 Task: Look for space in Santo Amaro, Brazil from 3rd August, 2023 to 17th August, 2023 for 3 adults, 1 child in price range Rs.3000 to Rs.15000. Place can be entire place with 3 bedrooms having 4 beds and 2 bathrooms. Property type can be house. Amenities needed are: washing machine, . Booking option can be shelf check-in. Required host language is Spanish.
Action: Mouse moved to (479, 123)
Screenshot: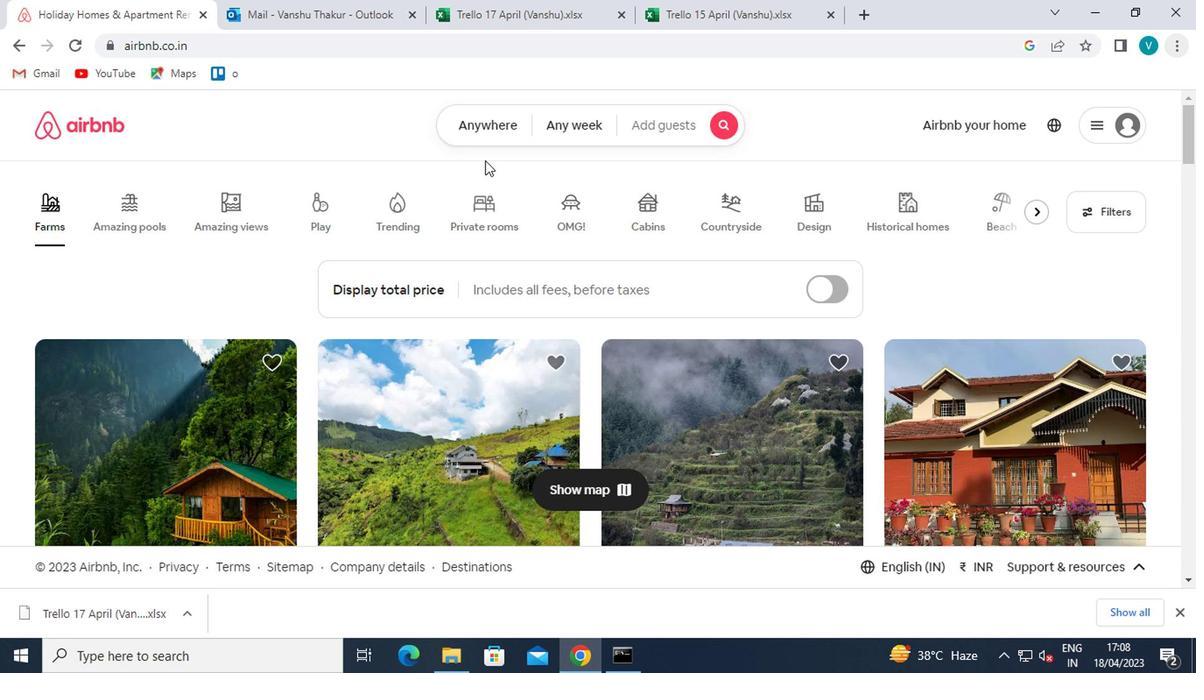 
Action: Mouse pressed left at (479, 123)
Screenshot: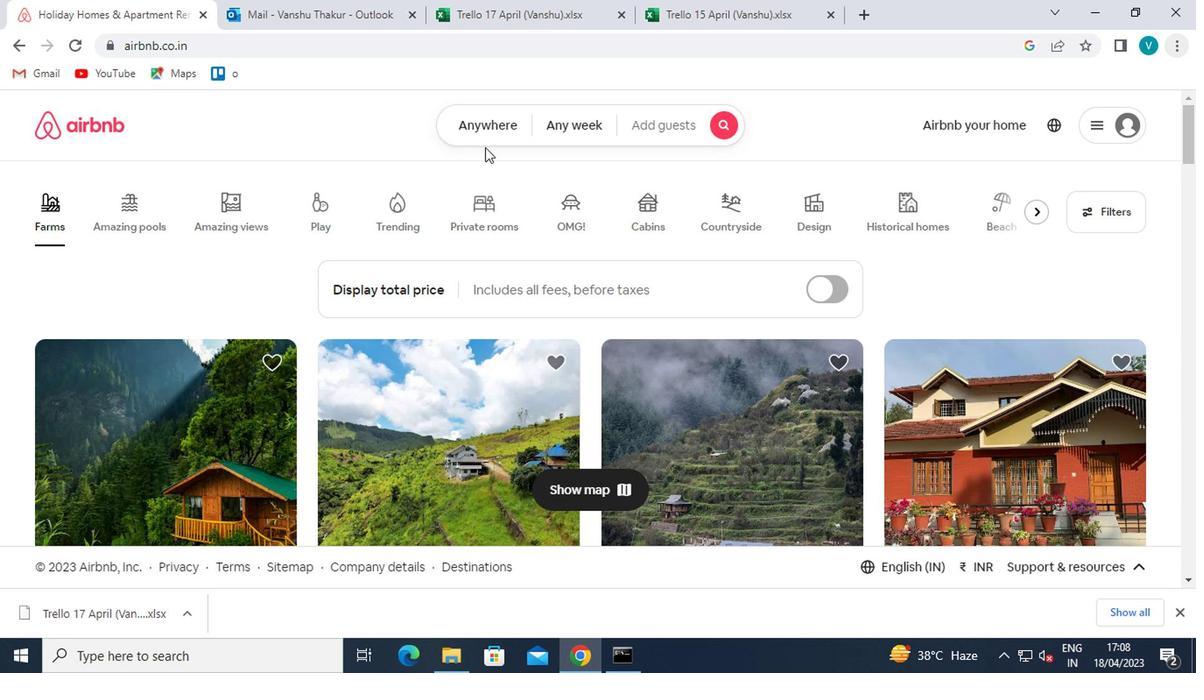 
Action: Mouse moved to (448, 193)
Screenshot: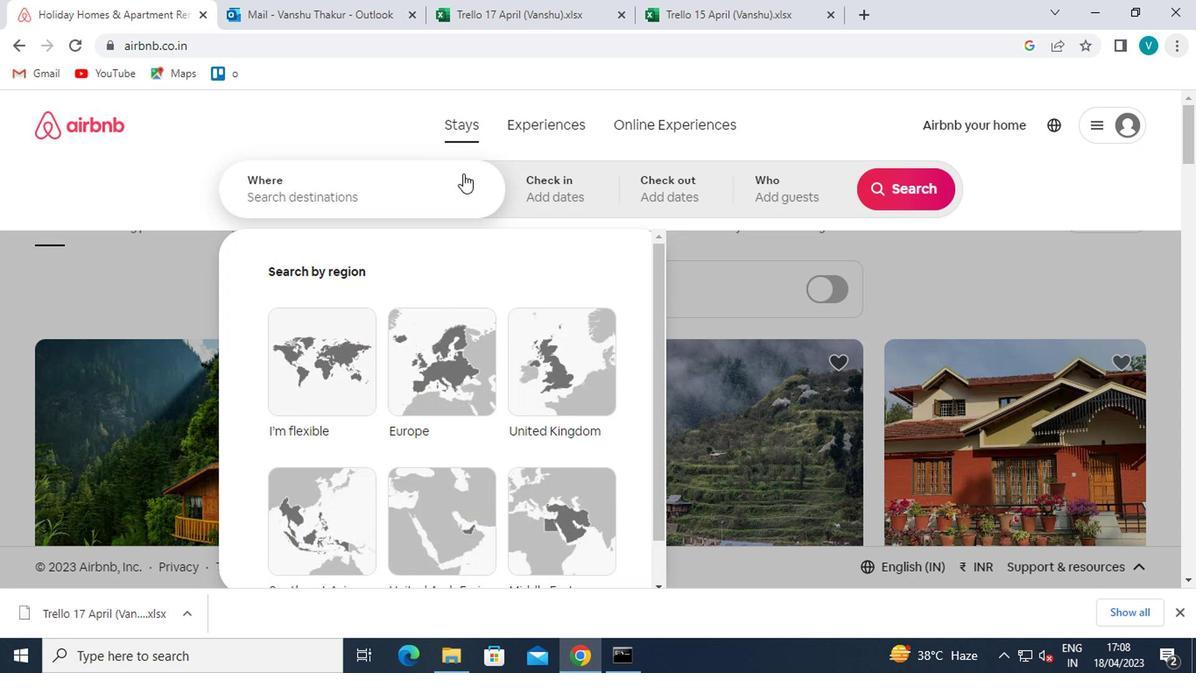 
Action: Mouse pressed left at (448, 193)
Screenshot: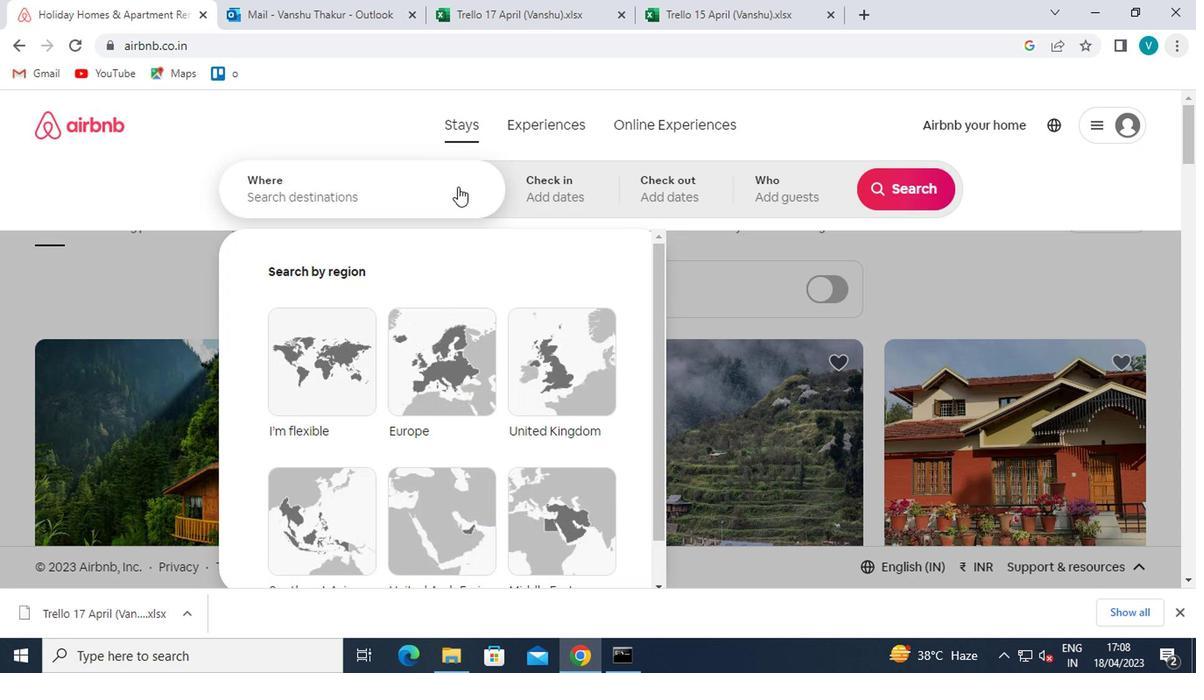 
Action: Mouse moved to (451, 195)
Screenshot: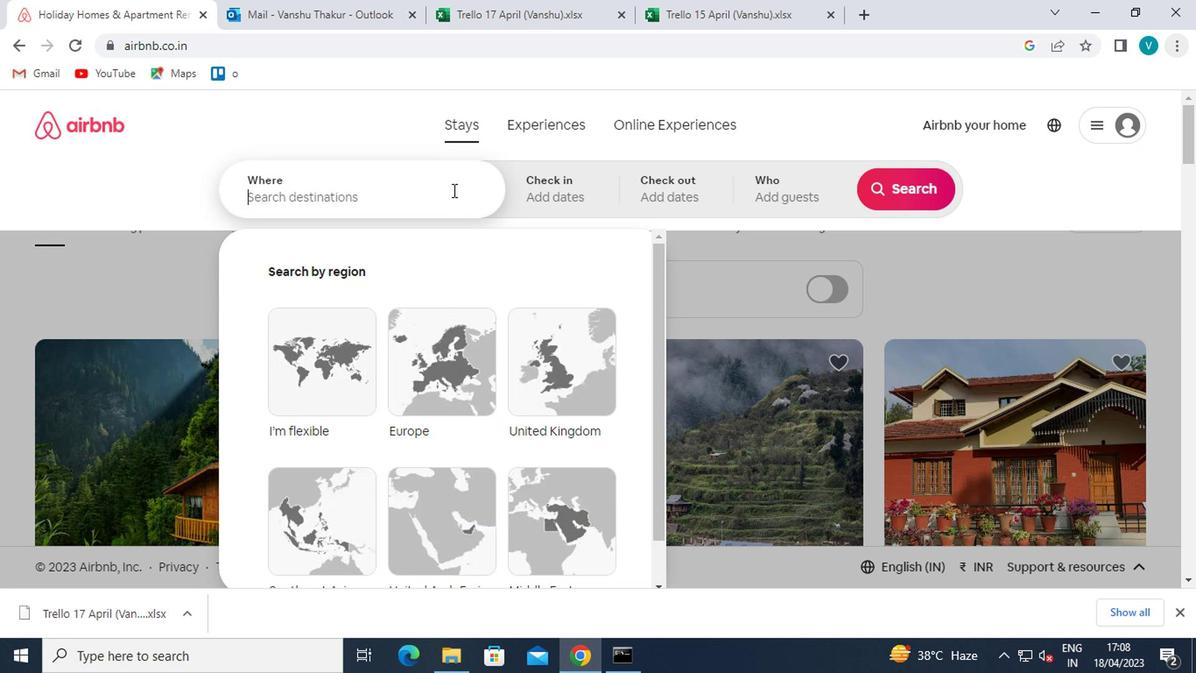 
Action: Key pressed <Key.shift>SANTO
Screenshot: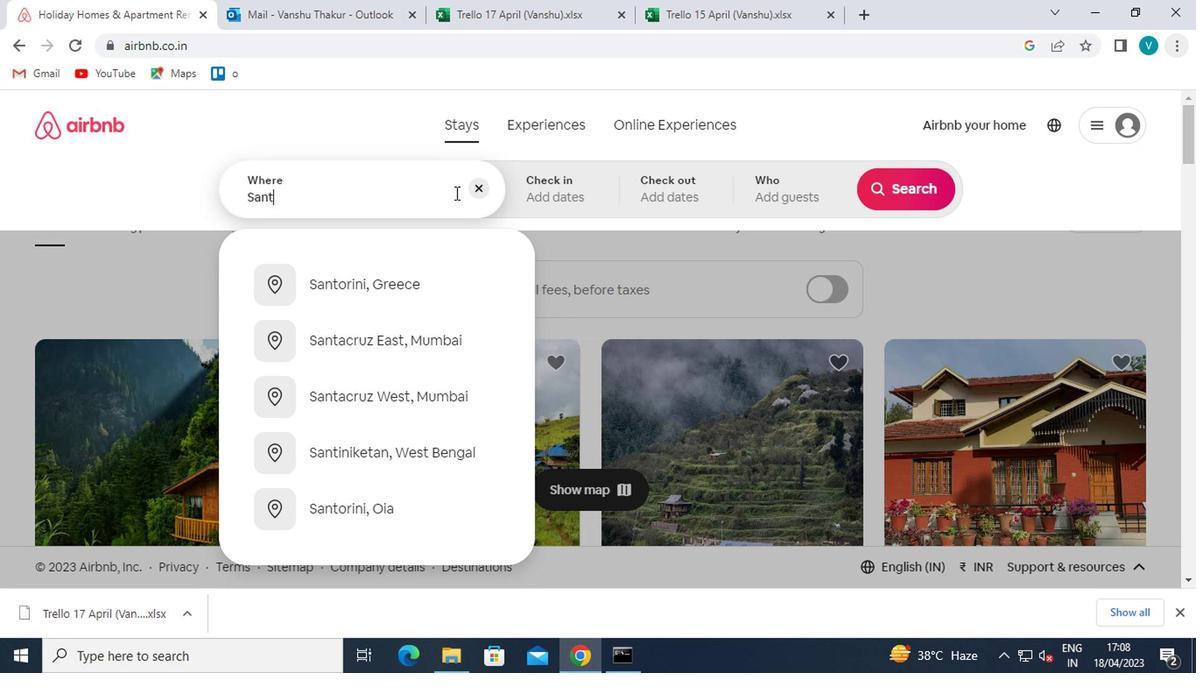 
Action: Mouse moved to (453, 195)
Screenshot: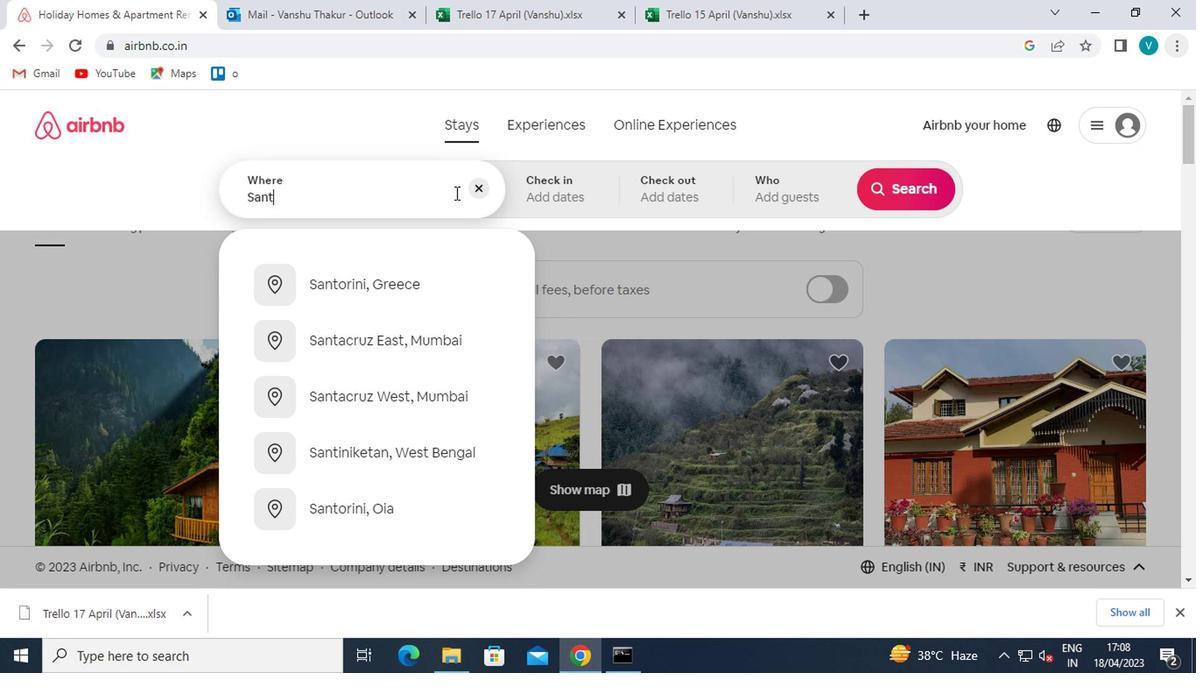 
Action: Key pressed <Key.space>
Screenshot: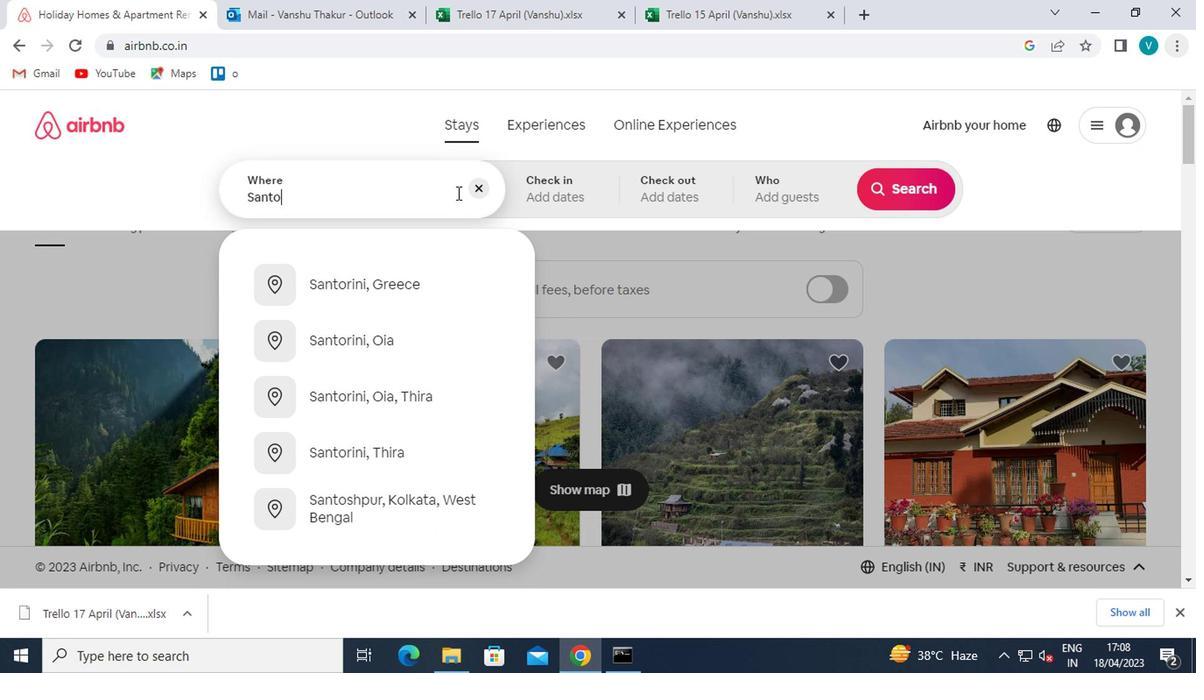 
Action: Mouse moved to (454, 195)
Screenshot: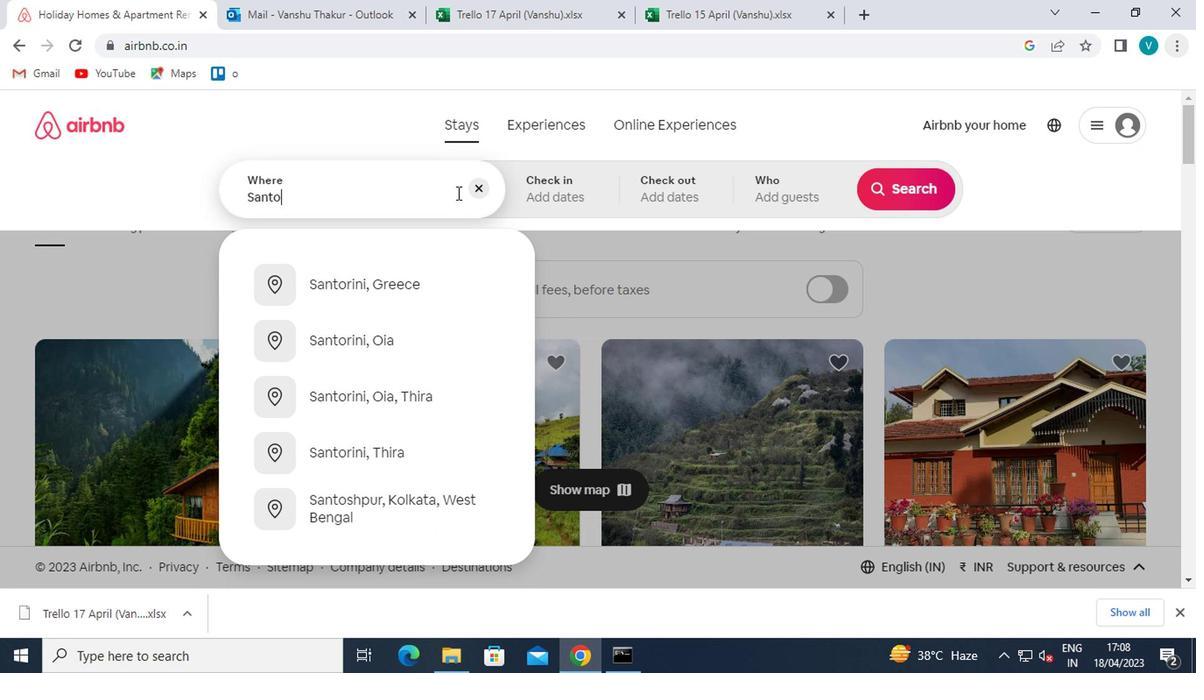 
Action: Key pressed <Key.shift>AMAR
Screenshot: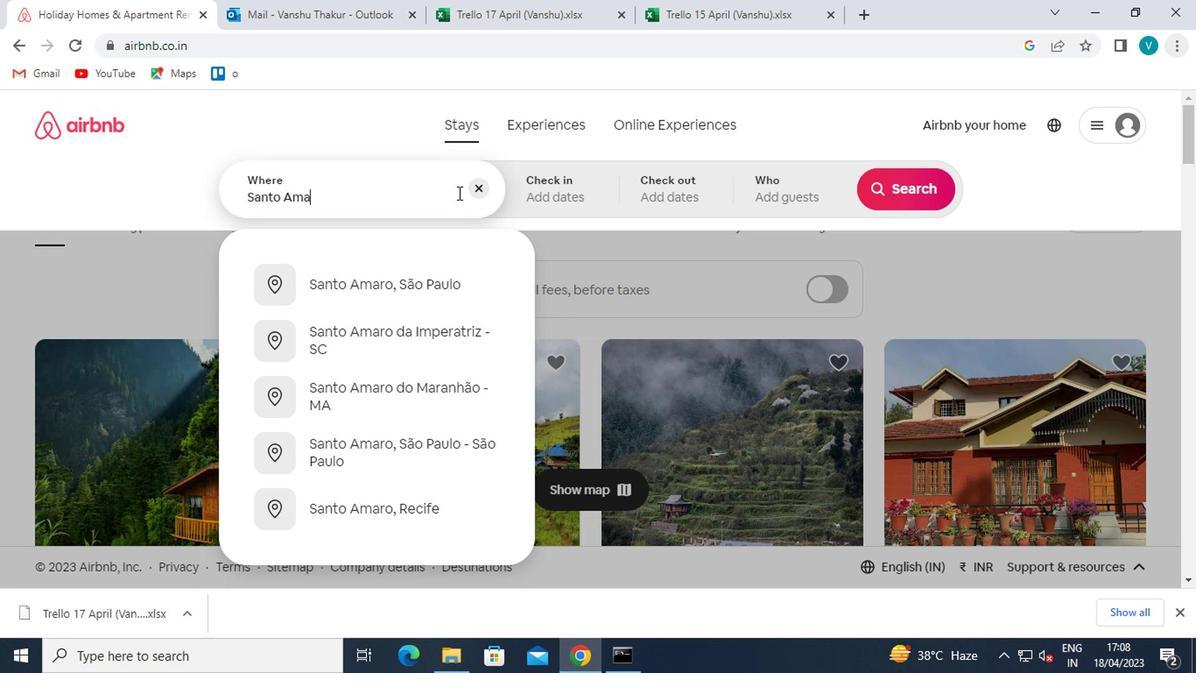
Action: Mouse moved to (454, 195)
Screenshot: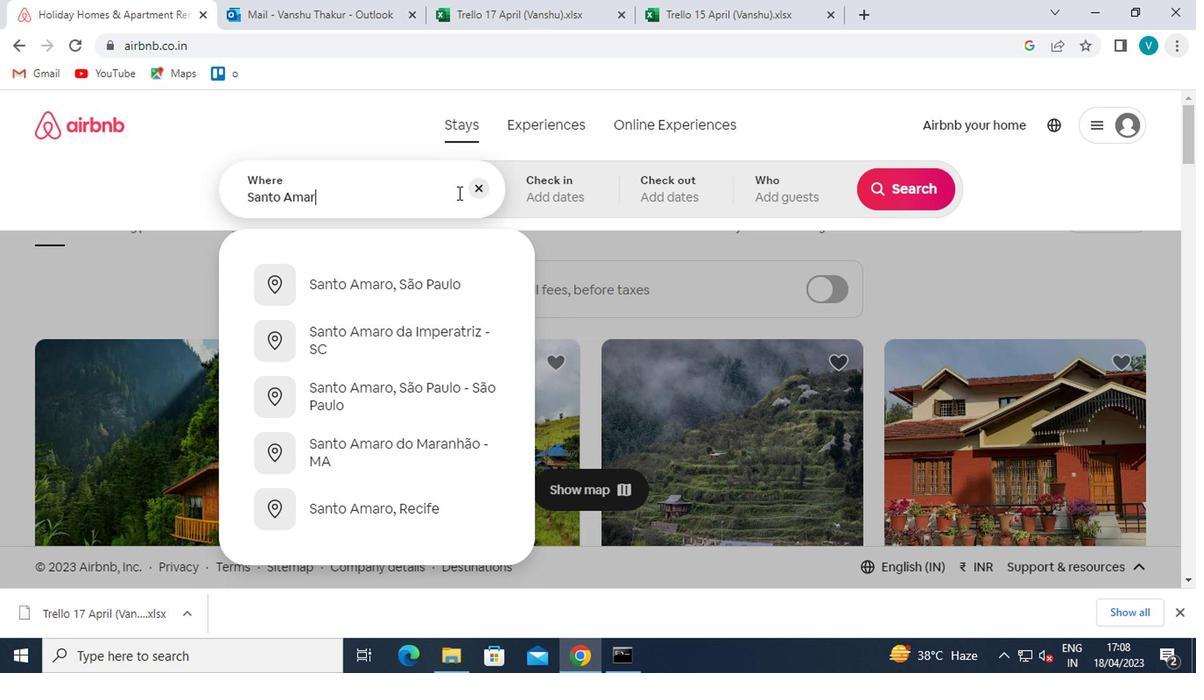 
Action: Key pressed O
Screenshot: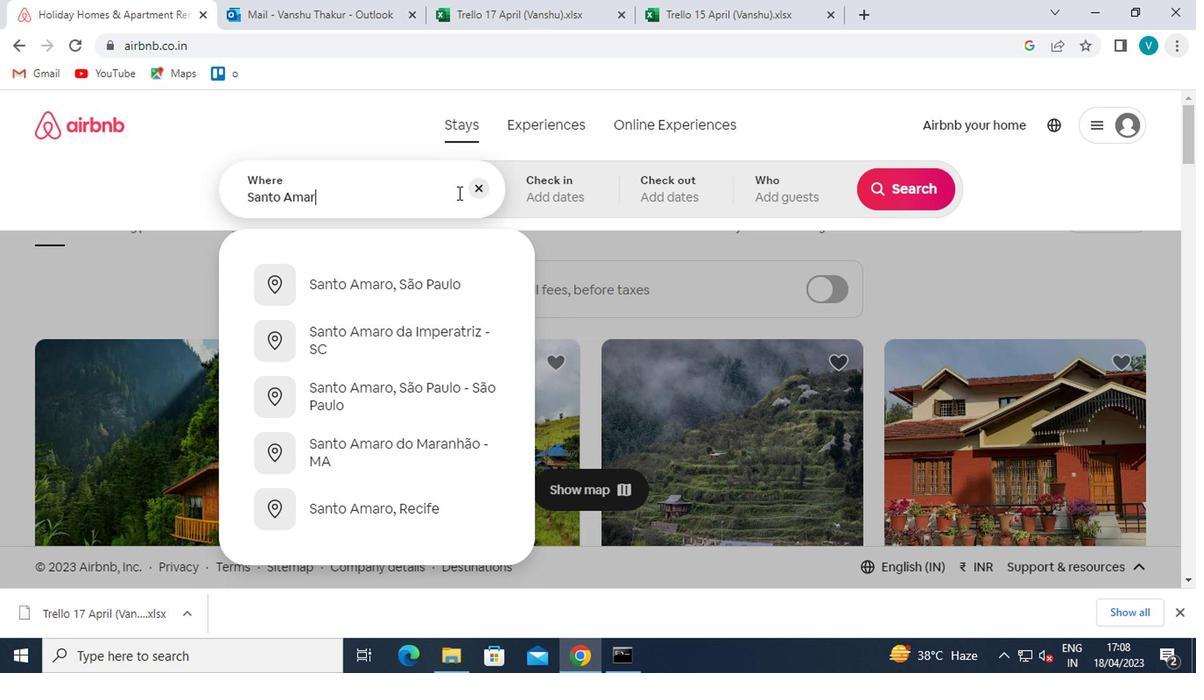 
Action: Mouse moved to (441, 292)
Screenshot: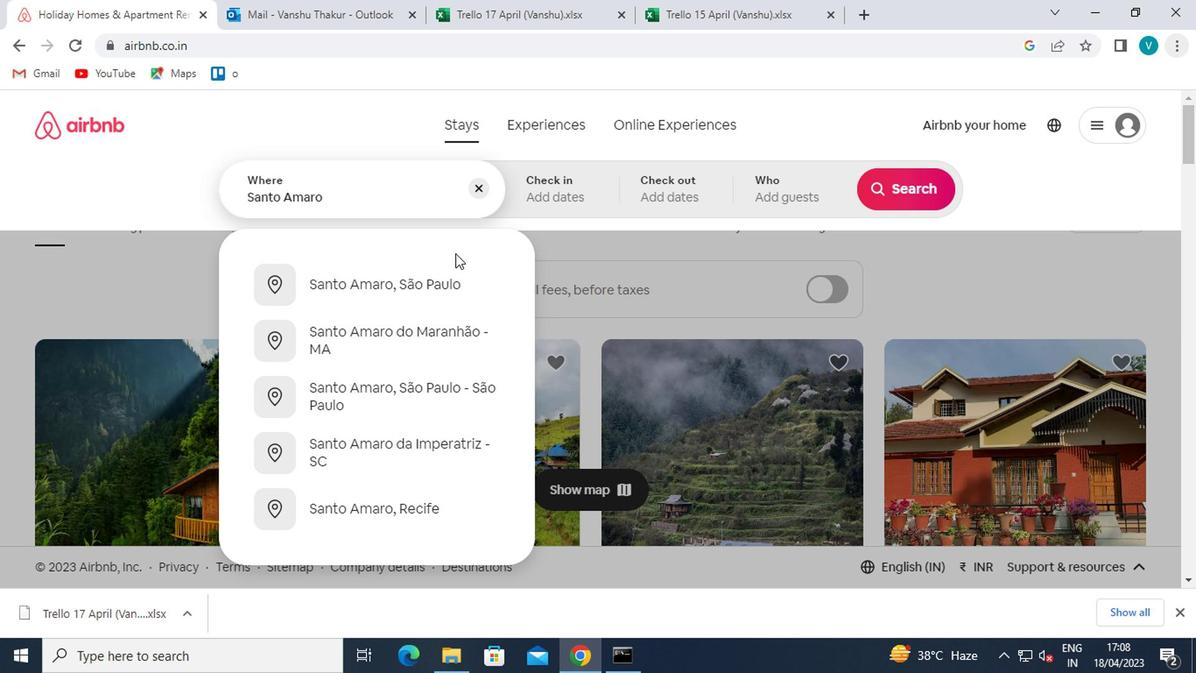 
Action: Mouse pressed left at (441, 292)
Screenshot: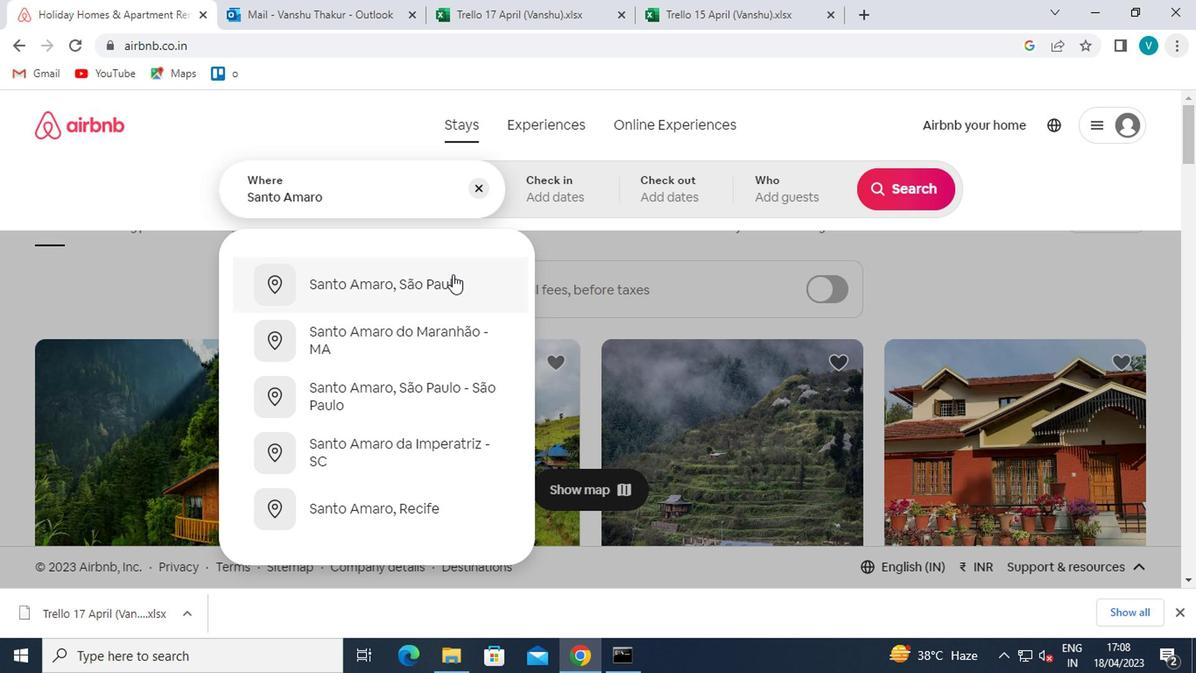 
Action: Mouse moved to (891, 337)
Screenshot: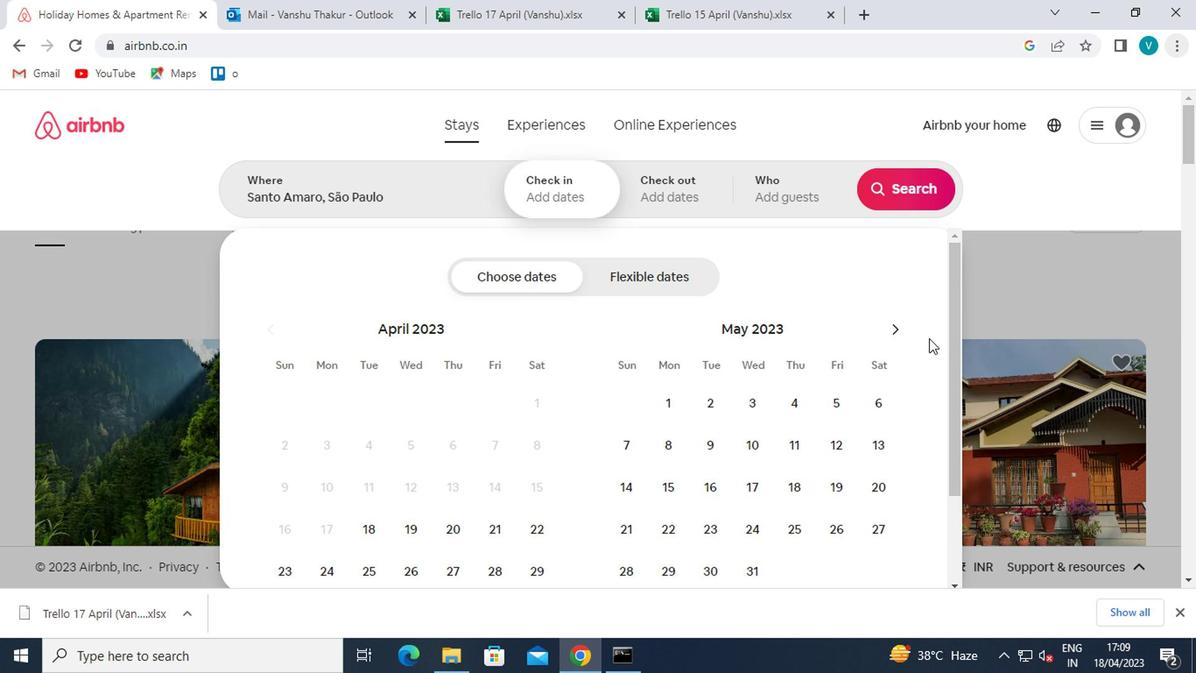 
Action: Mouse pressed left at (891, 337)
Screenshot: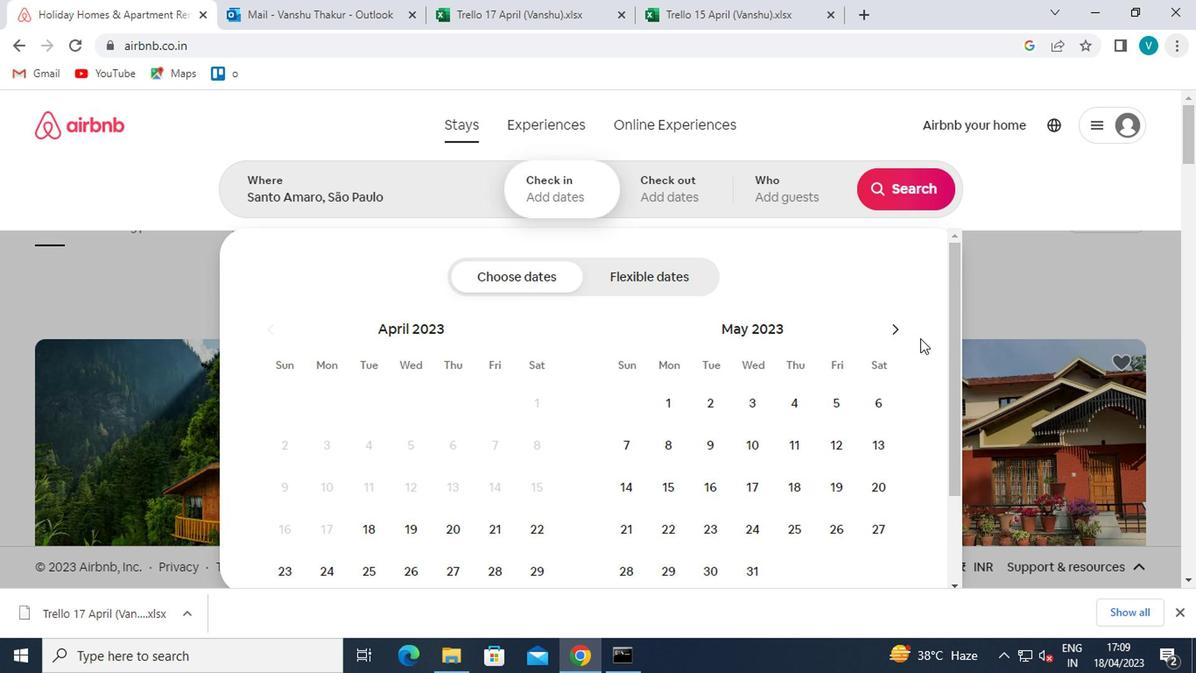 
Action: Mouse pressed left at (891, 337)
Screenshot: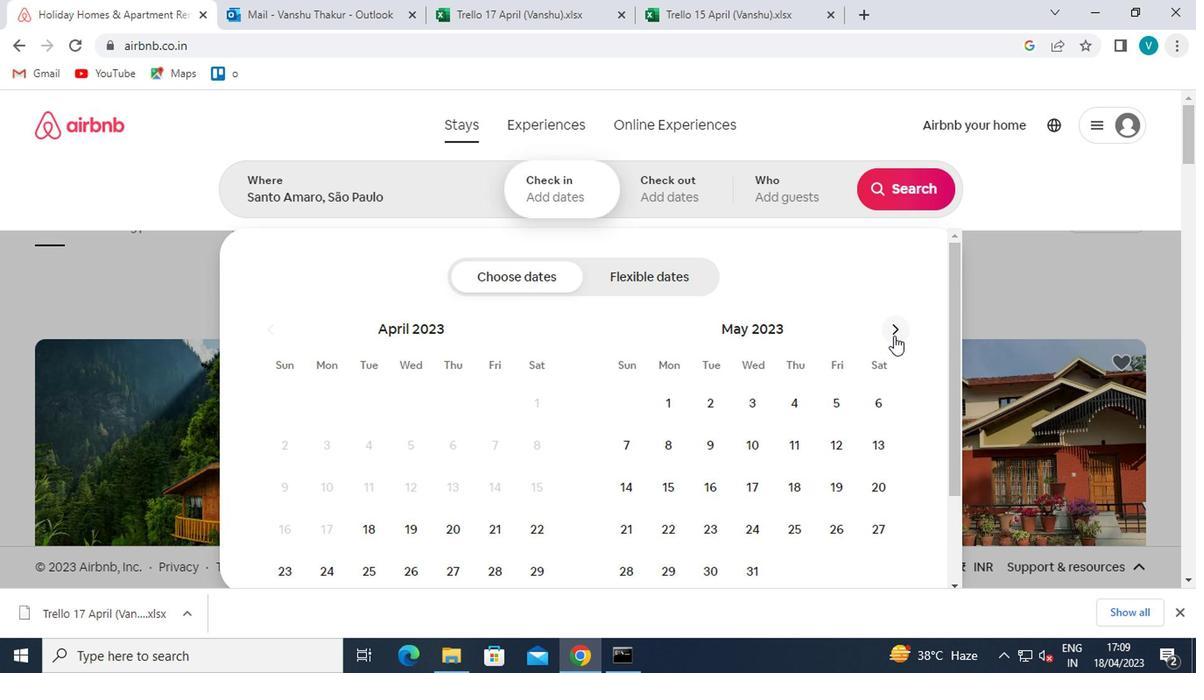 
Action: Mouse pressed left at (891, 337)
Screenshot: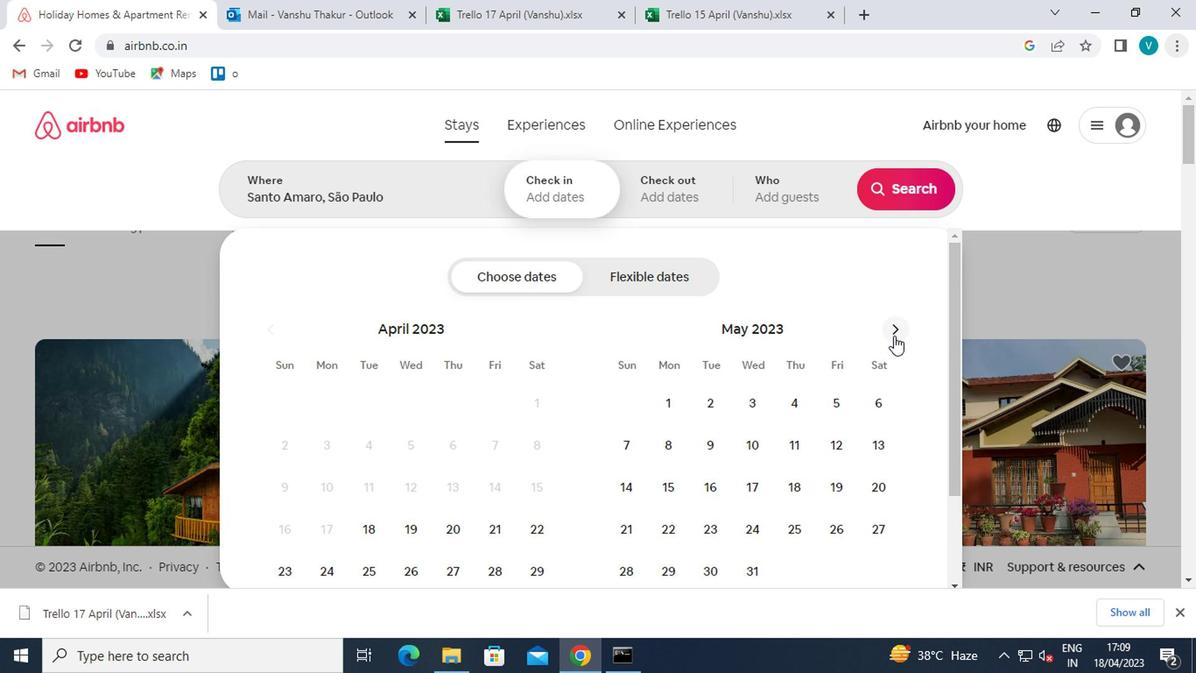 
Action: Mouse pressed left at (891, 337)
Screenshot: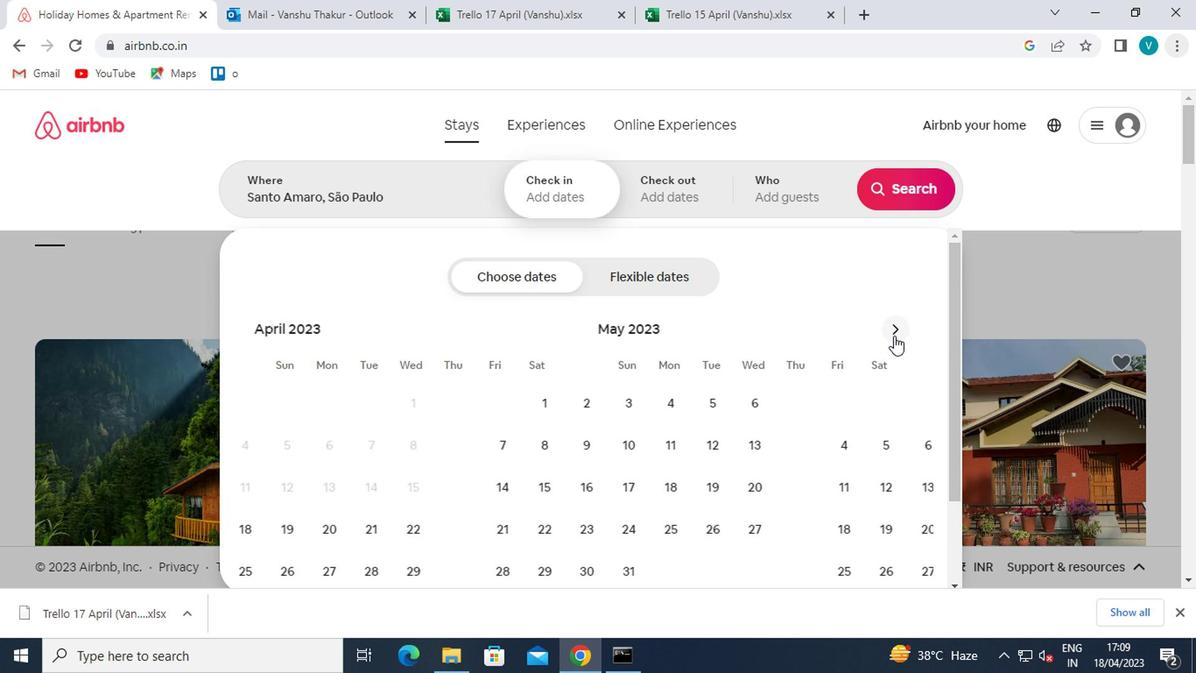 
Action: Mouse moved to (891, 337)
Screenshot: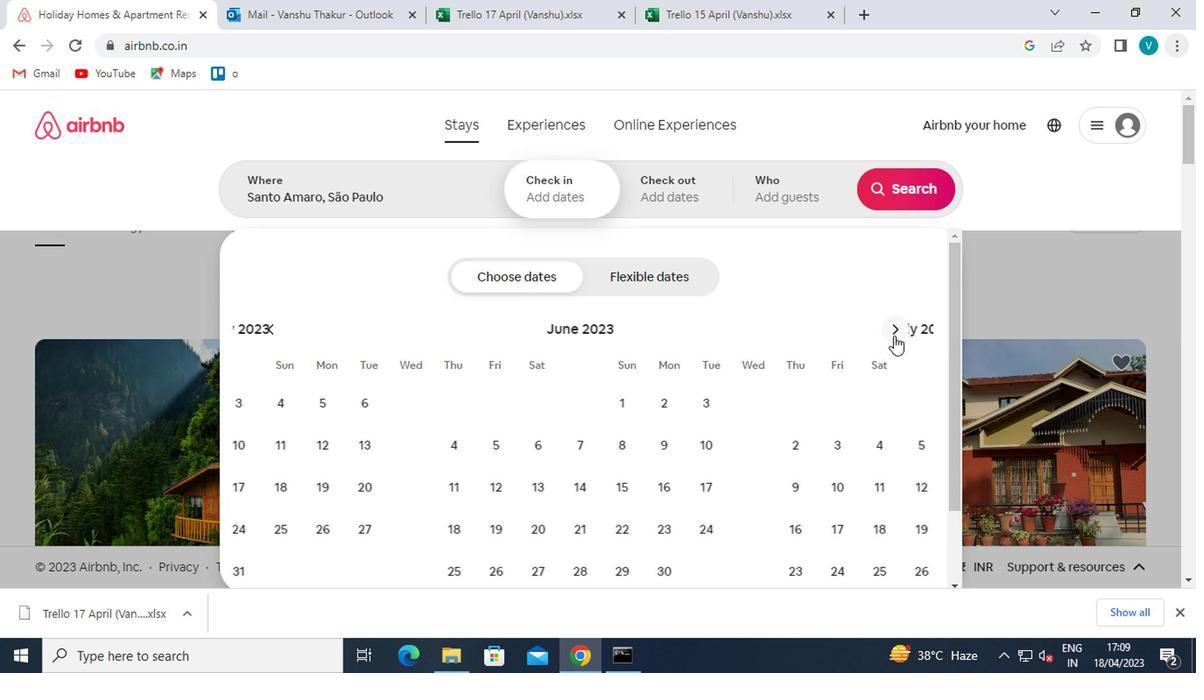 
Action: Mouse pressed left at (891, 337)
Screenshot: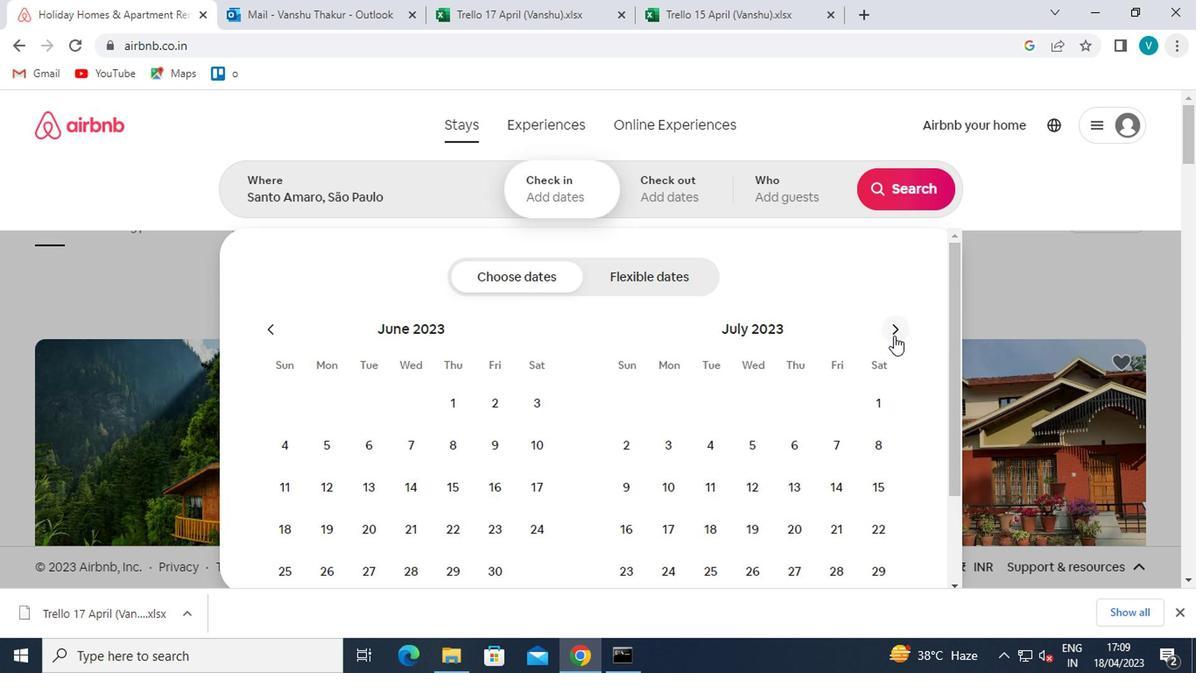 
Action: Mouse moved to (779, 395)
Screenshot: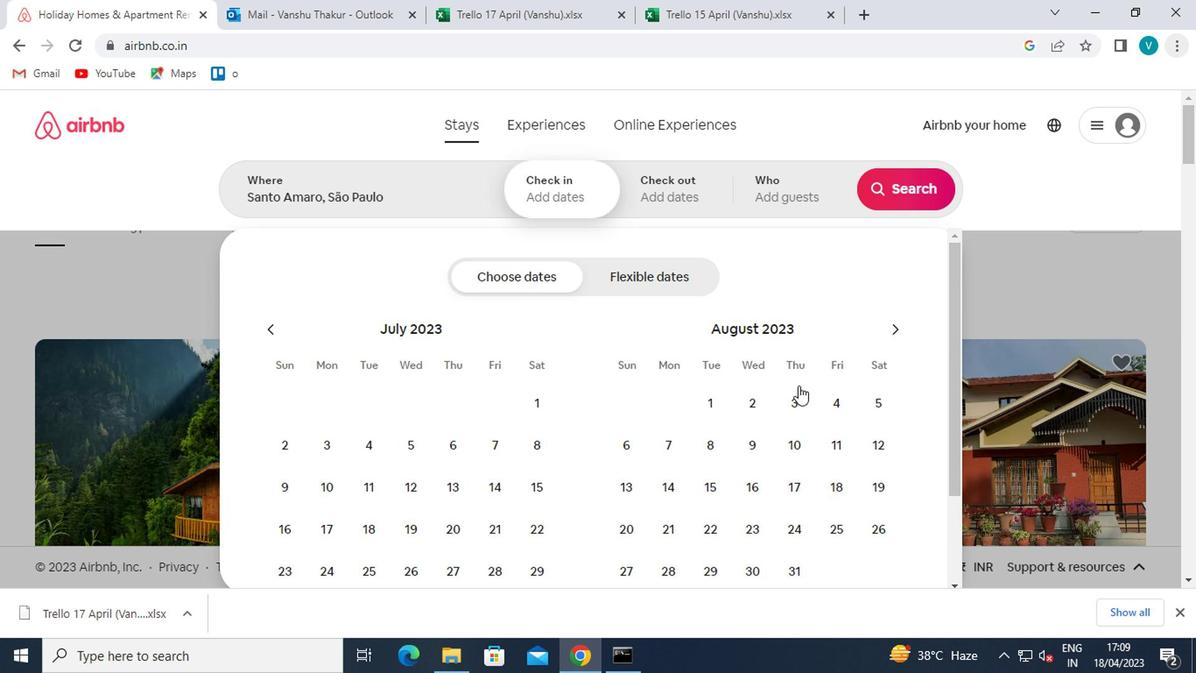 
Action: Mouse pressed left at (779, 395)
Screenshot: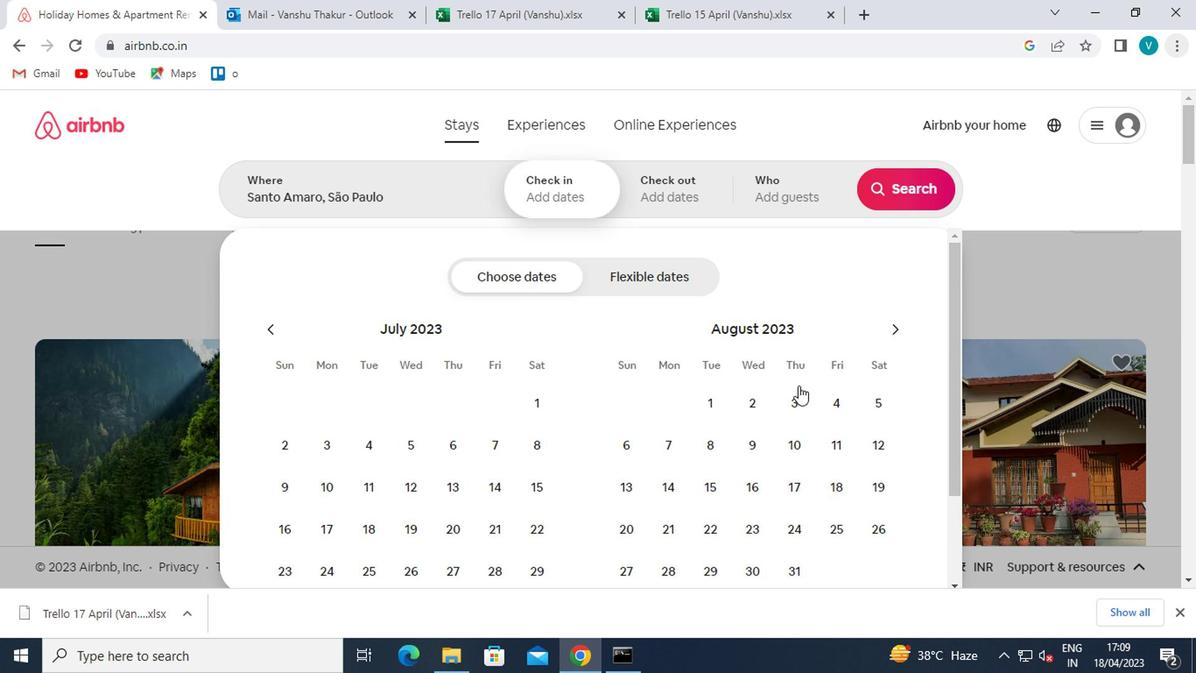 
Action: Mouse moved to (801, 482)
Screenshot: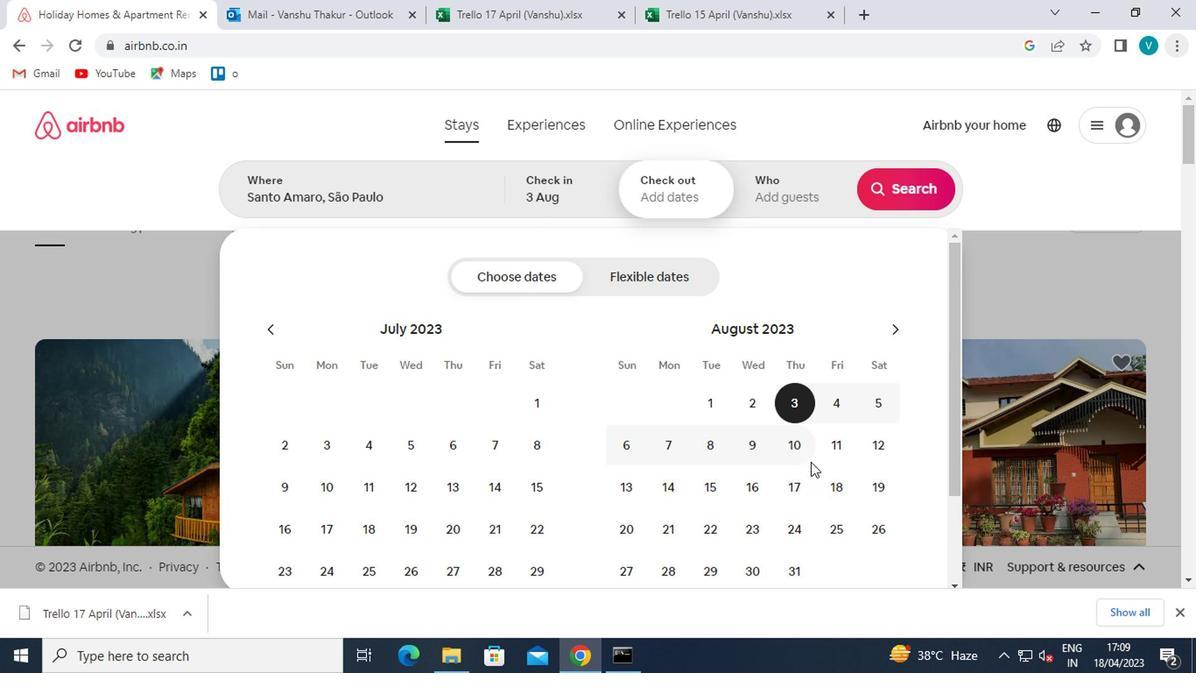 
Action: Mouse pressed left at (801, 482)
Screenshot: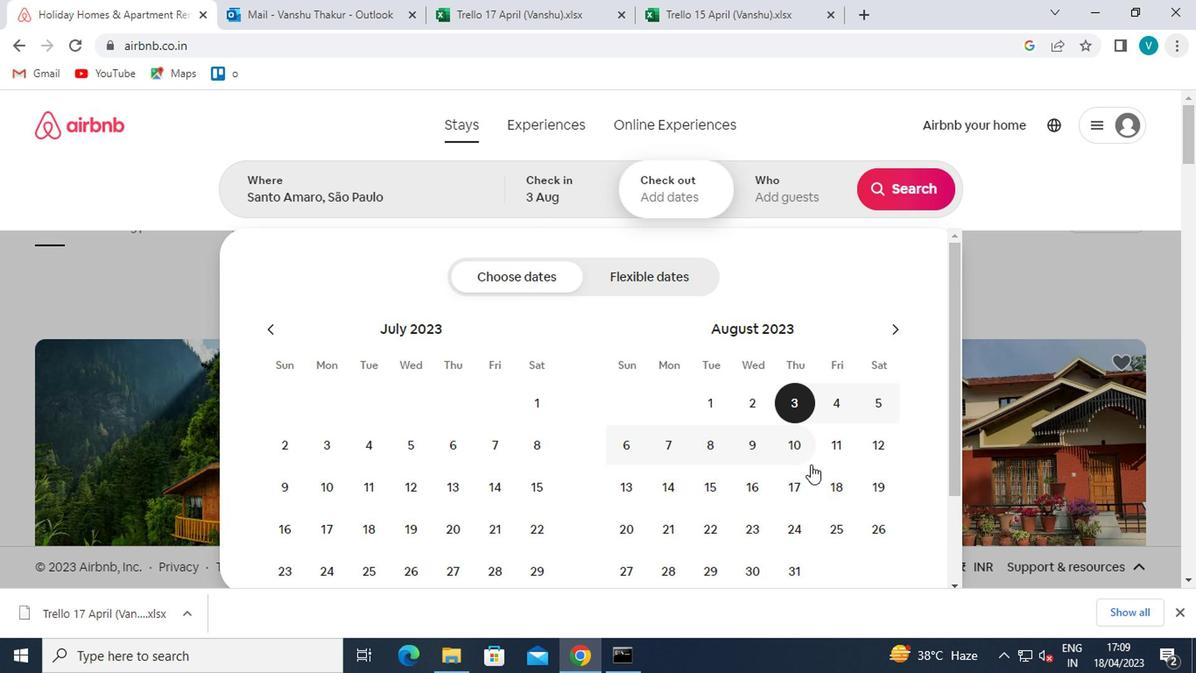 
Action: Mouse moved to (807, 190)
Screenshot: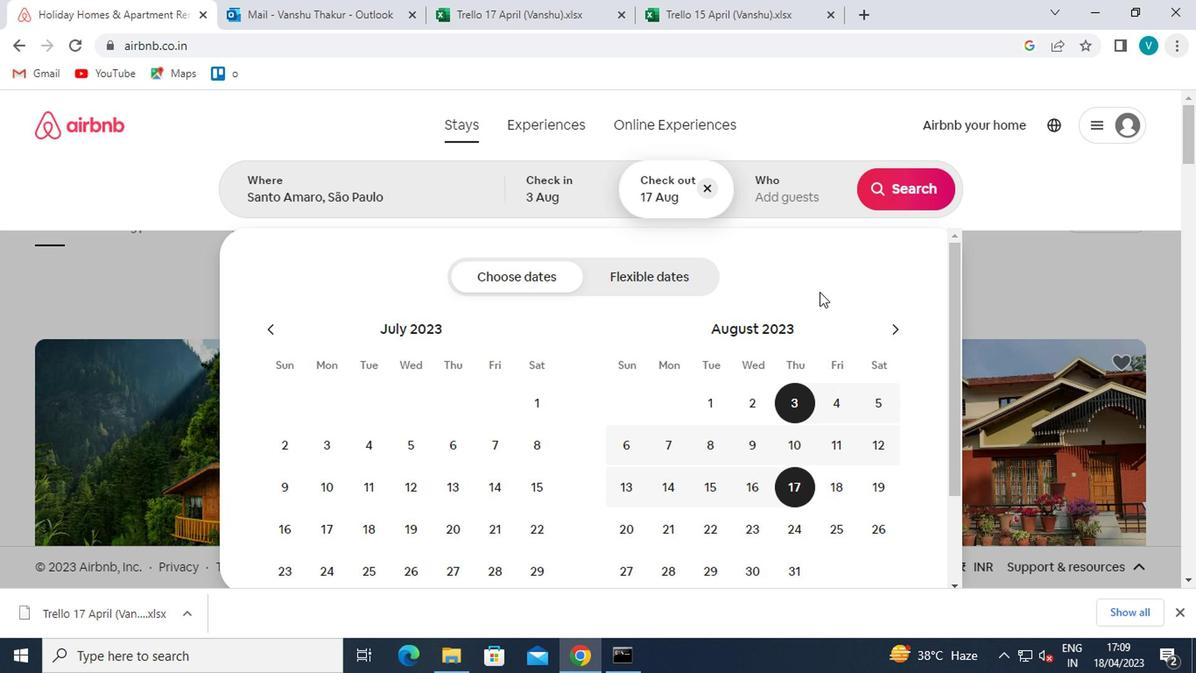 
Action: Mouse pressed left at (807, 190)
Screenshot: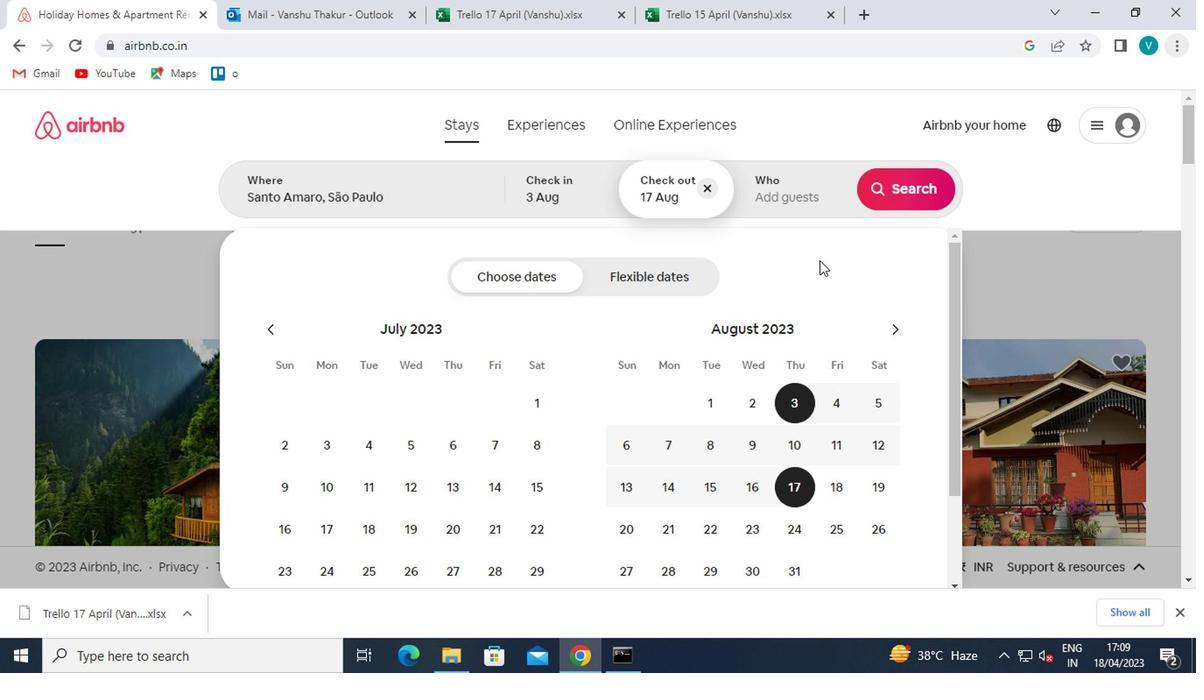
Action: Mouse moved to (903, 282)
Screenshot: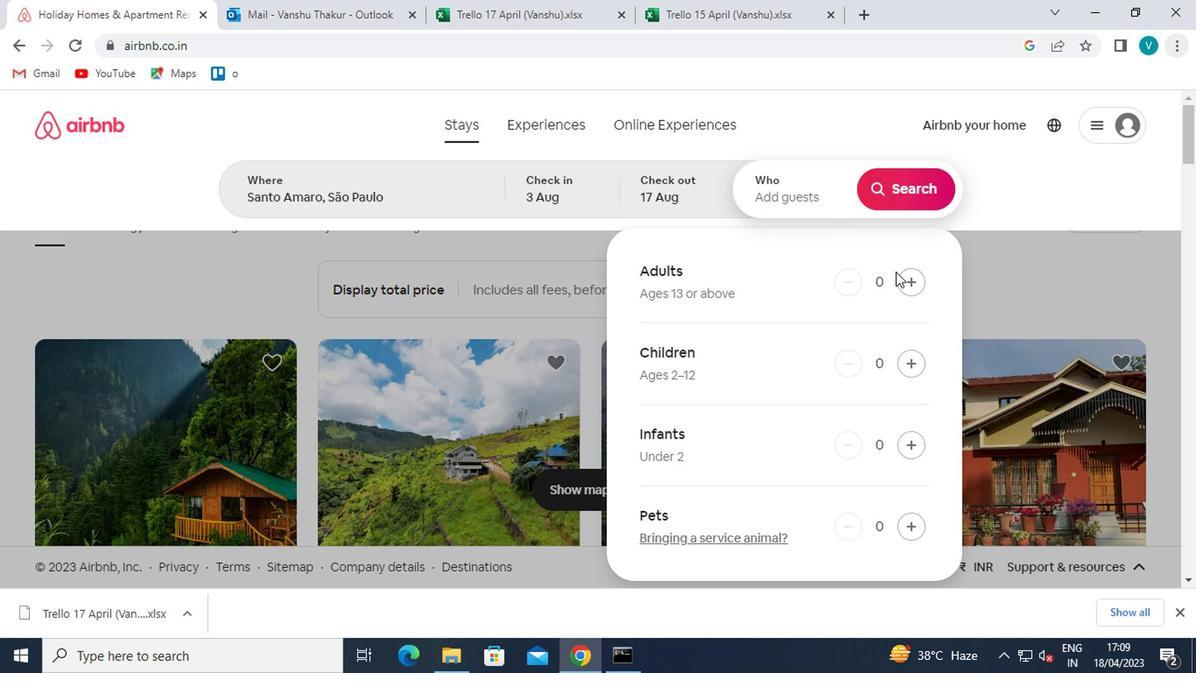 
Action: Mouse pressed left at (903, 282)
Screenshot: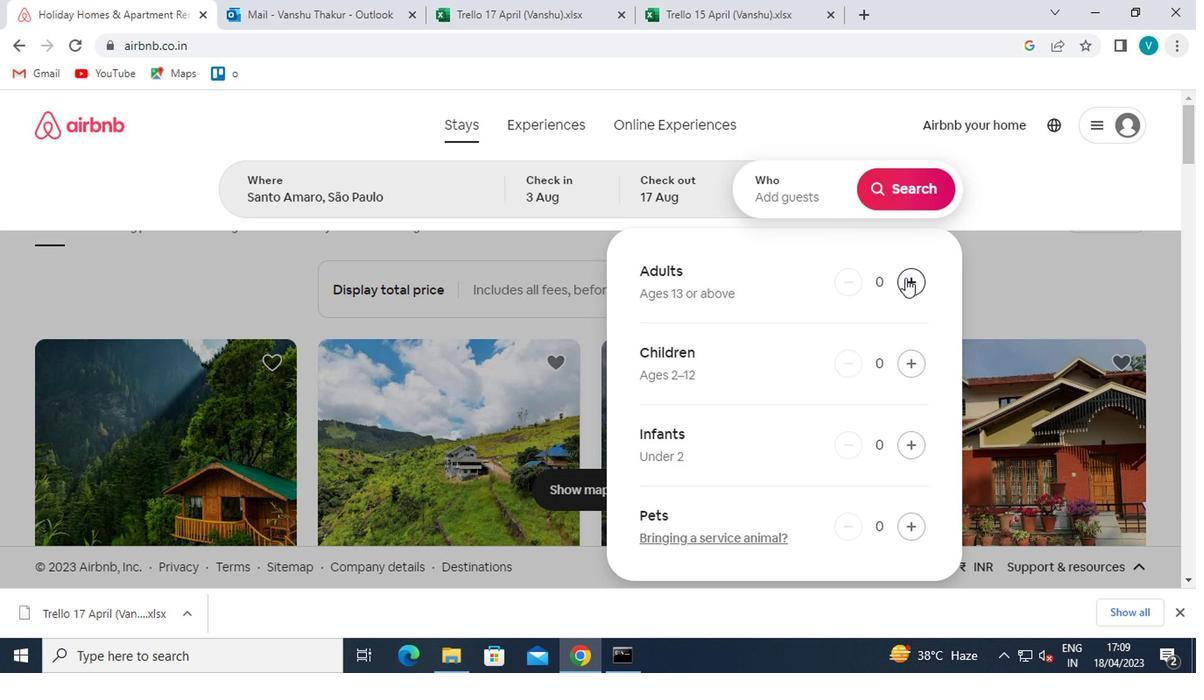 
Action: Mouse moved to (904, 283)
Screenshot: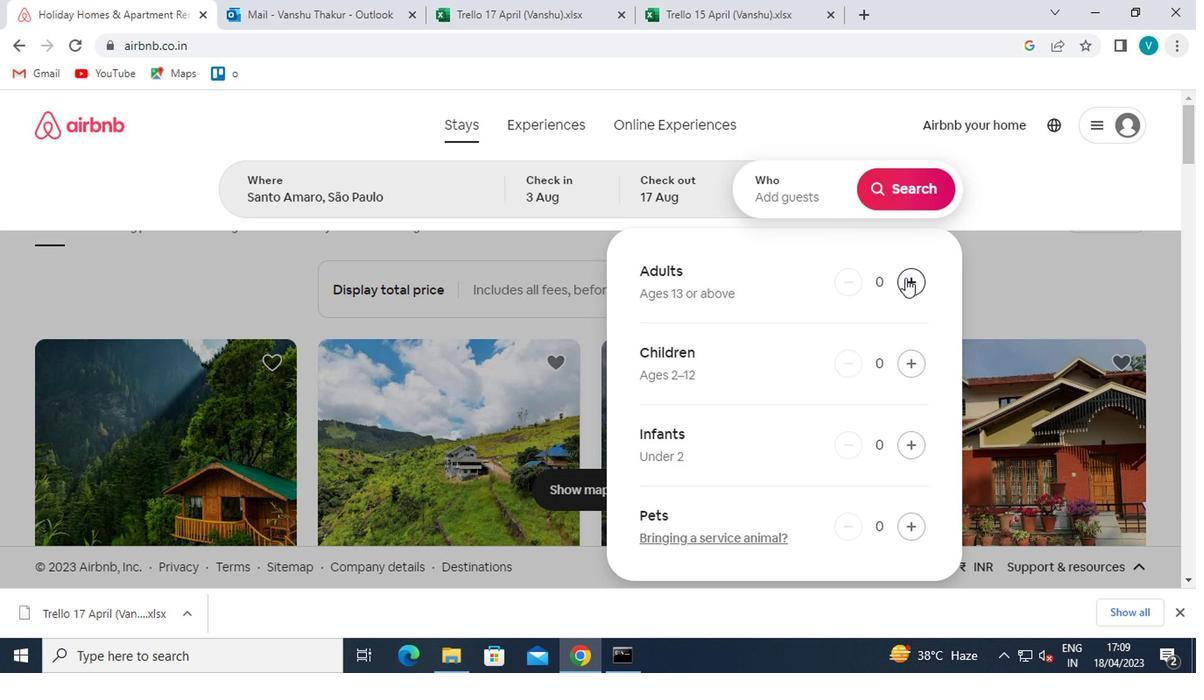 
Action: Mouse pressed left at (904, 283)
Screenshot: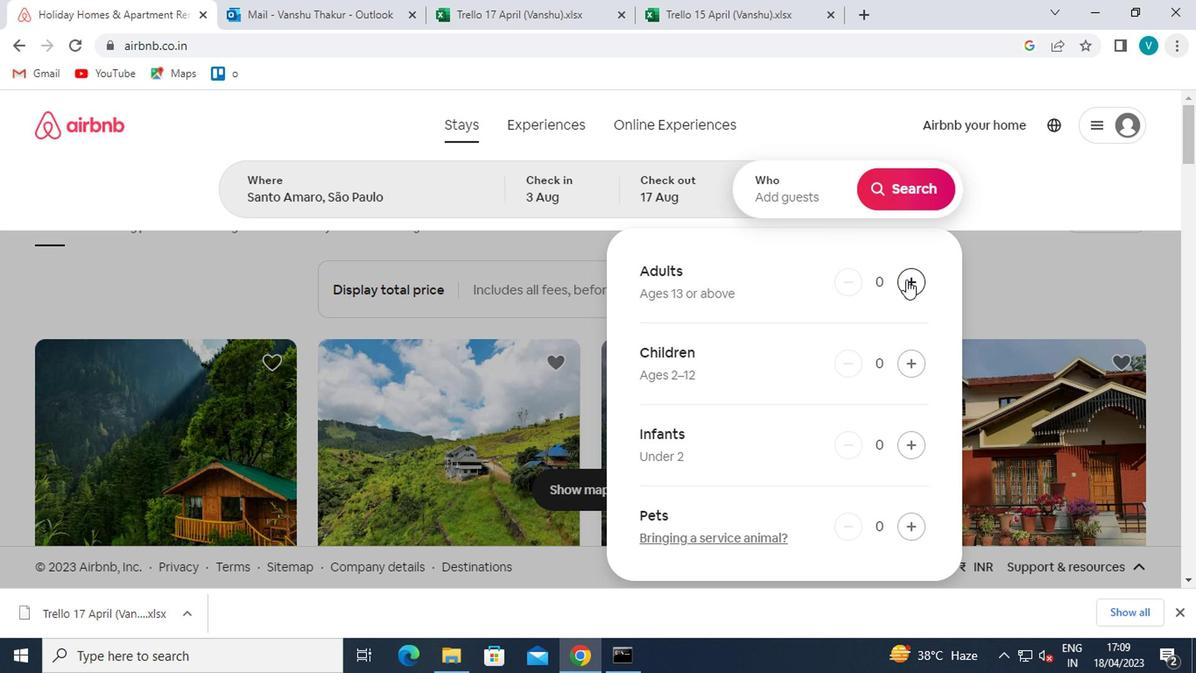 
Action: Mouse pressed left at (904, 283)
Screenshot: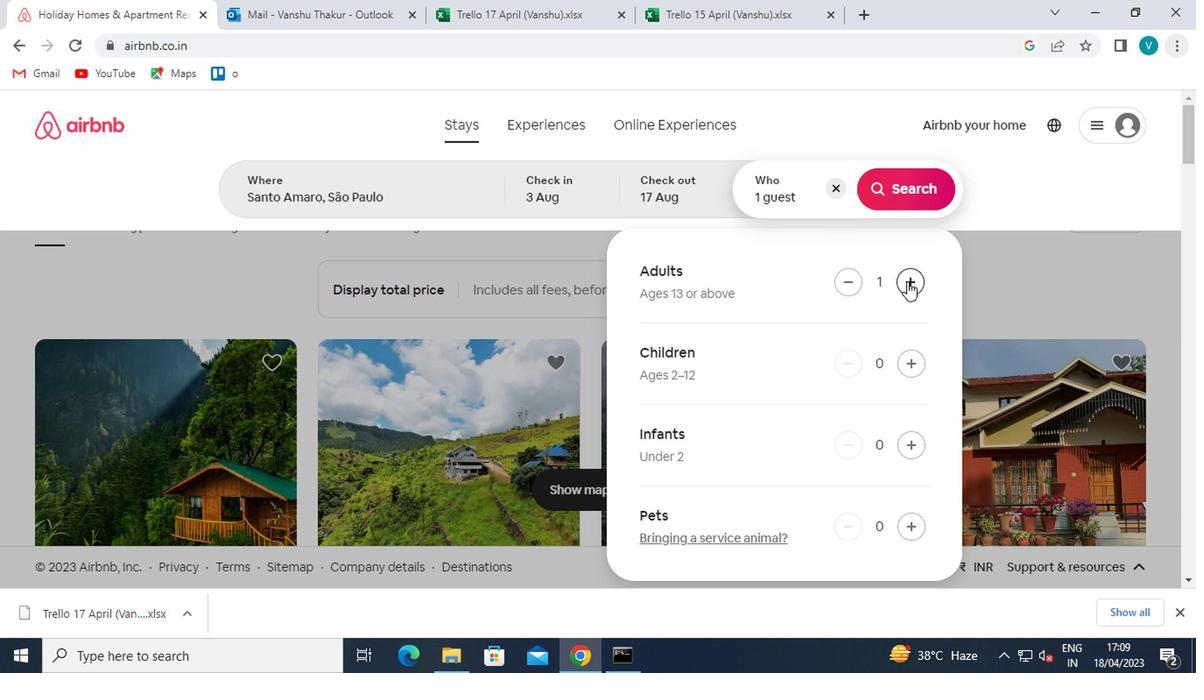 
Action: Mouse pressed left at (904, 283)
Screenshot: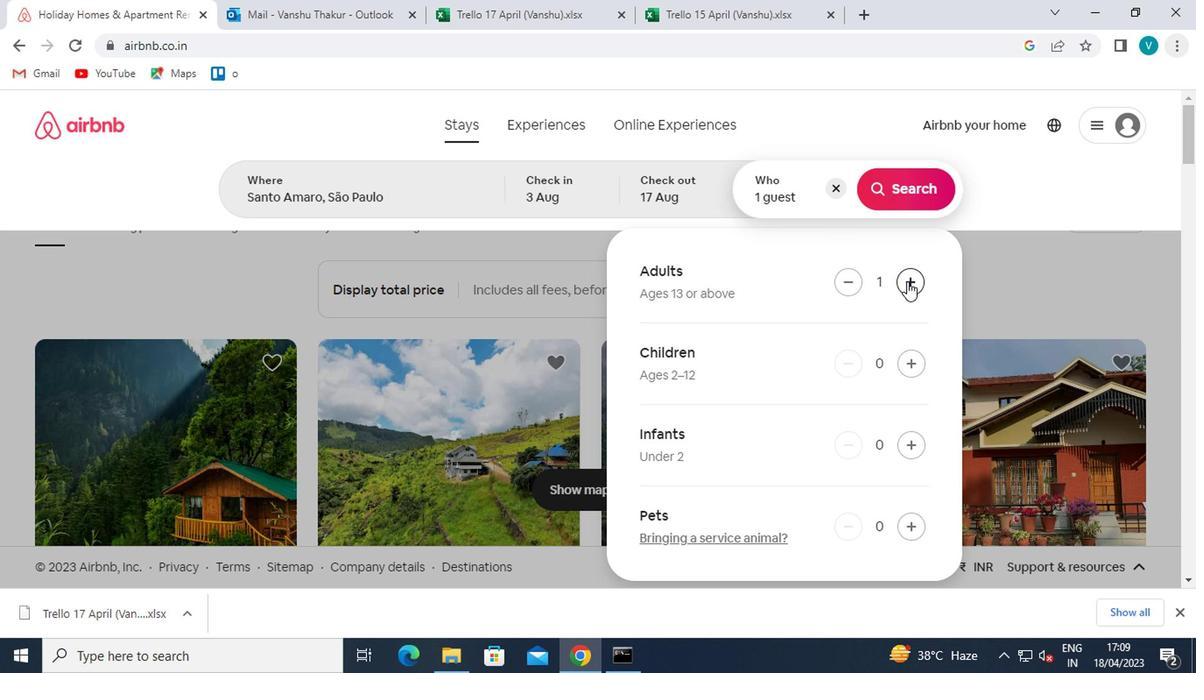 
Action: Mouse moved to (835, 287)
Screenshot: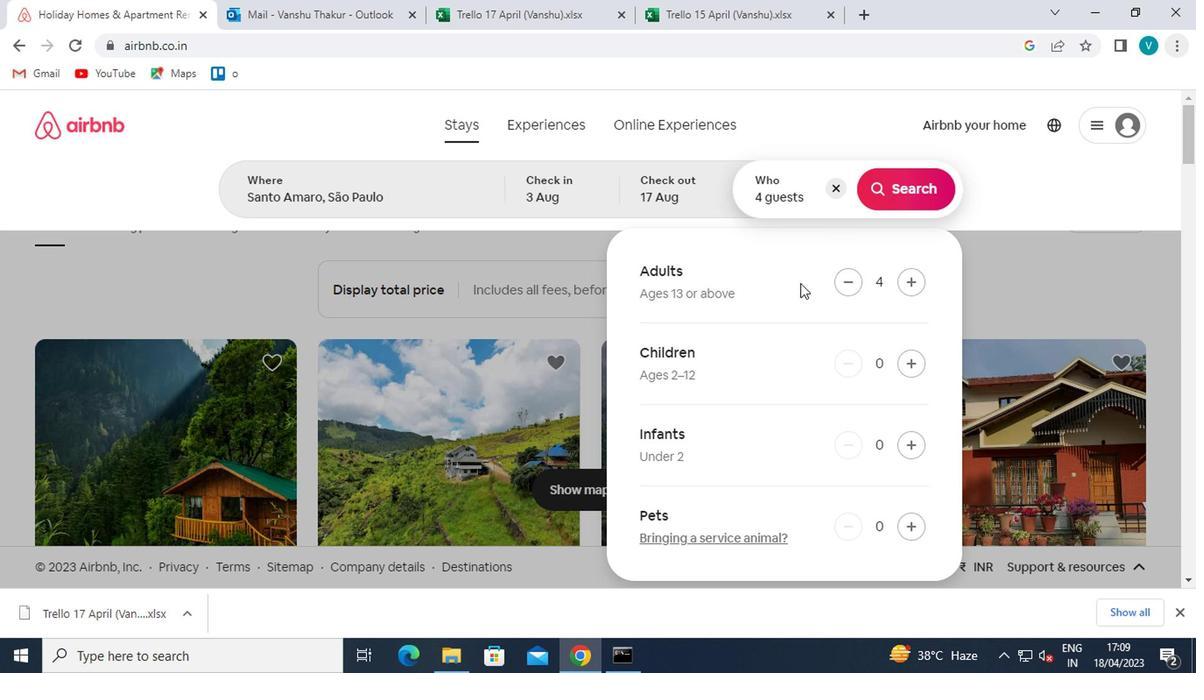 
Action: Mouse pressed left at (835, 287)
Screenshot: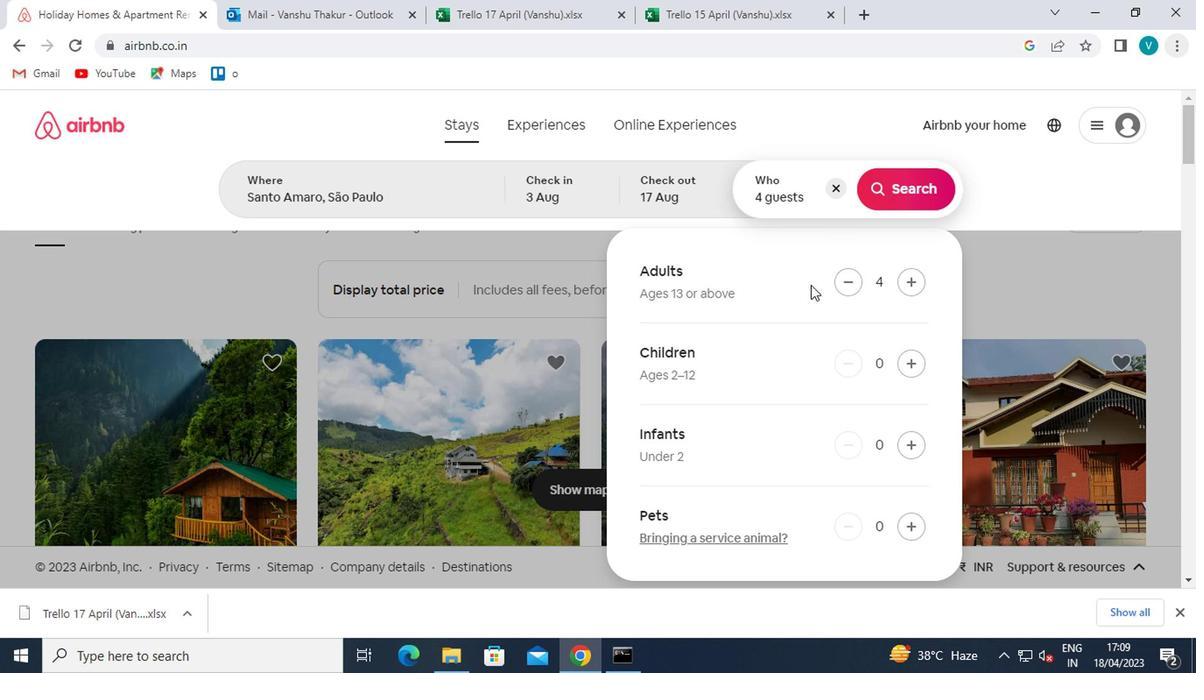 
Action: Mouse moved to (899, 362)
Screenshot: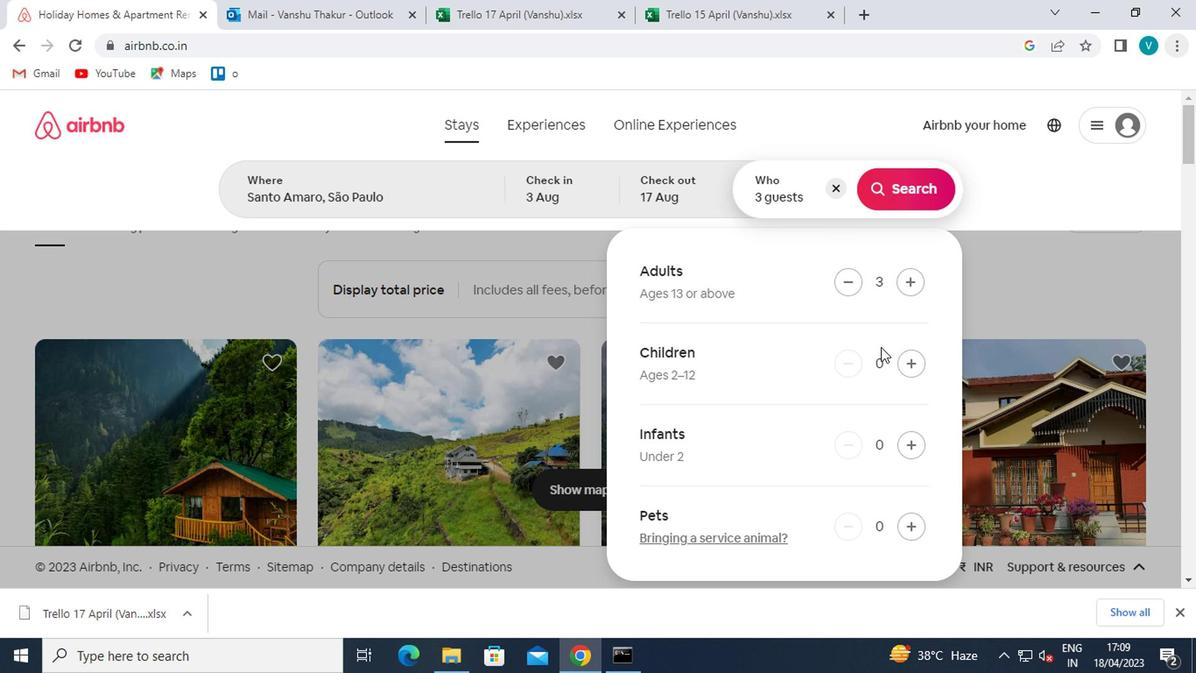 
Action: Mouse pressed left at (899, 362)
Screenshot: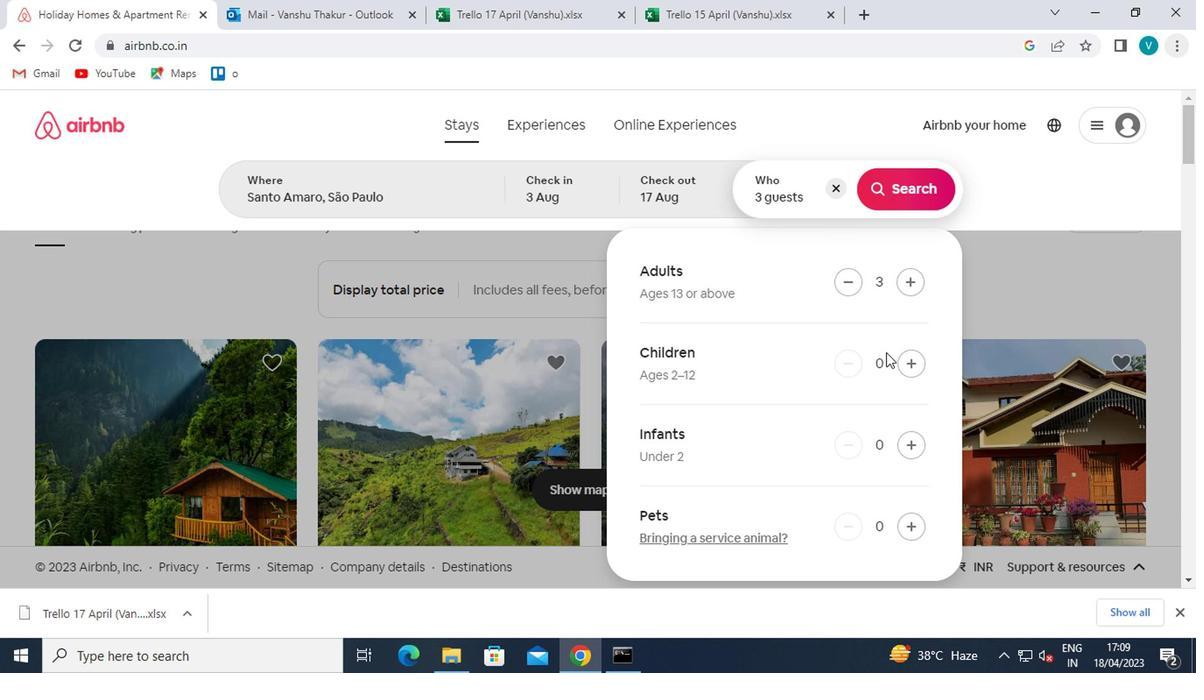
Action: Mouse moved to (931, 195)
Screenshot: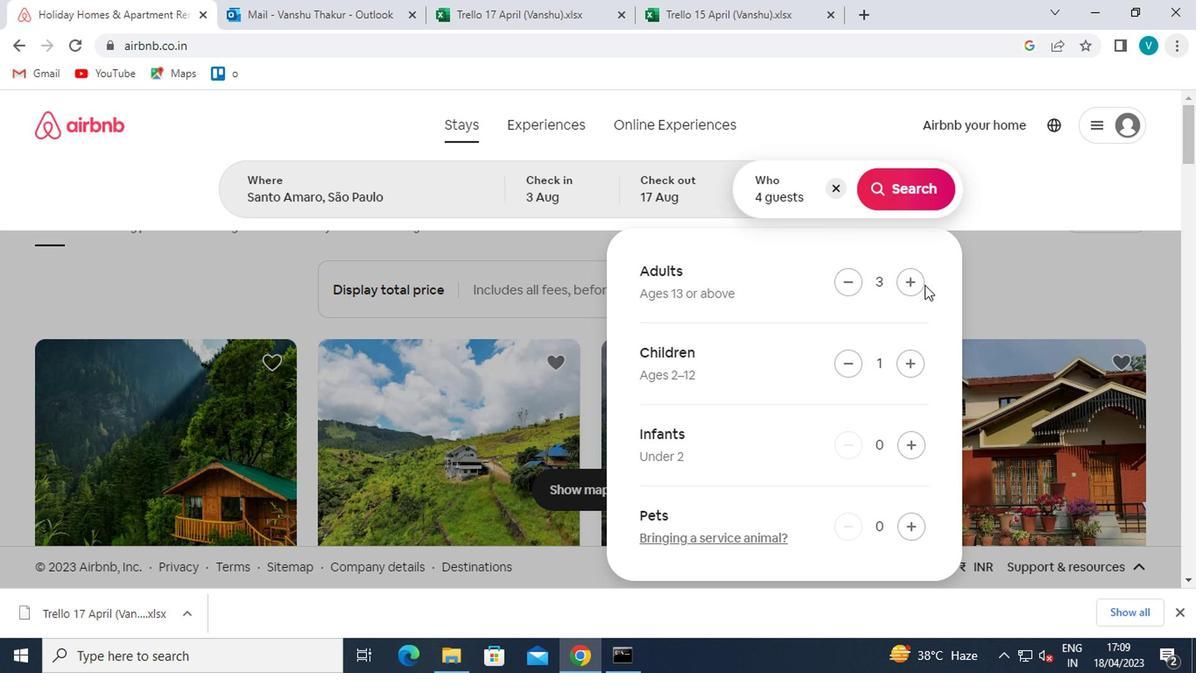 
Action: Mouse pressed left at (931, 195)
Screenshot: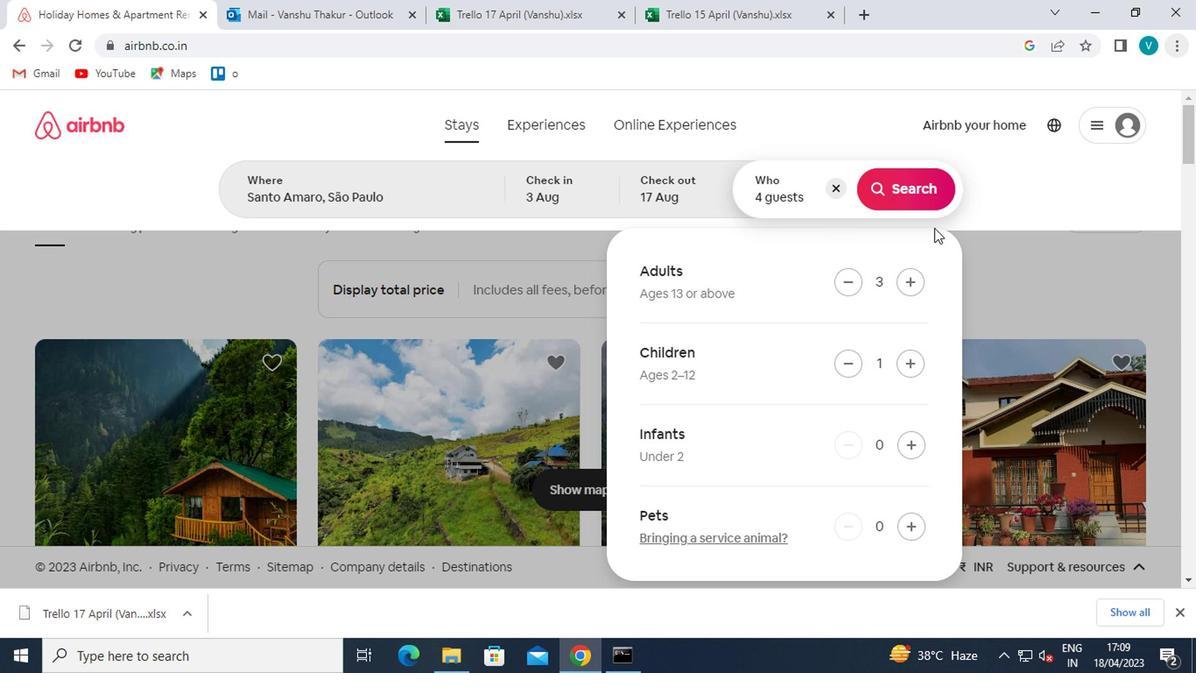 
Action: Mouse moved to (1104, 195)
Screenshot: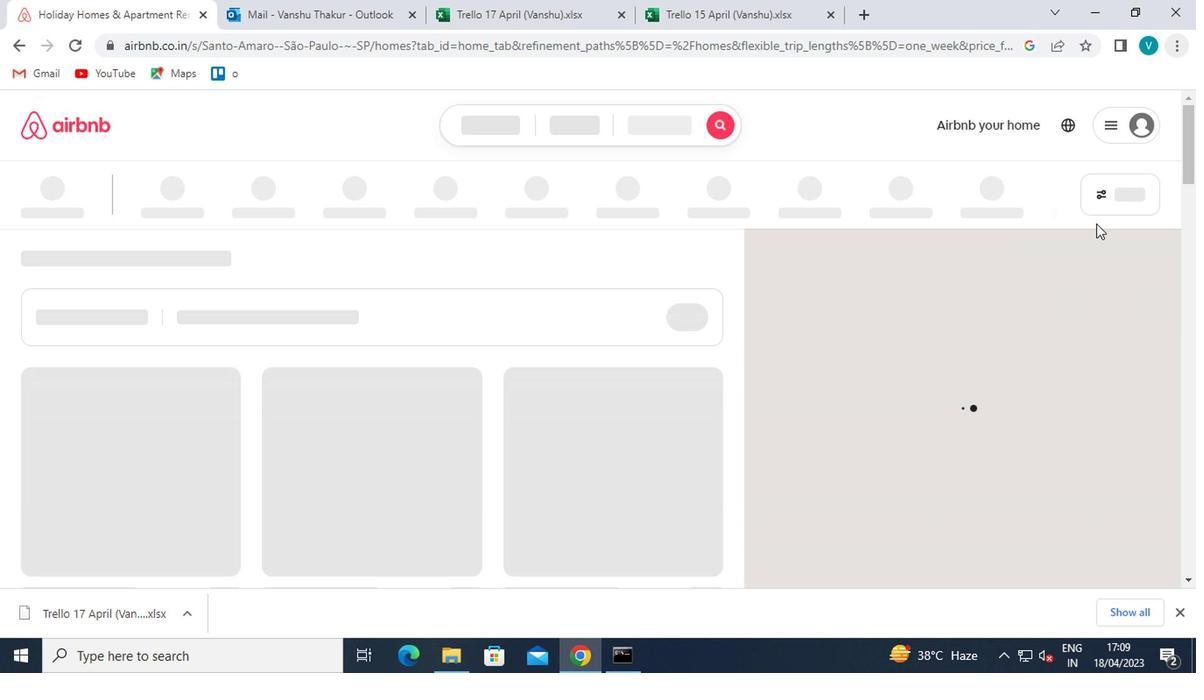 
Action: Mouse pressed left at (1104, 195)
Screenshot: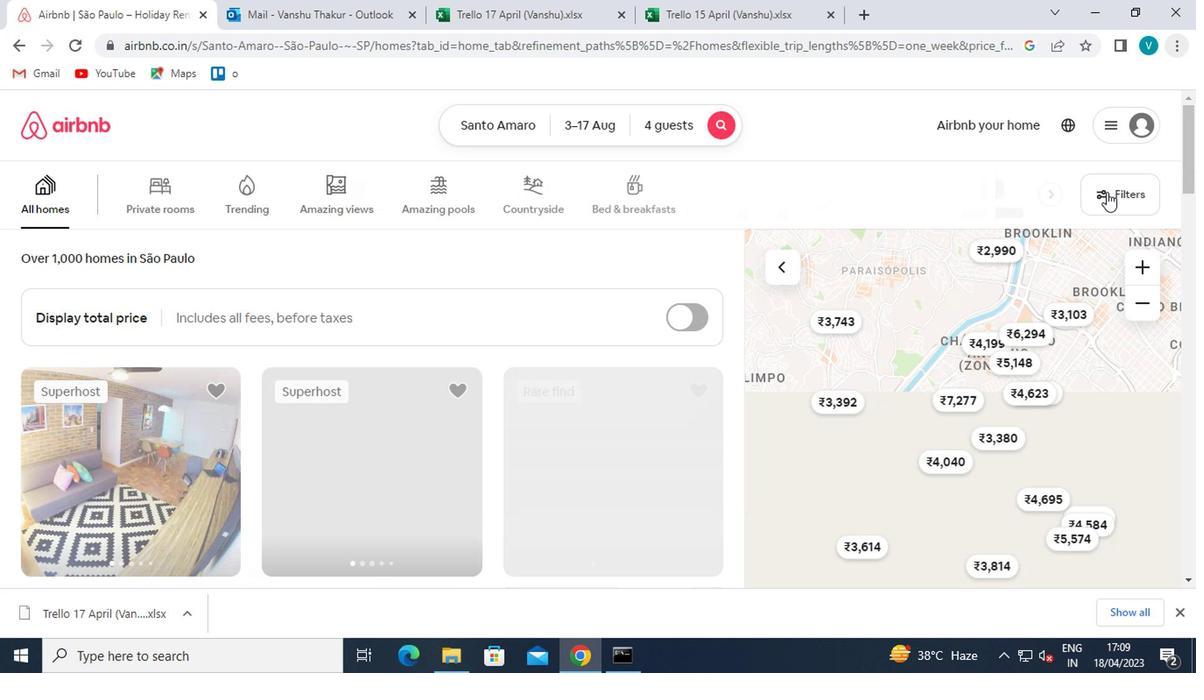 
Action: Mouse moved to (412, 424)
Screenshot: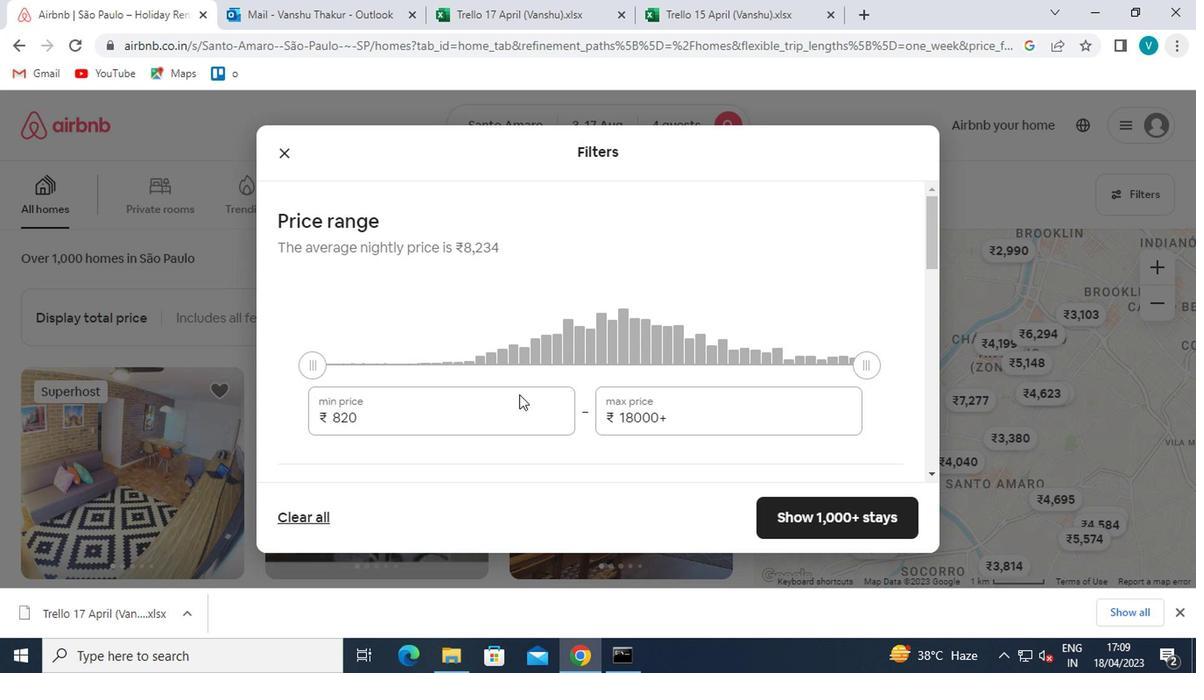 
Action: Mouse pressed left at (412, 424)
Screenshot: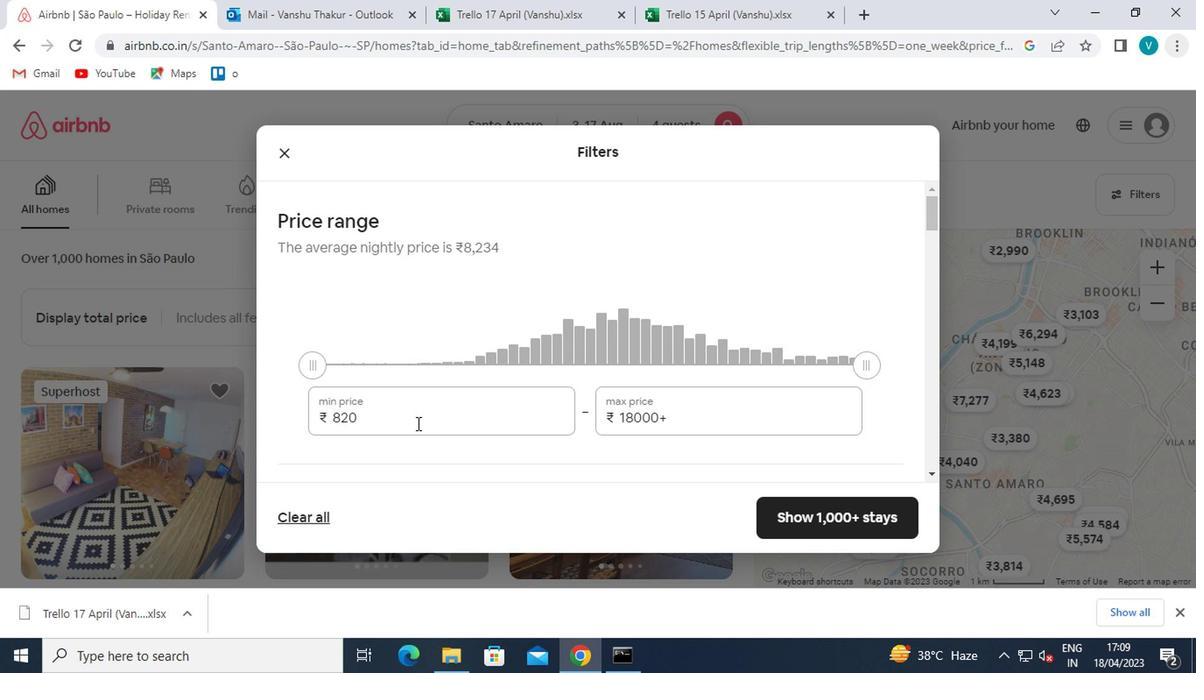 
Action: Mouse moved to (420, 424)
Screenshot: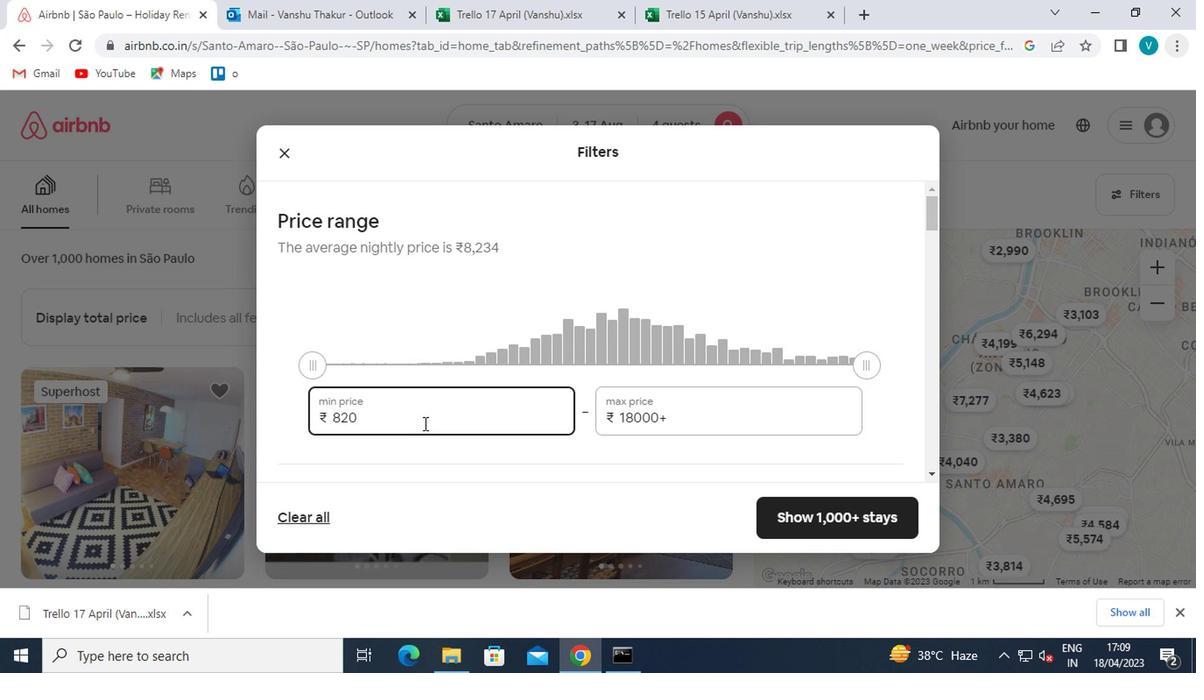 
Action: Key pressed <Key.backspace><Key.backspace><Key.backspace>3000
Screenshot: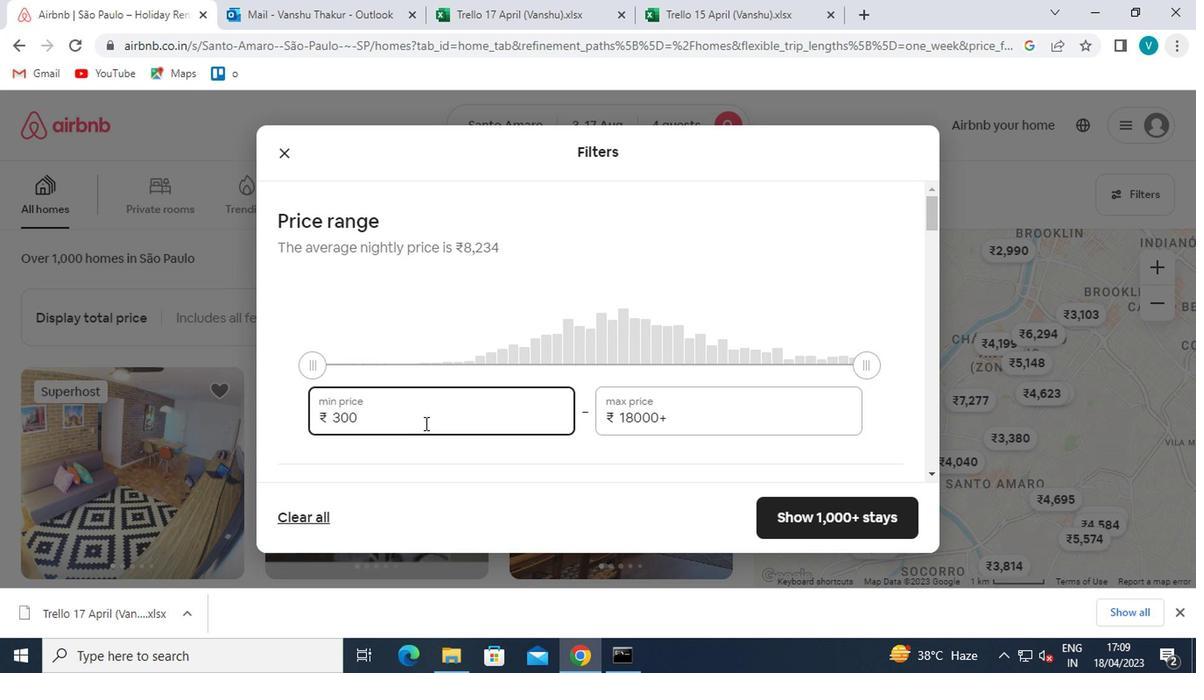 
Action: Mouse moved to (693, 423)
Screenshot: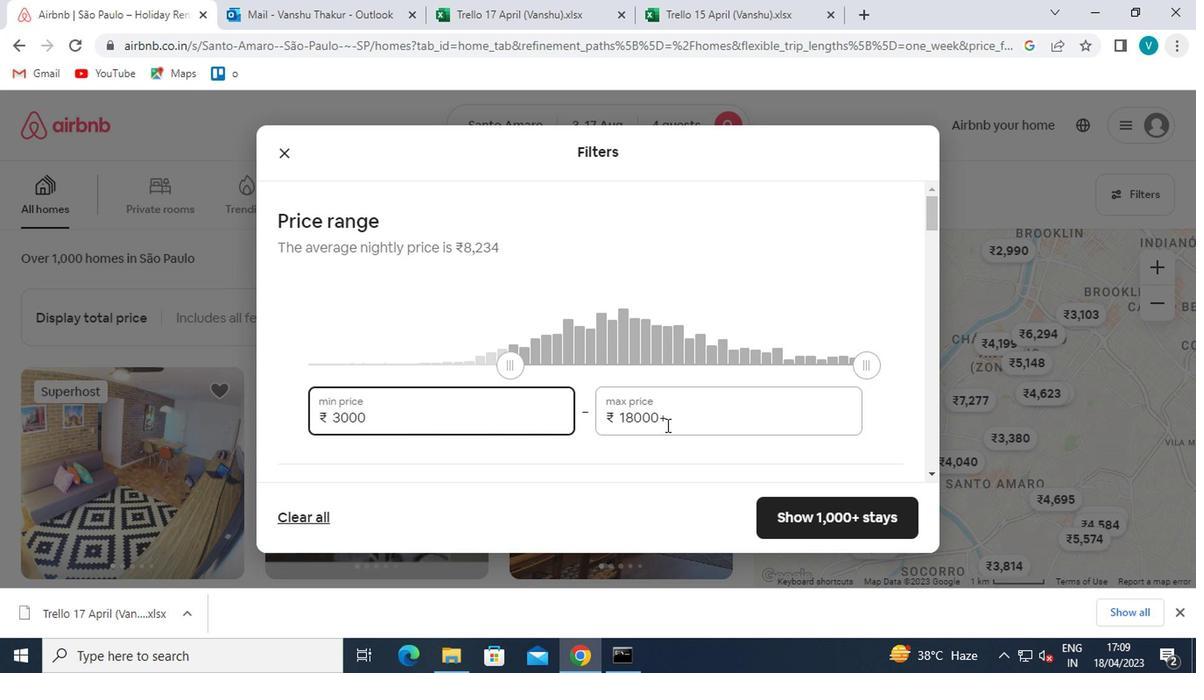 
Action: Mouse pressed left at (693, 423)
Screenshot: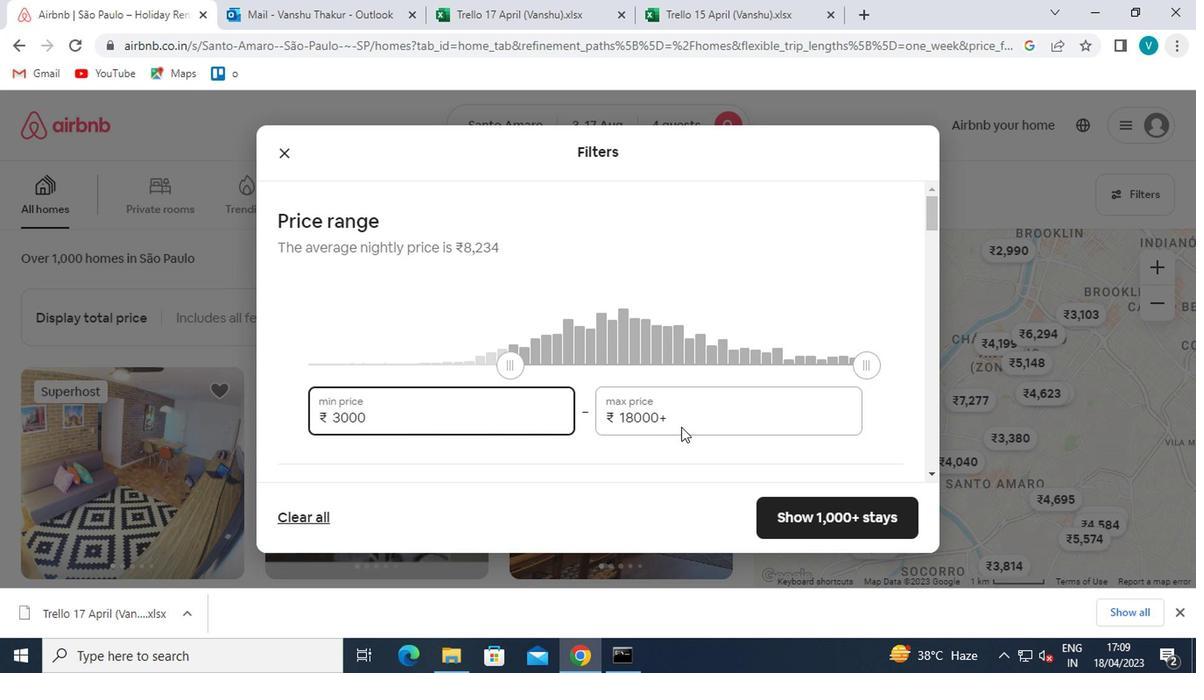 
Action: Mouse moved to (679, 413)
Screenshot: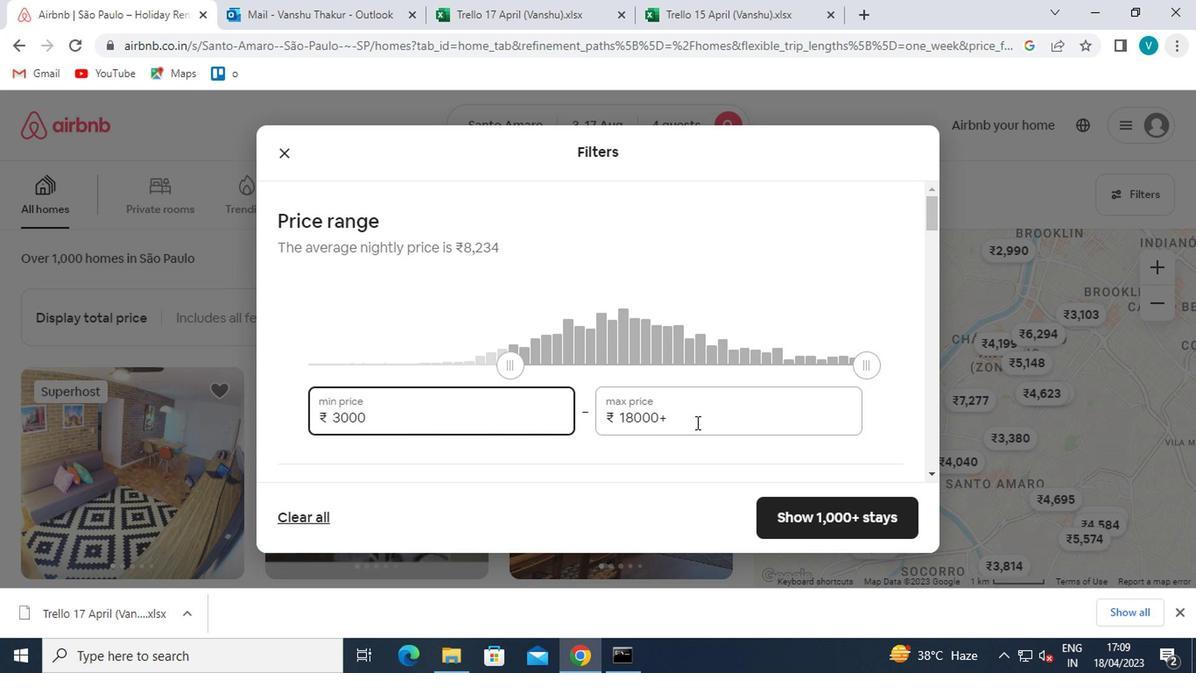 
Action: Key pressed <Key.backspace><Key.backspace><Key.backspace><Key.backspace><Key.backspace><Key.backspace>15000
Screenshot: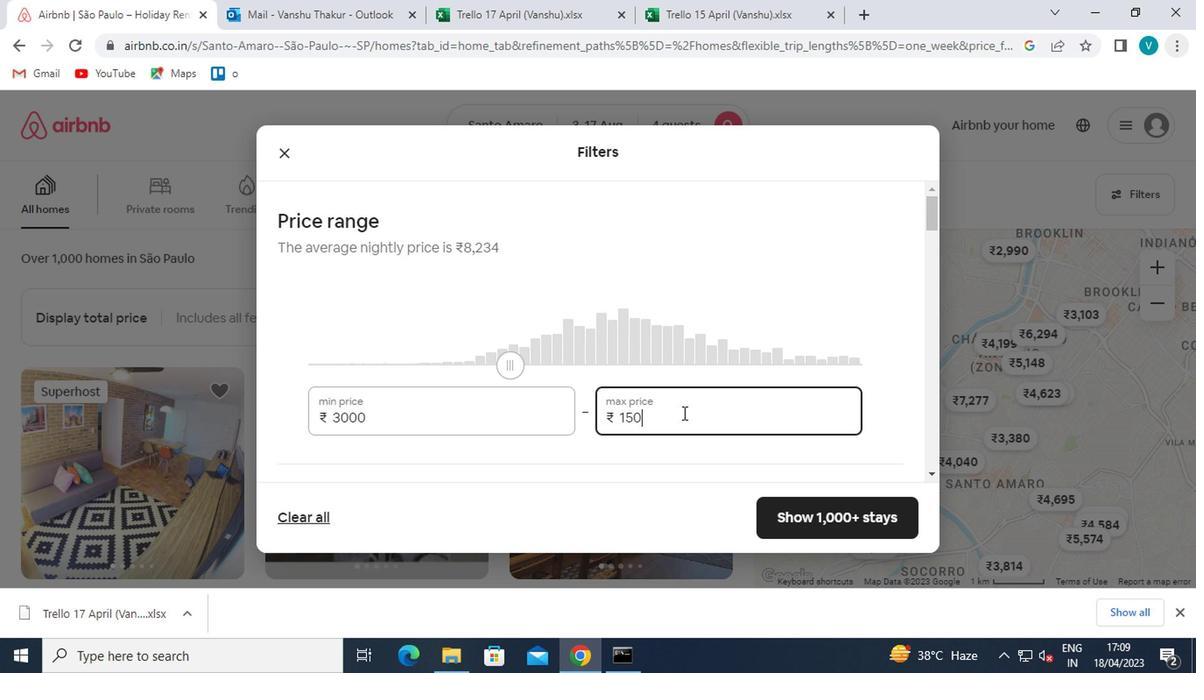 
Action: Mouse moved to (646, 402)
Screenshot: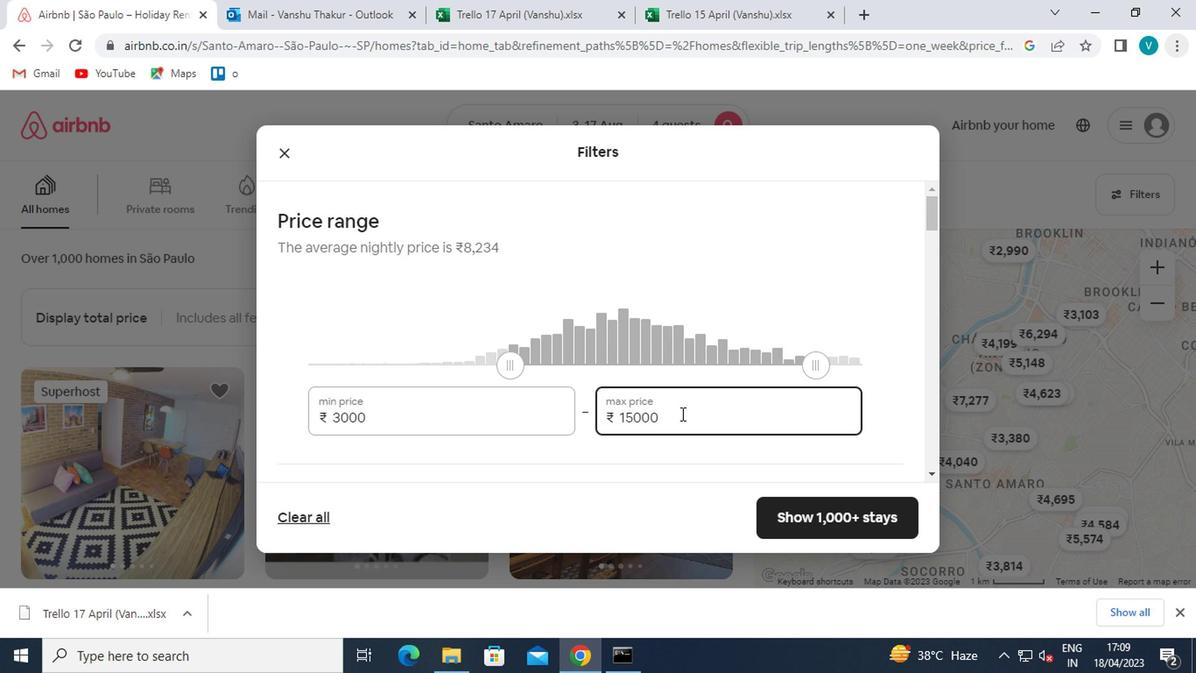 
Action: Mouse scrolled (646, 401) with delta (0, 0)
Screenshot: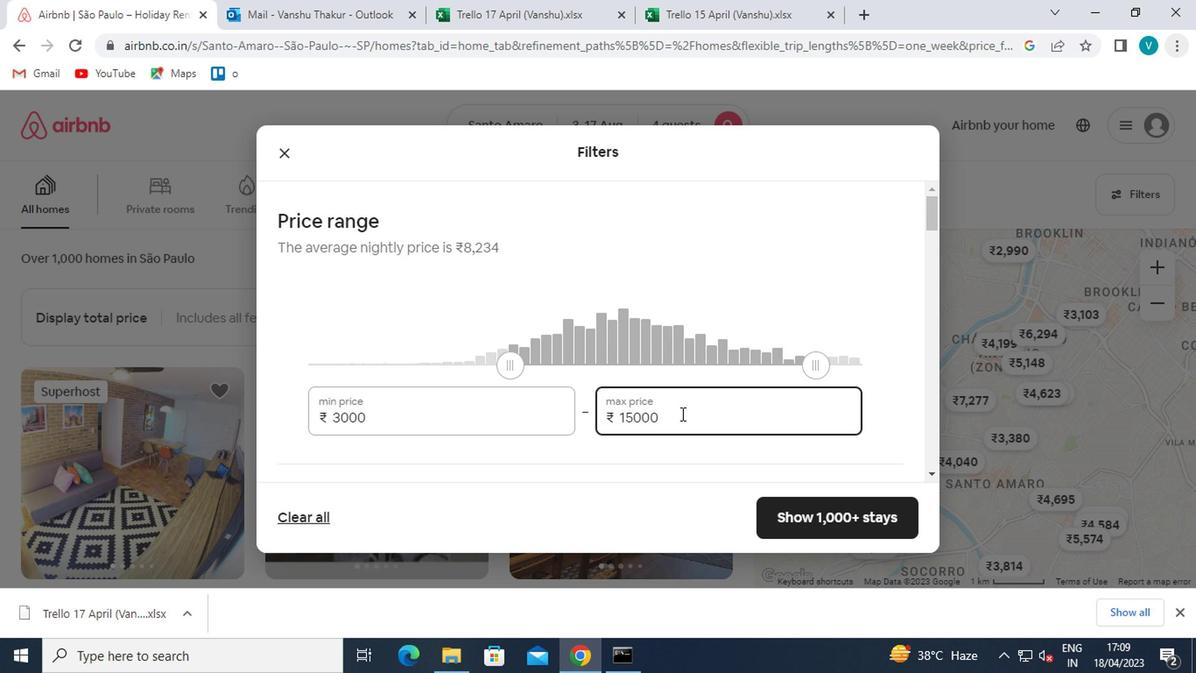 
Action: Mouse moved to (640, 403)
Screenshot: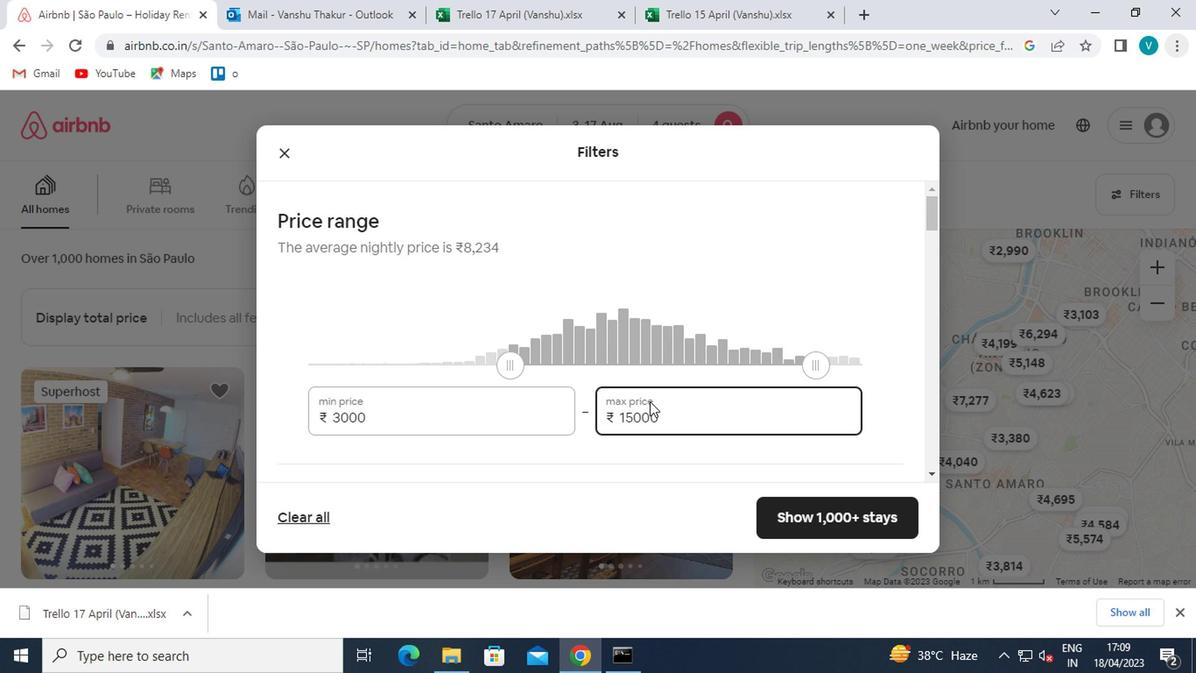 
Action: Mouse scrolled (640, 402) with delta (0, 0)
Screenshot: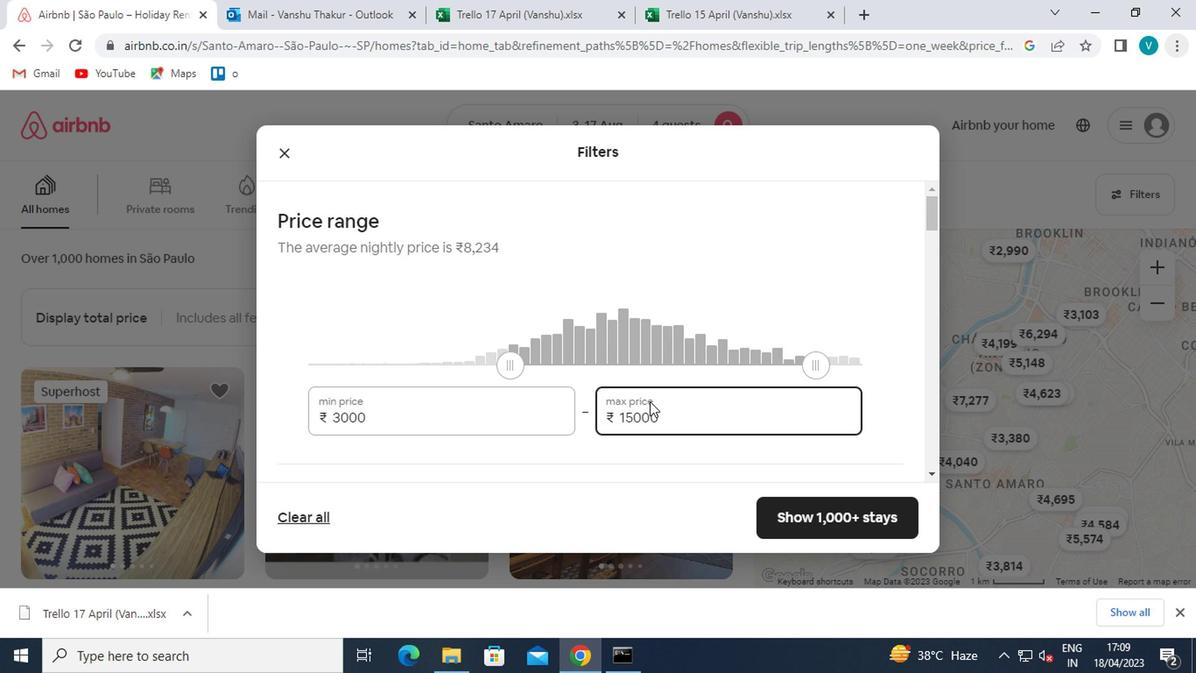 
Action: Mouse moved to (626, 406)
Screenshot: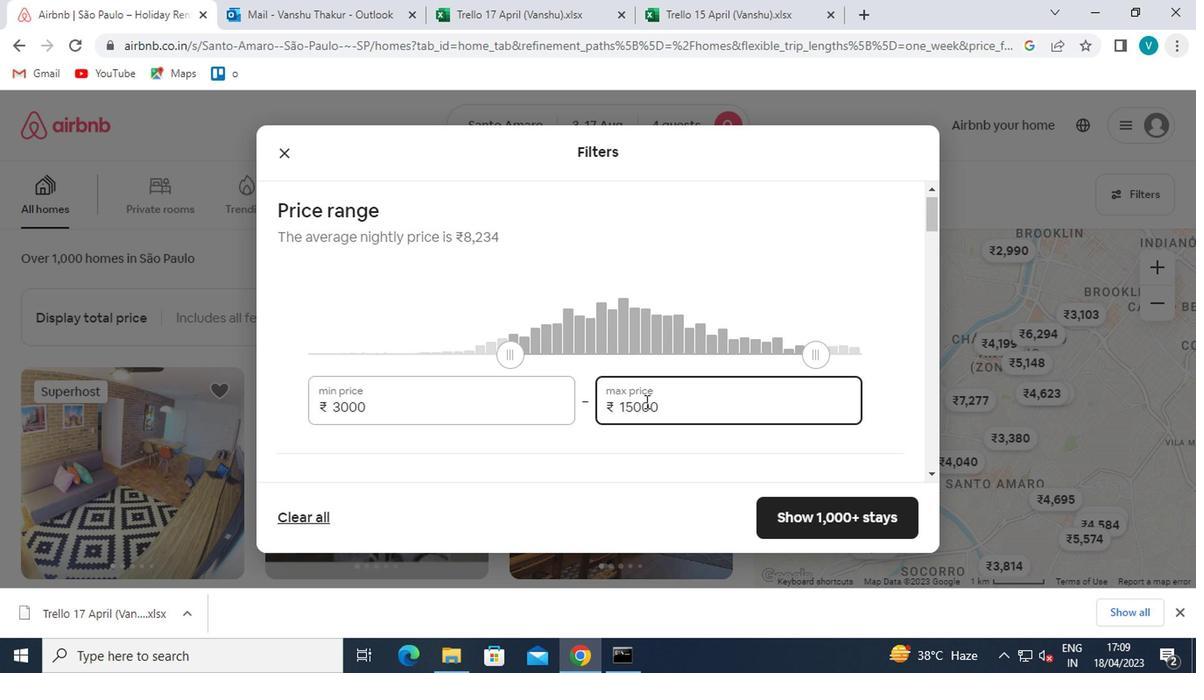 
Action: Mouse scrolled (626, 406) with delta (0, 0)
Screenshot: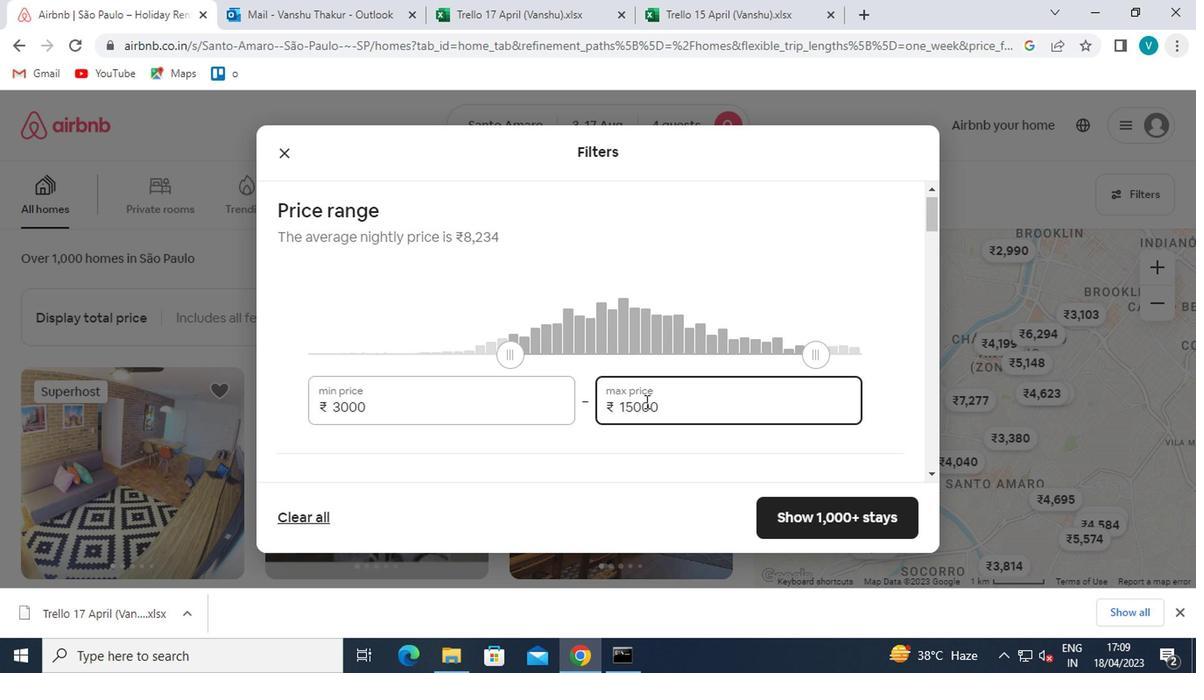 
Action: Mouse moved to (272, 299)
Screenshot: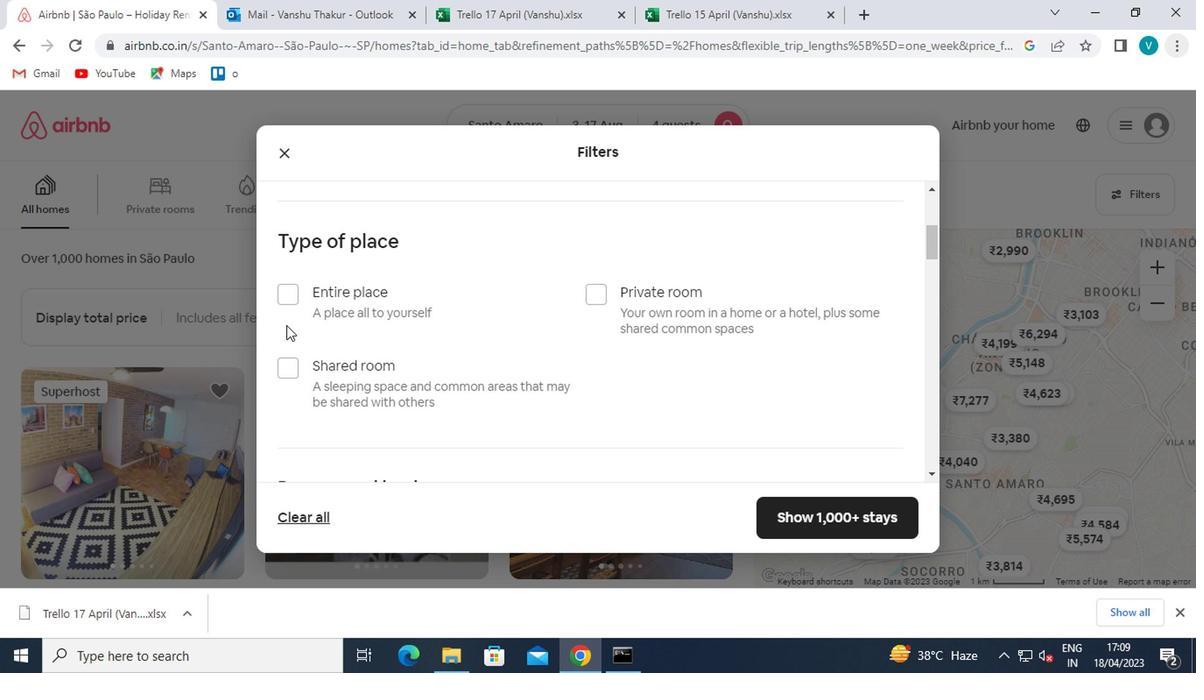 
Action: Mouse pressed left at (272, 299)
Screenshot: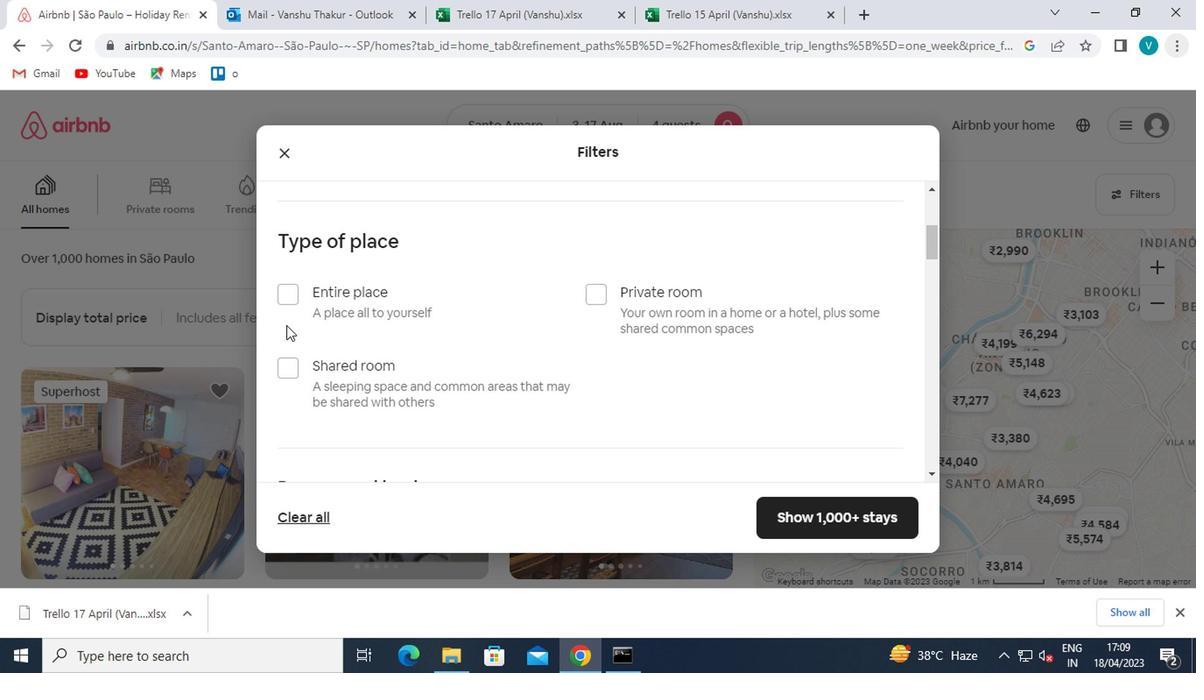 
Action: Mouse moved to (282, 297)
Screenshot: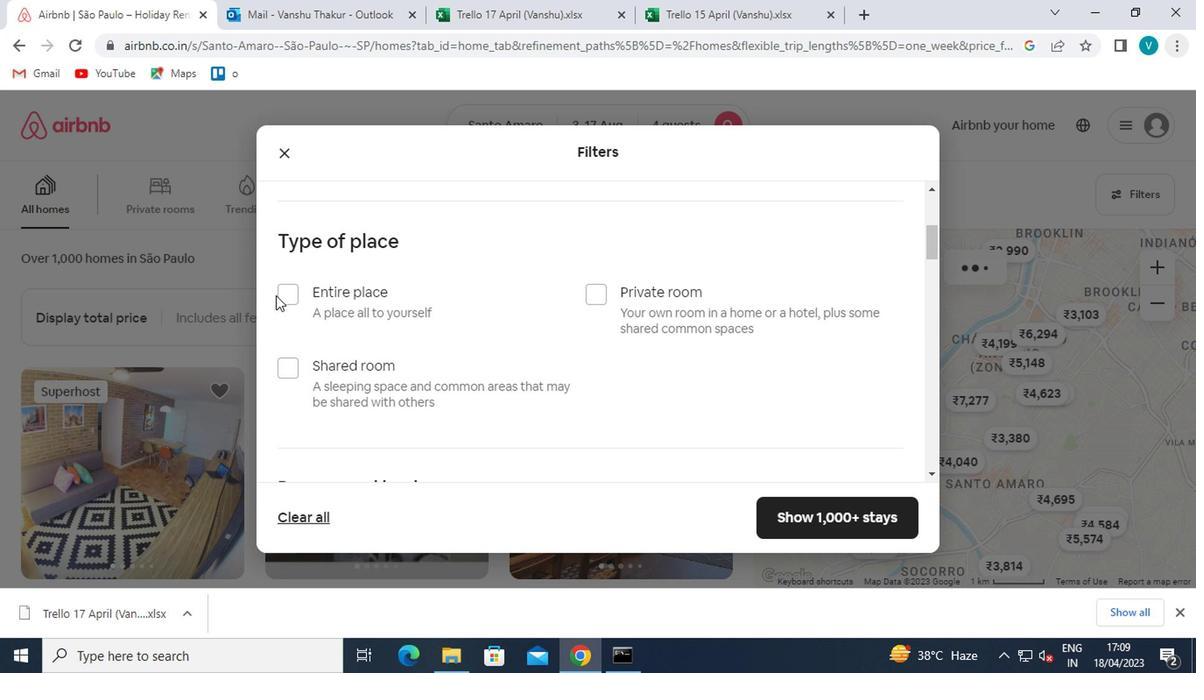 
Action: Mouse pressed left at (282, 297)
Screenshot: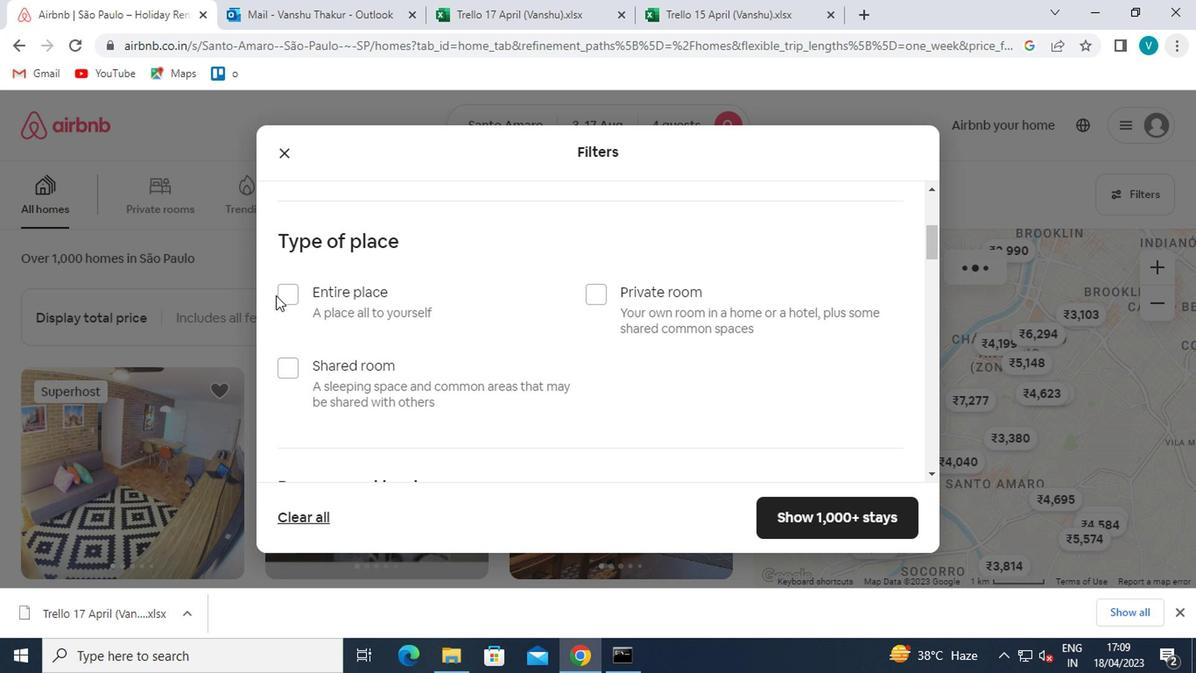 
Action: Mouse moved to (368, 328)
Screenshot: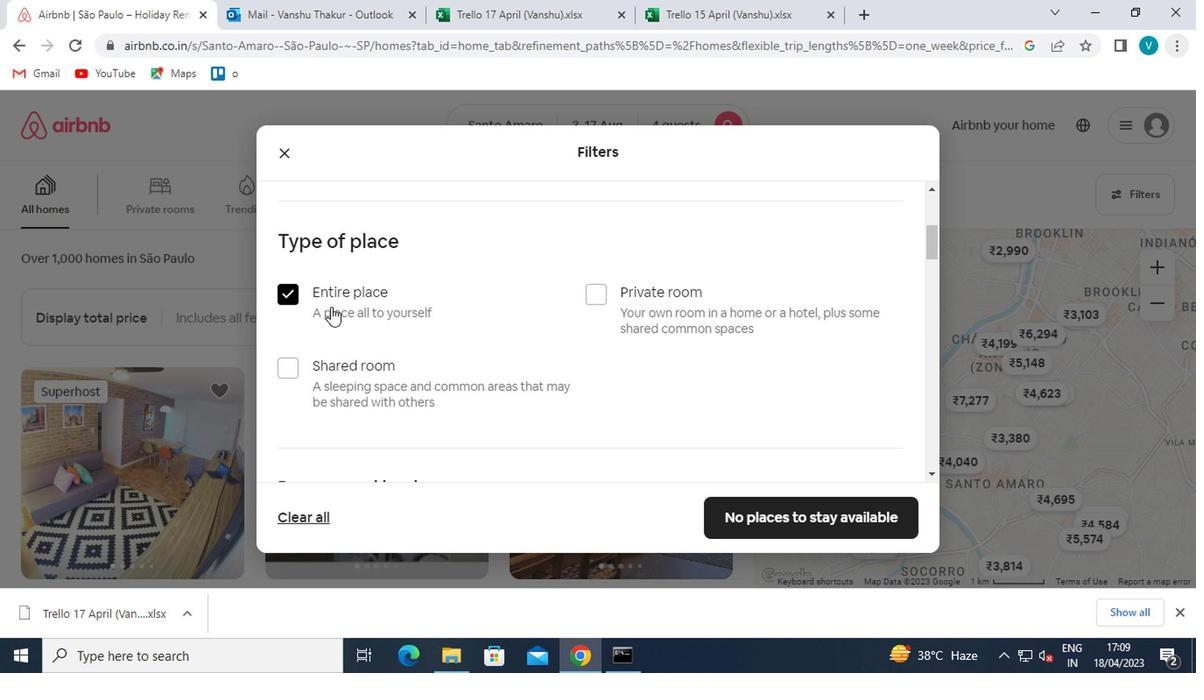 
Action: Mouse scrolled (368, 327) with delta (0, 0)
Screenshot: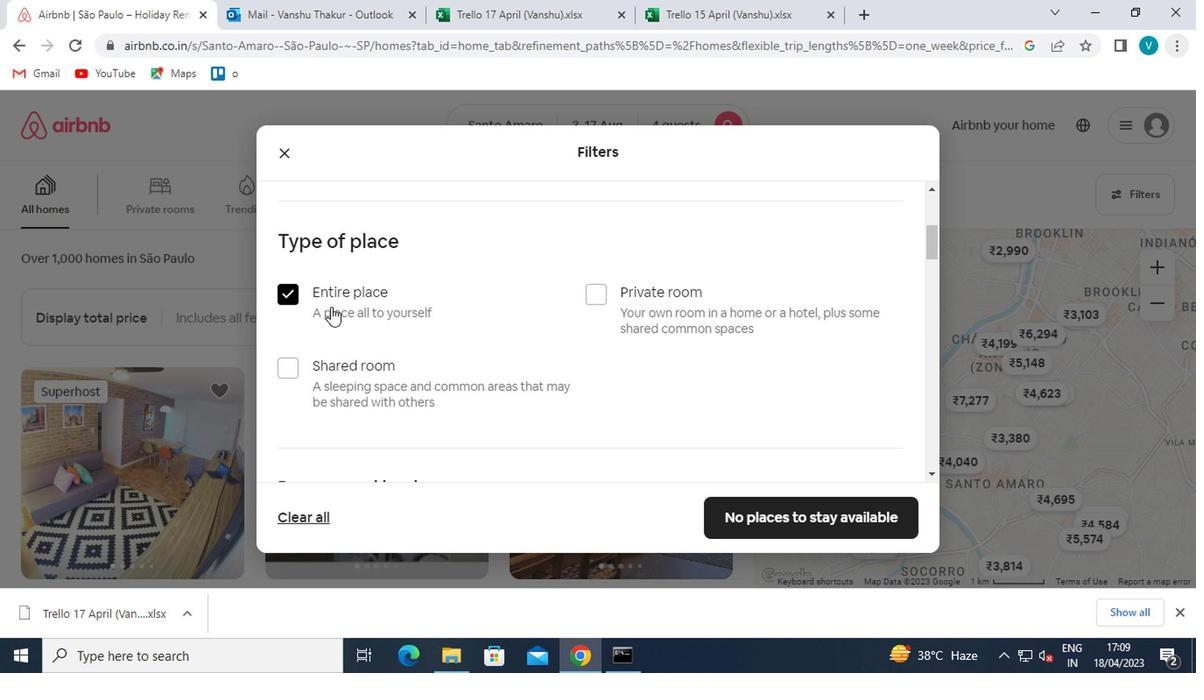 
Action: Mouse moved to (373, 332)
Screenshot: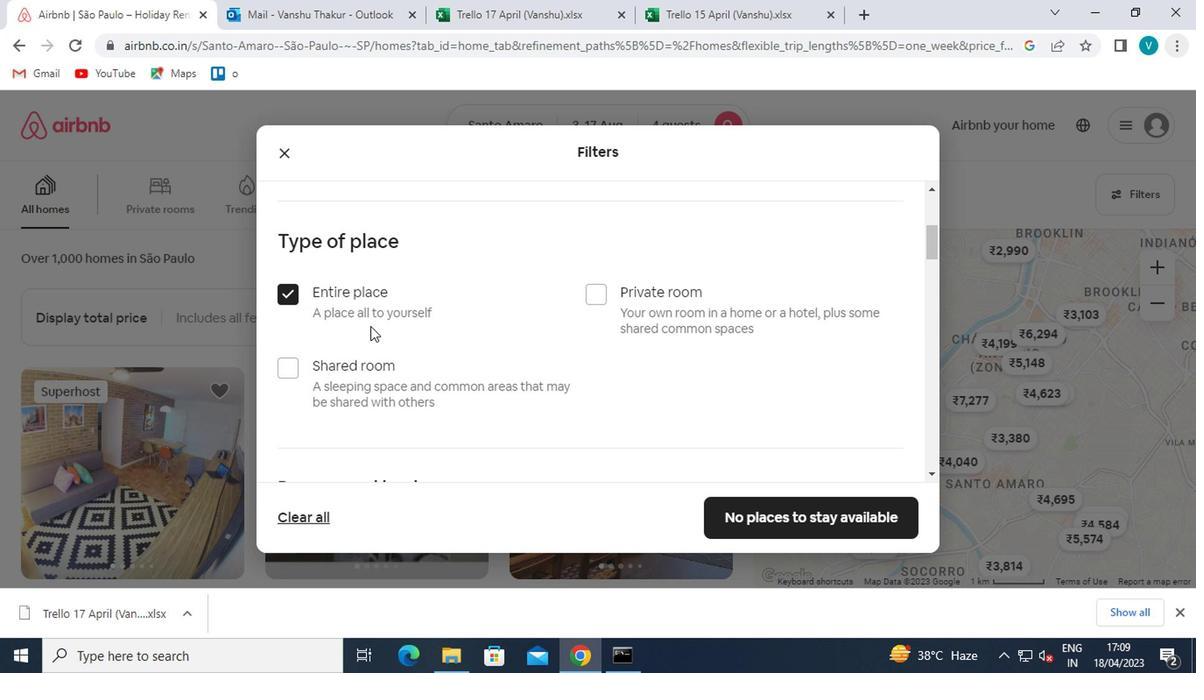
Action: Mouse scrolled (373, 332) with delta (0, 0)
Screenshot: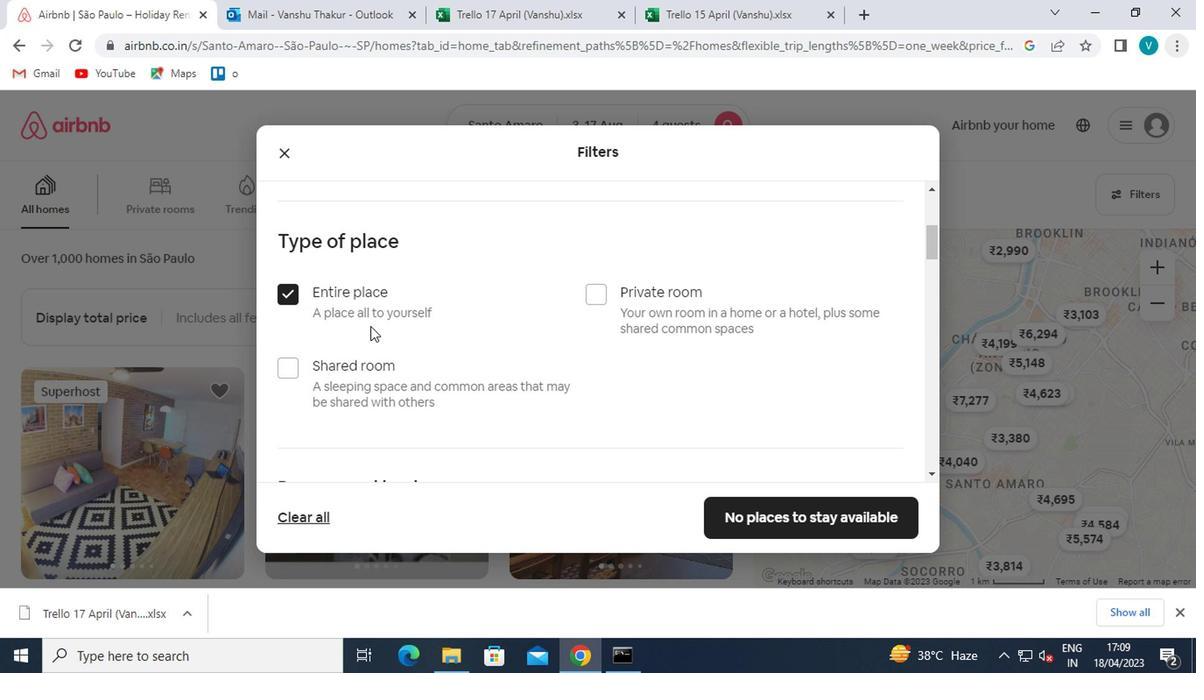 
Action: Mouse moved to (409, 349)
Screenshot: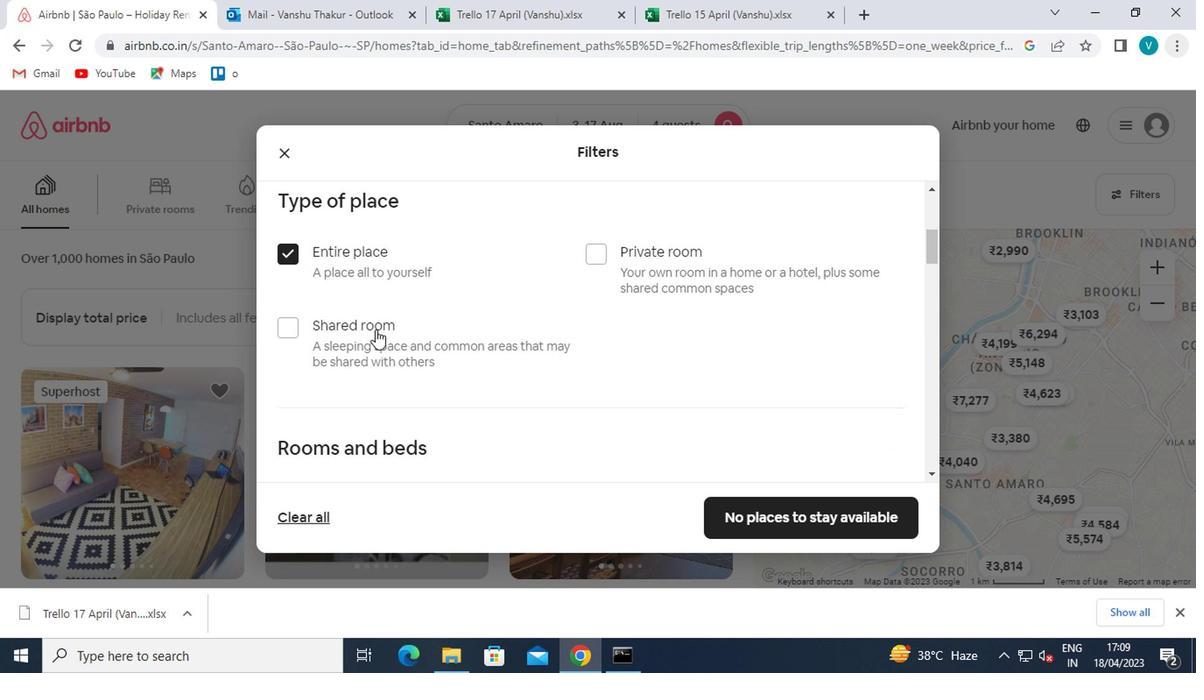 
Action: Mouse scrolled (409, 349) with delta (0, 0)
Screenshot: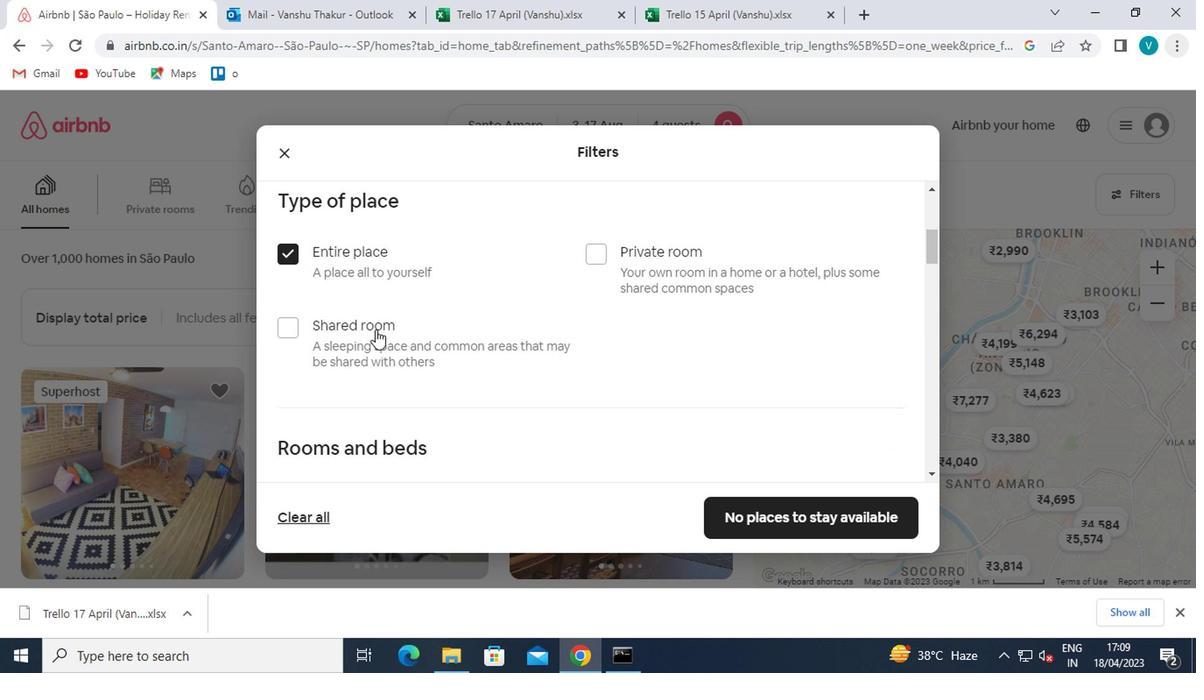
Action: Mouse moved to (504, 319)
Screenshot: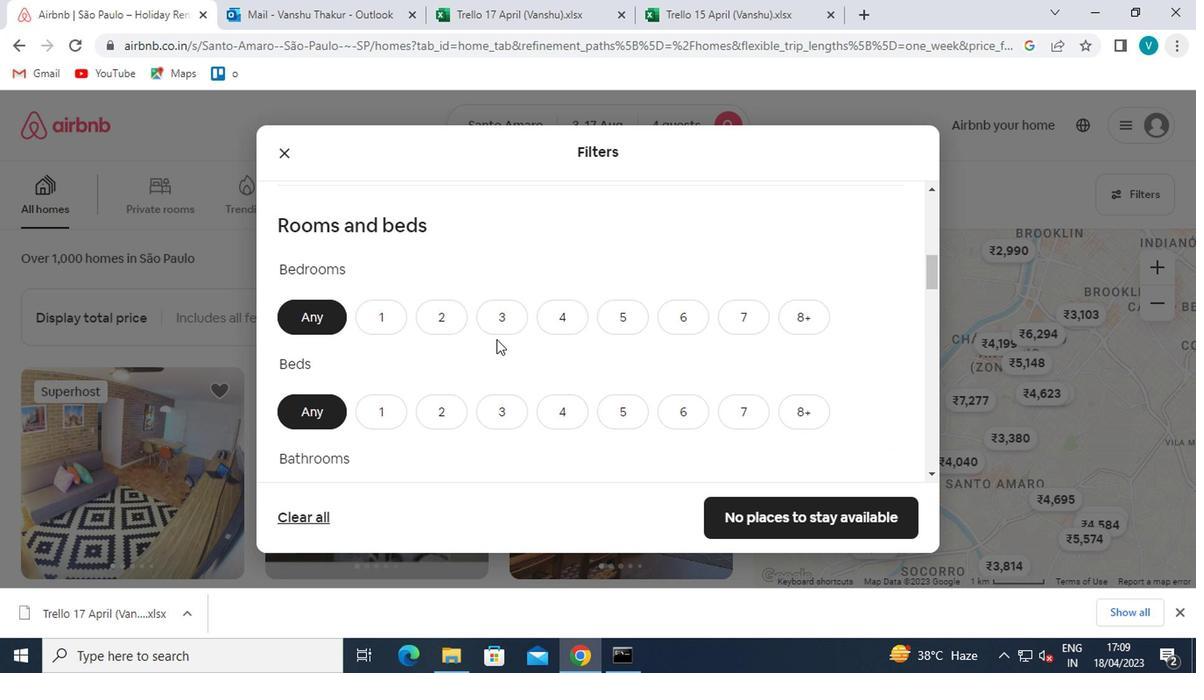 
Action: Mouse pressed left at (504, 319)
Screenshot: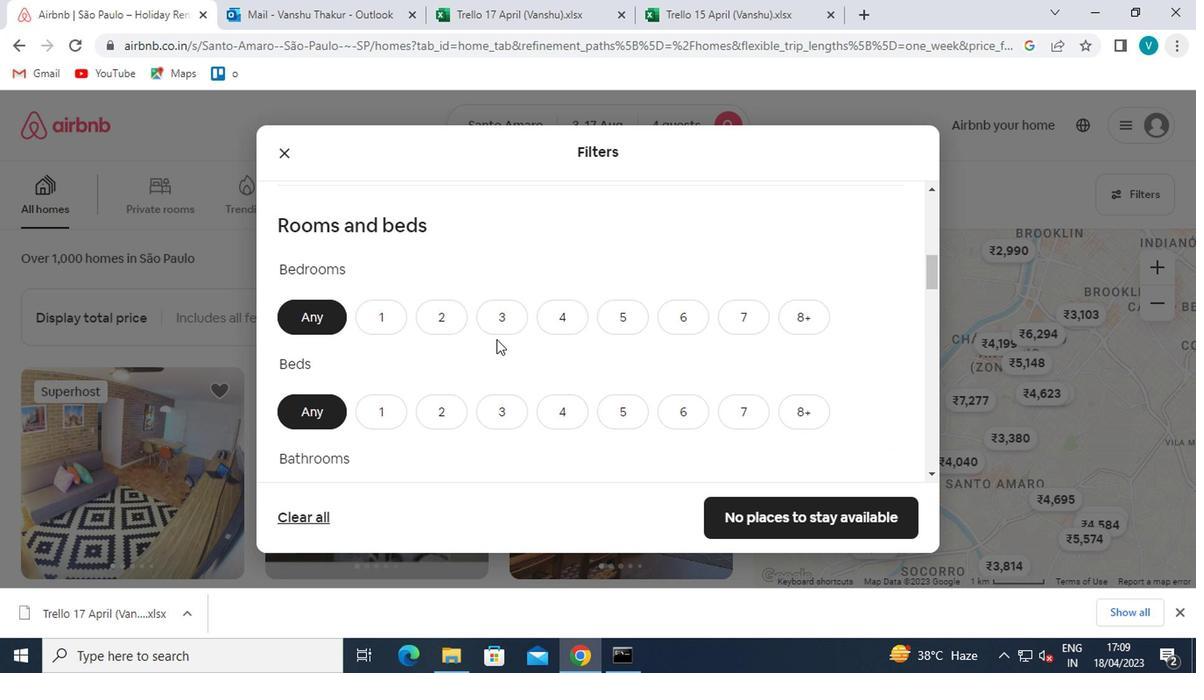 
Action: Mouse moved to (557, 403)
Screenshot: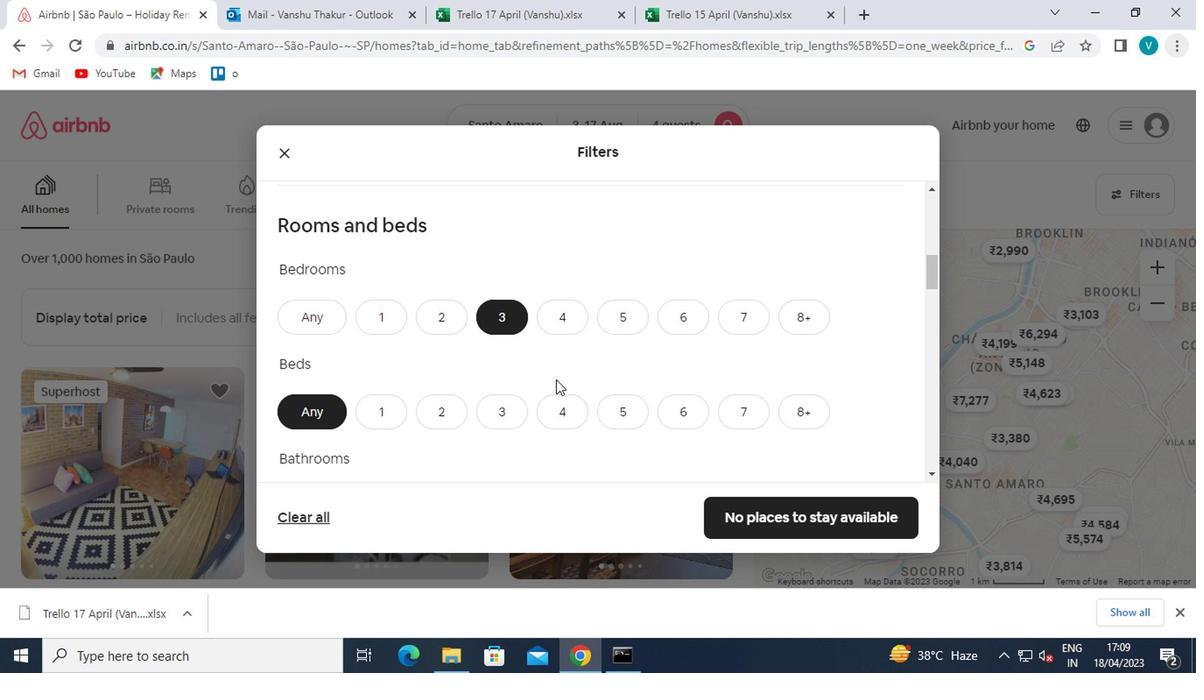 
Action: Mouse pressed left at (557, 403)
Screenshot: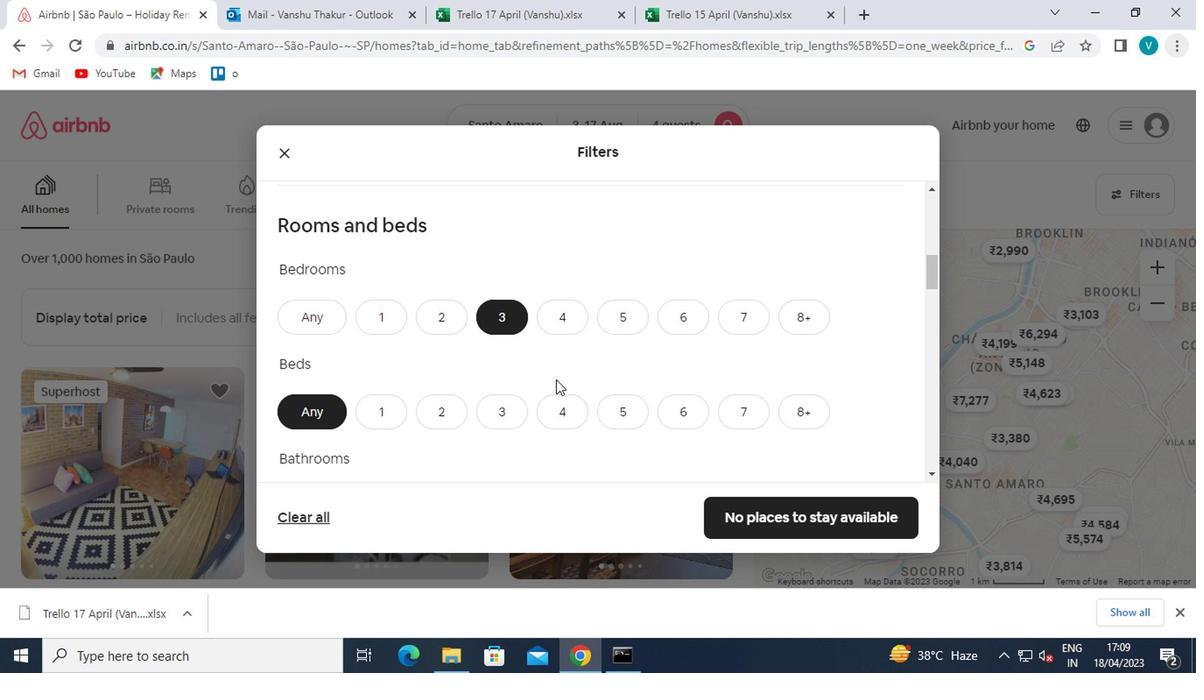 
Action: Mouse scrolled (557, 402) with delta (0, 0)
Screenshot: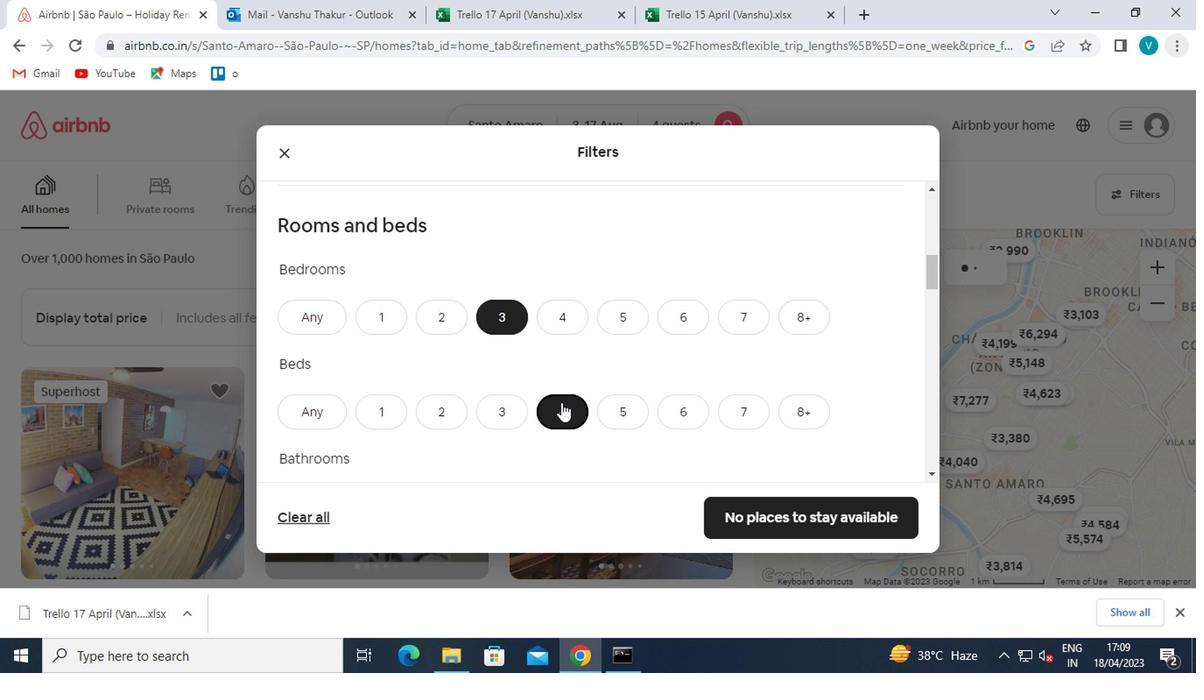 
Action: Mouse moved to (444, 413)
Screenshot: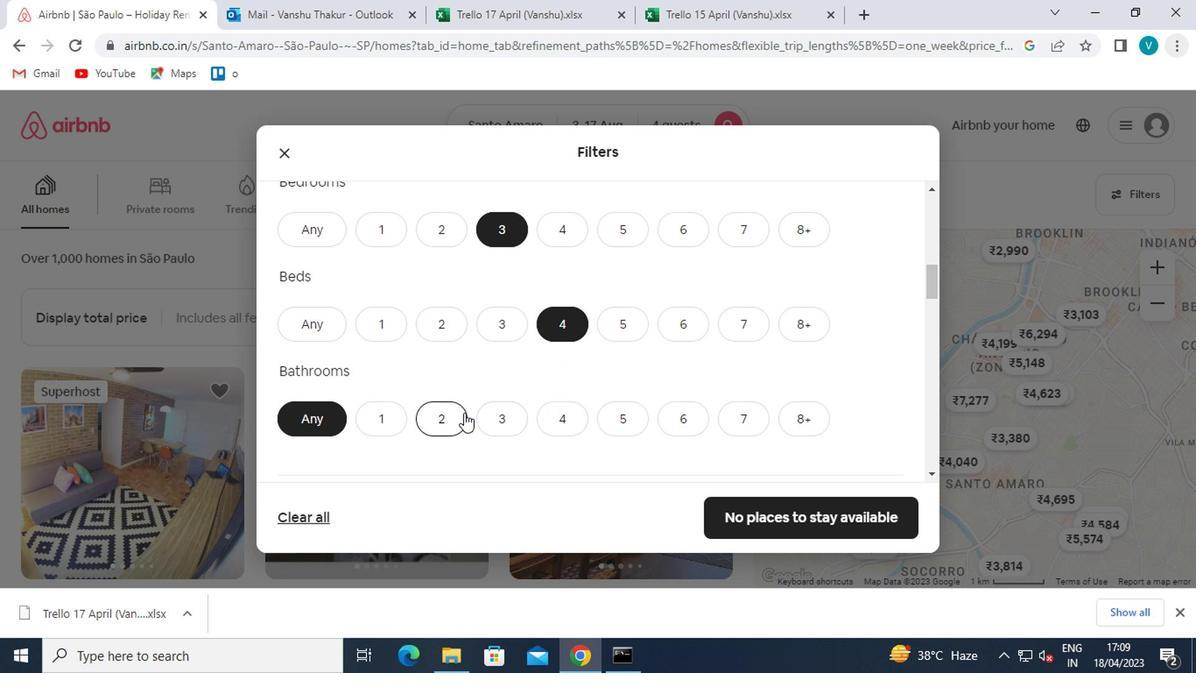 
Action: Mouse pressed left at (444, 413)
Screenshot: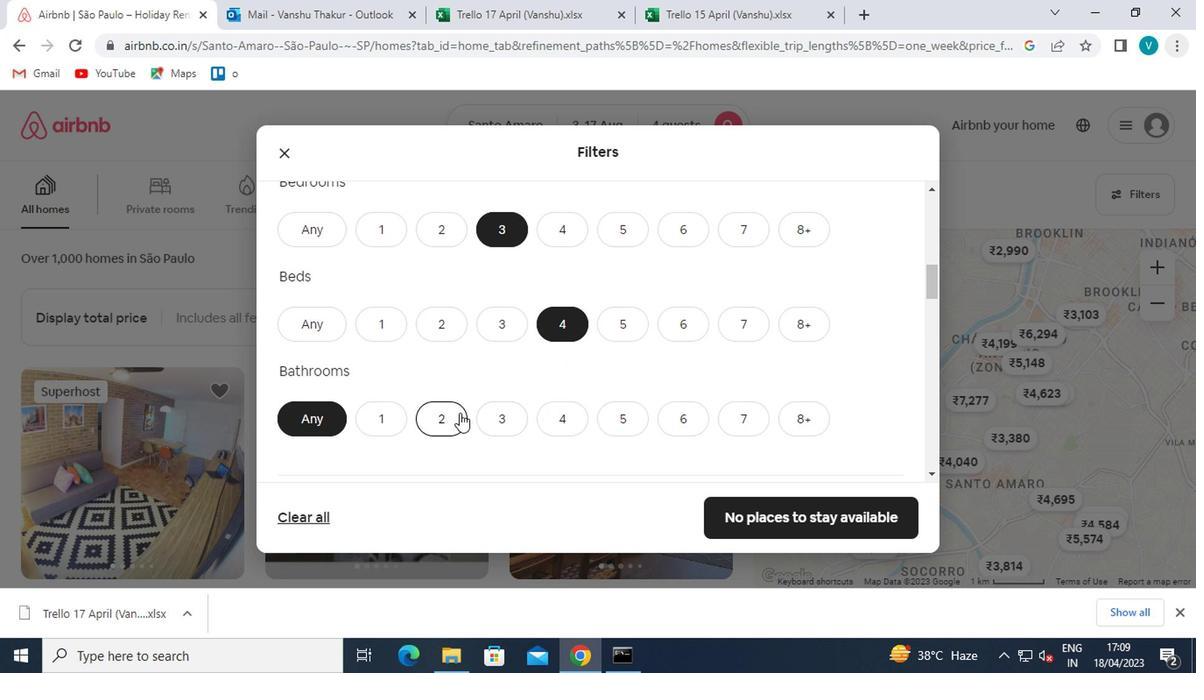 
Action: Mouse moved to (472, 420)
Screenshot: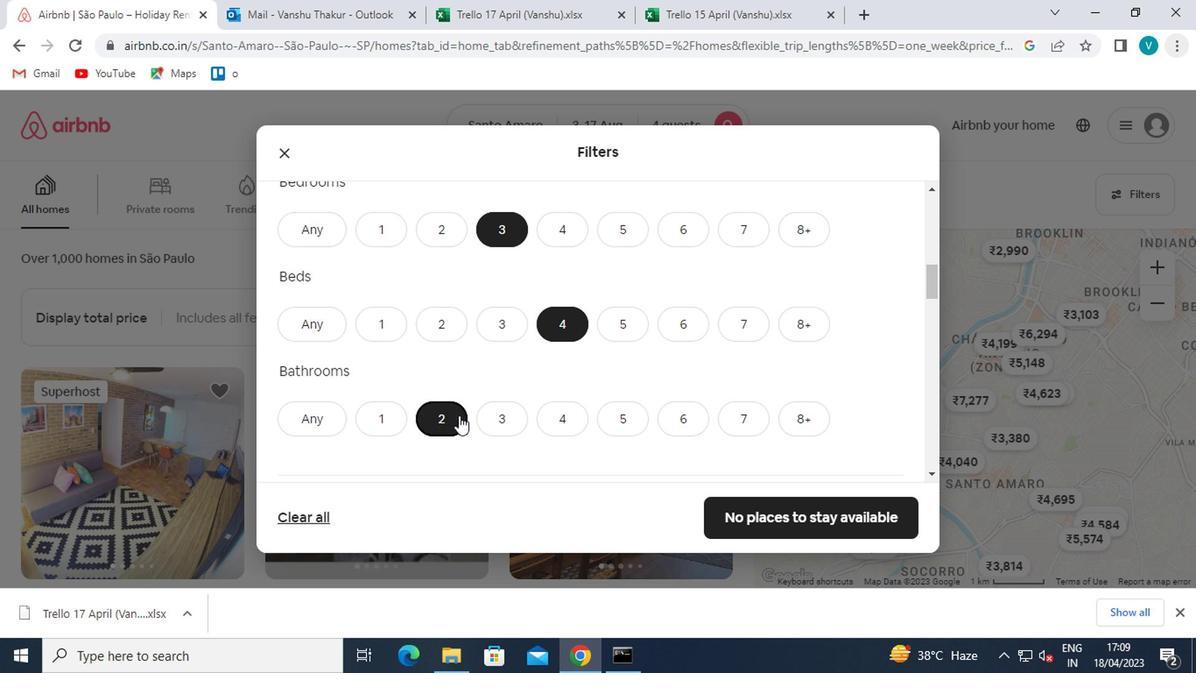 
Action: Mouse scrolled (472, 418) with delta (0, -1)
Screenshot: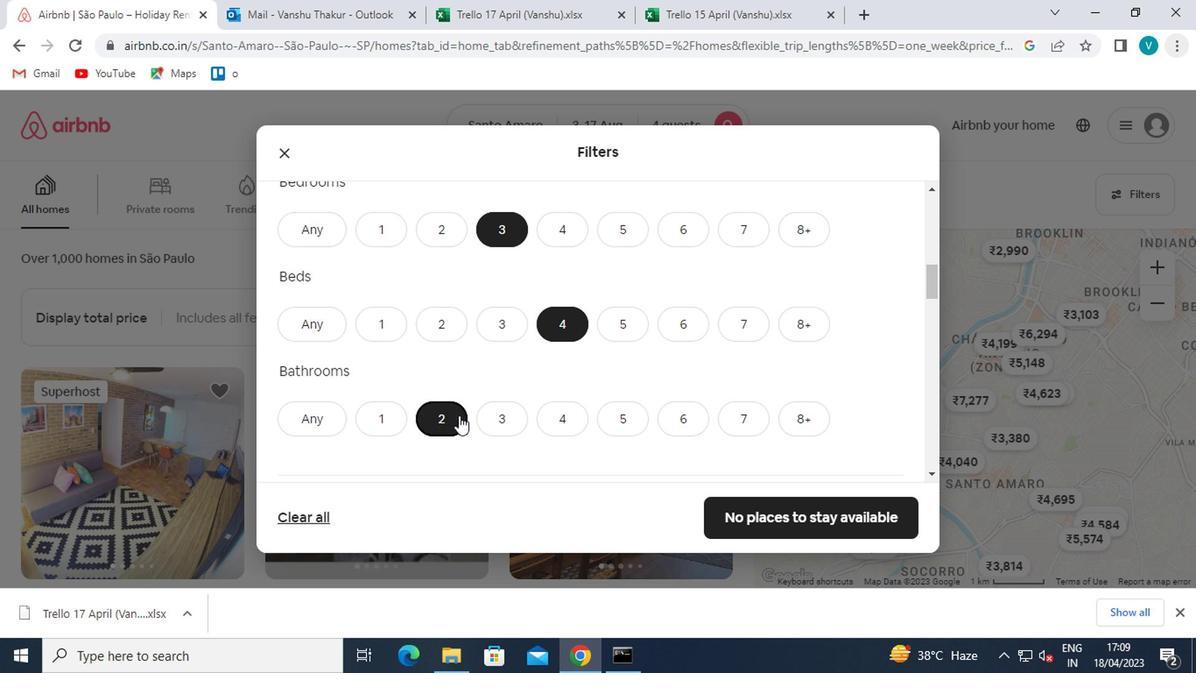 
Action: Mouse moved to (487, 425)
Screenshot: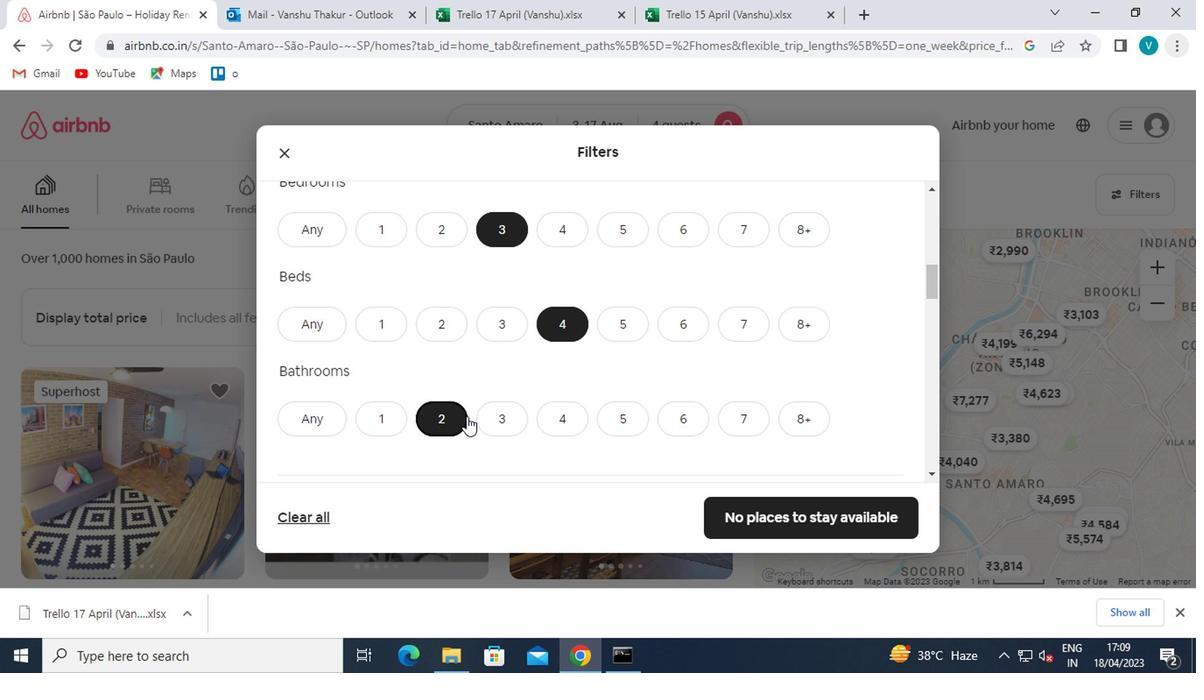 
Action: Mouse scrolled (487, 424) with delta (0, 0)
Screenshot: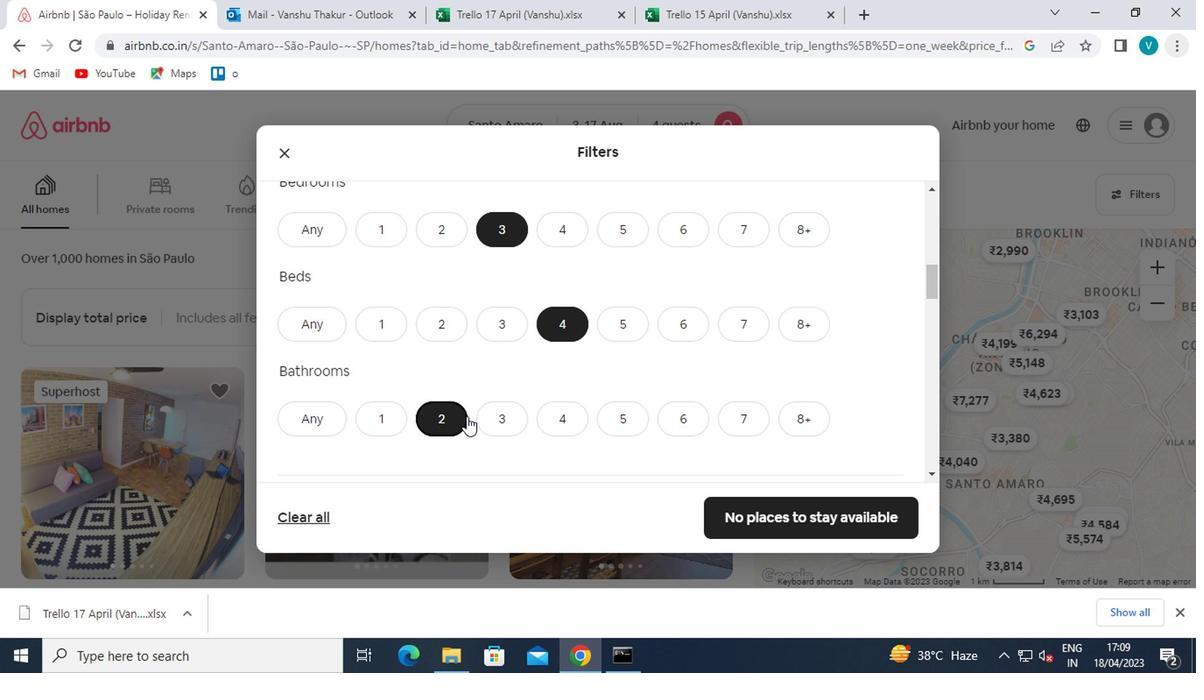 
Action: Mouse moved to (491, 426)
Screenshot: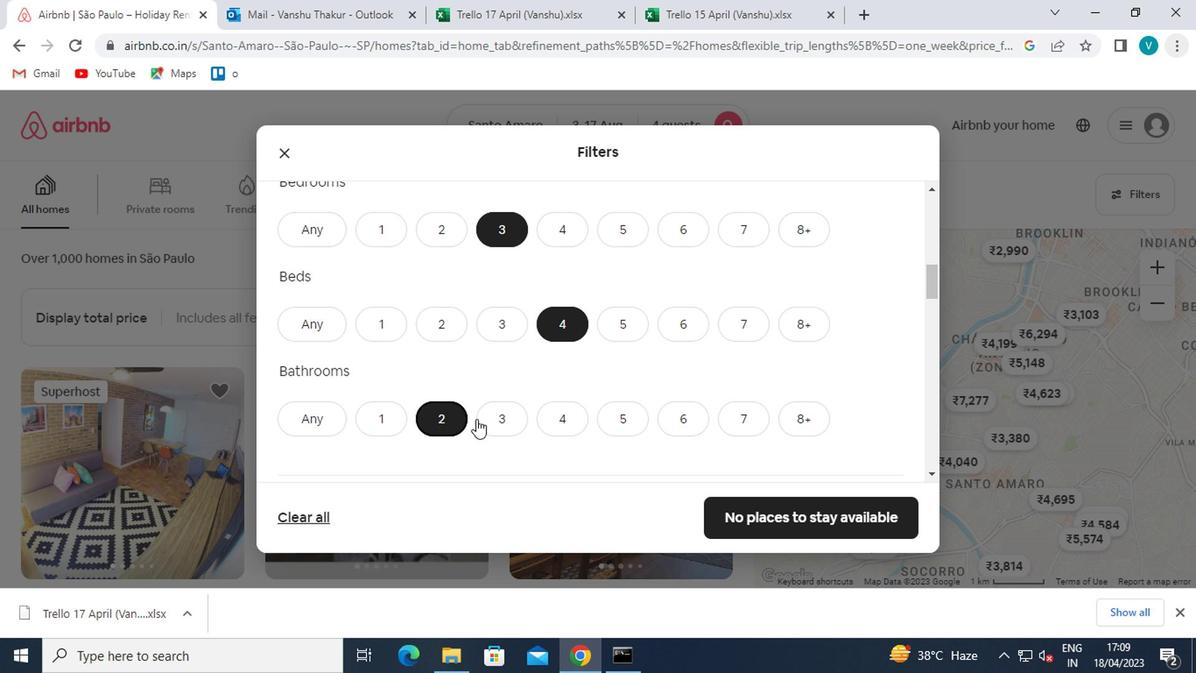 
Action: Mouse scrolled (491, 425) with delta (0, -1)
Screenshot: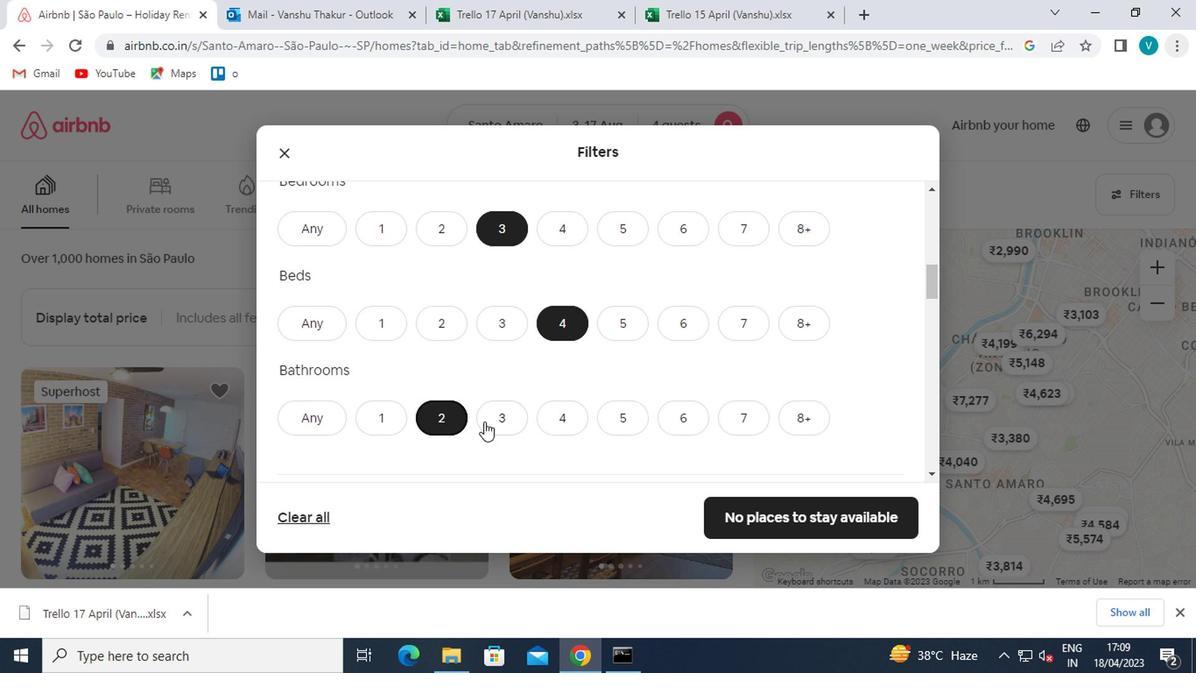 
Action: Mouse moved to (801, 344)
Screenshot: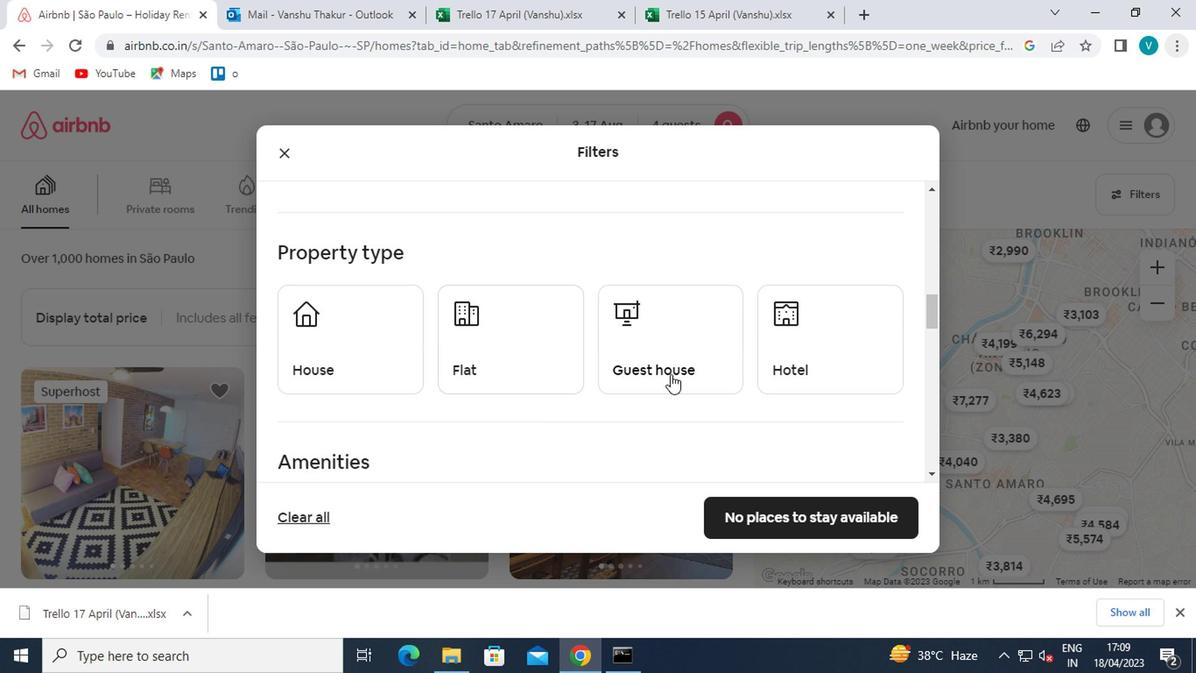 
Action: Mouse pressed left at (801, 344)
Screenshot: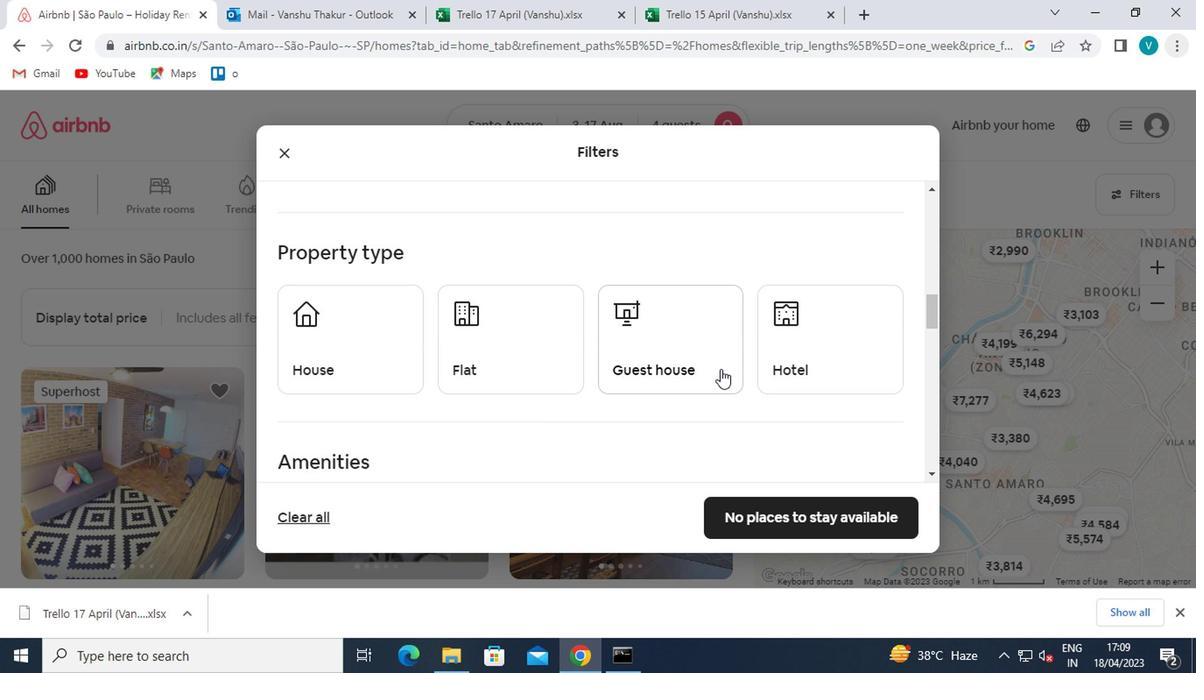 
Action: Mouse moved to (302, 347)
Screenshot: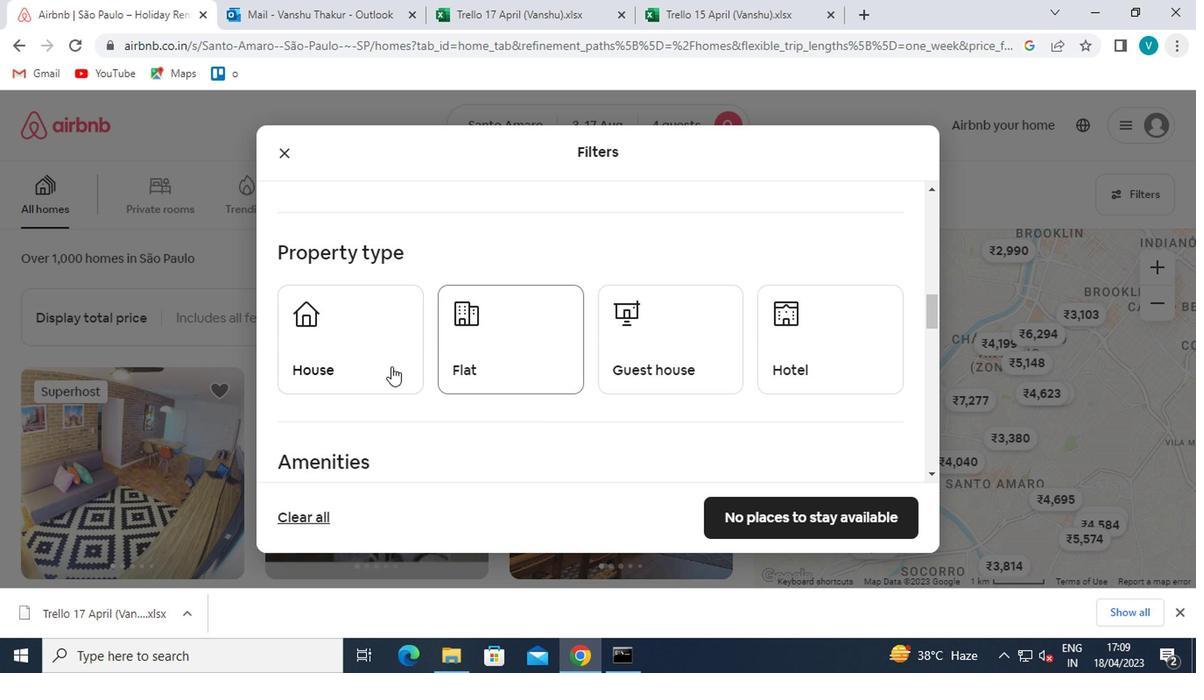 
Action: Mouse pressed left at (302, 347)
Screenshot: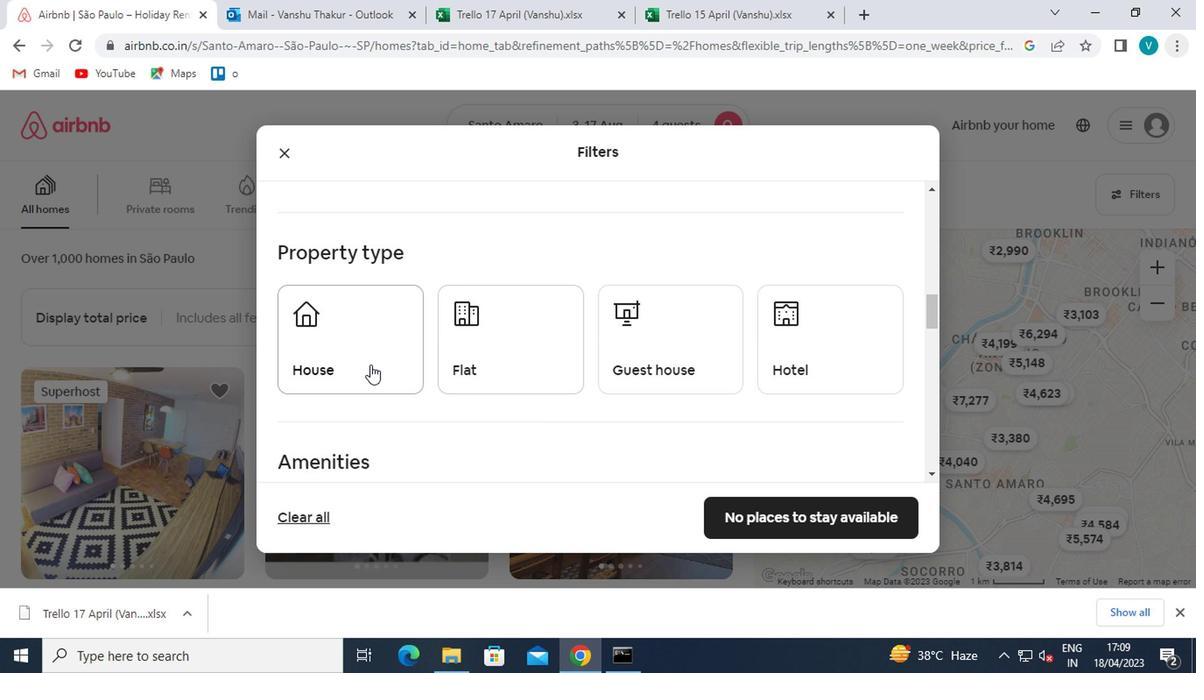 
Action: Mouse moved to (526, 395)
Screenshot: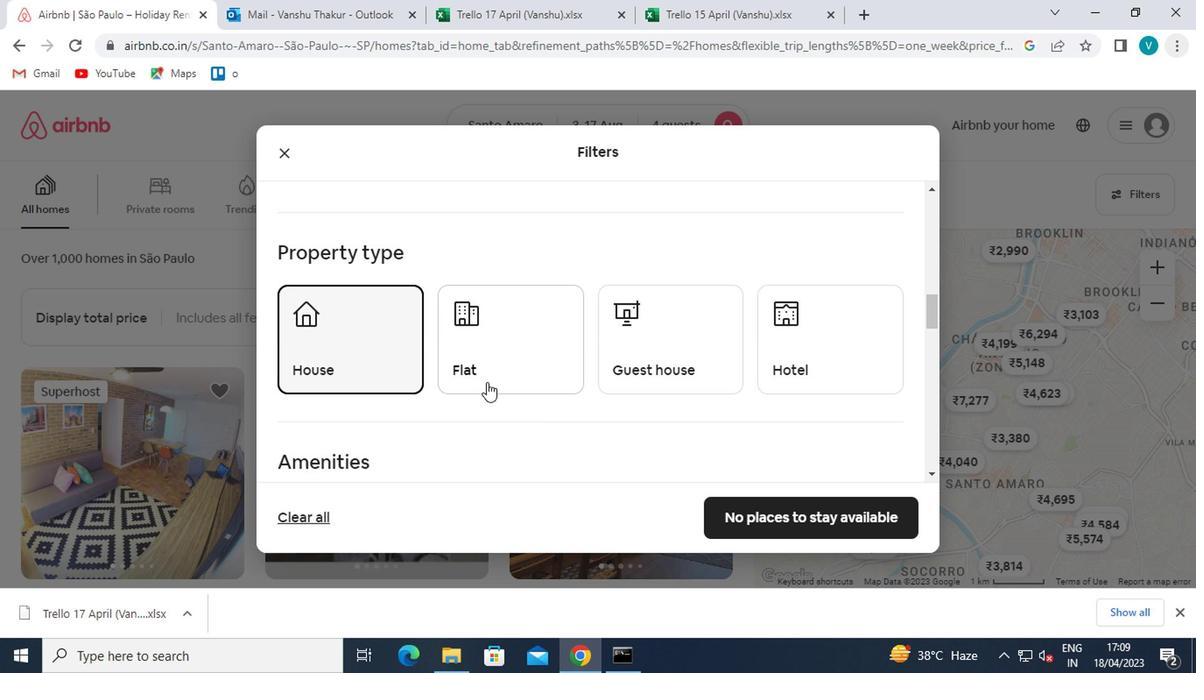 
Action: Mouse scrolled (526, 394) with delta (0, -1)
Screenshot: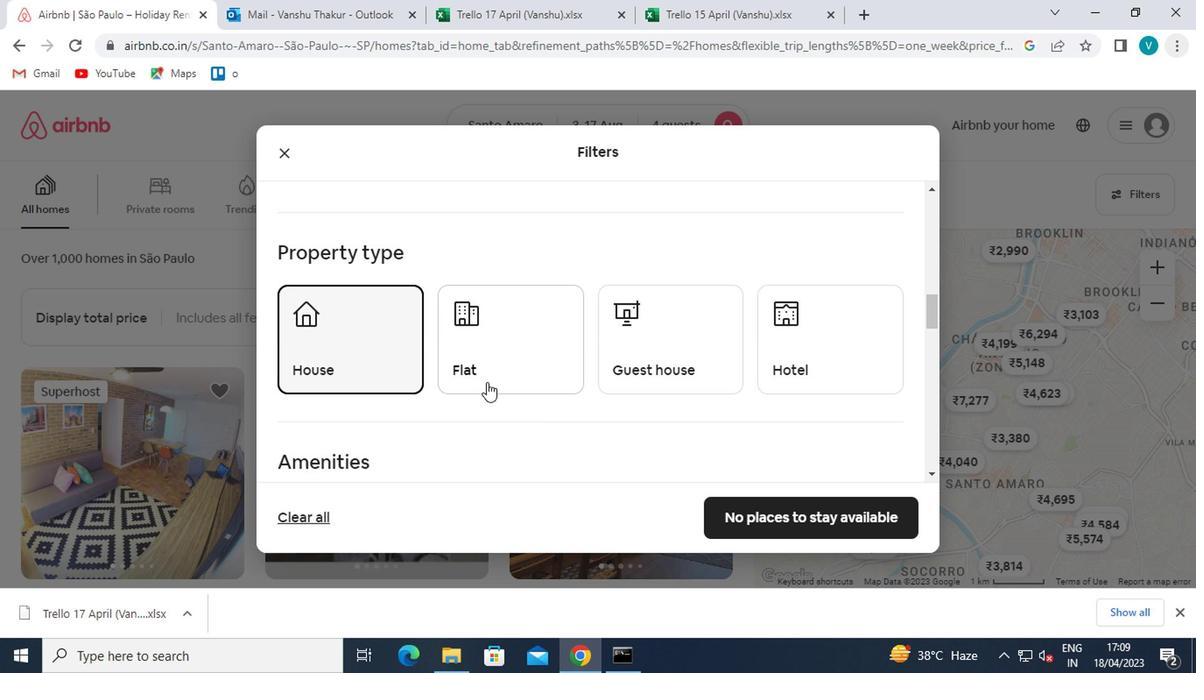 
Action: Mouse moved to (535, 402)
Screenshot: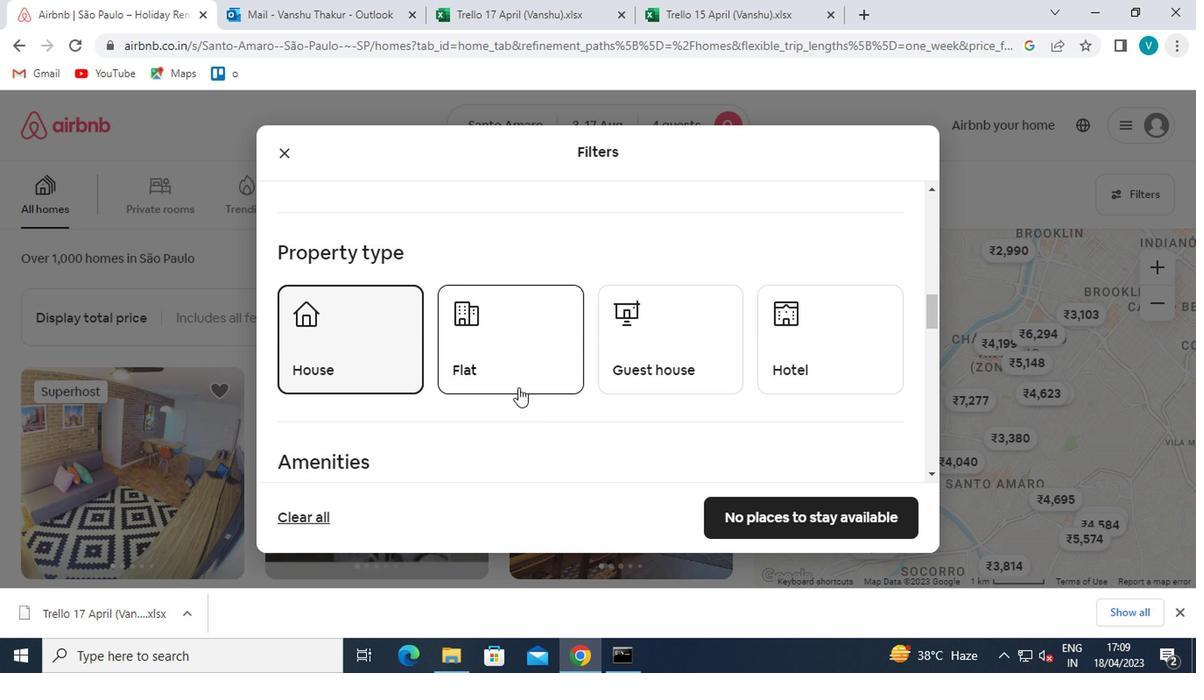 
Action: Mouse scrolled (535, 401) with delta (0, 0)
Screenshot: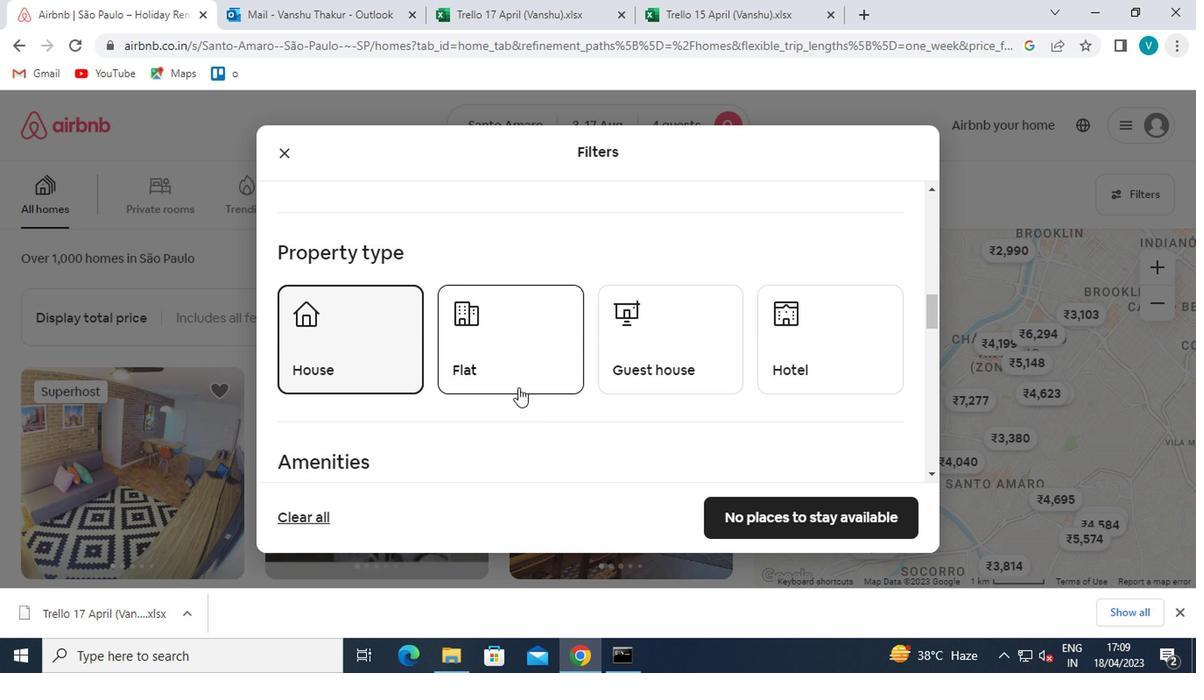 
Action: Mouse moved to (538, 406)
Screenshot: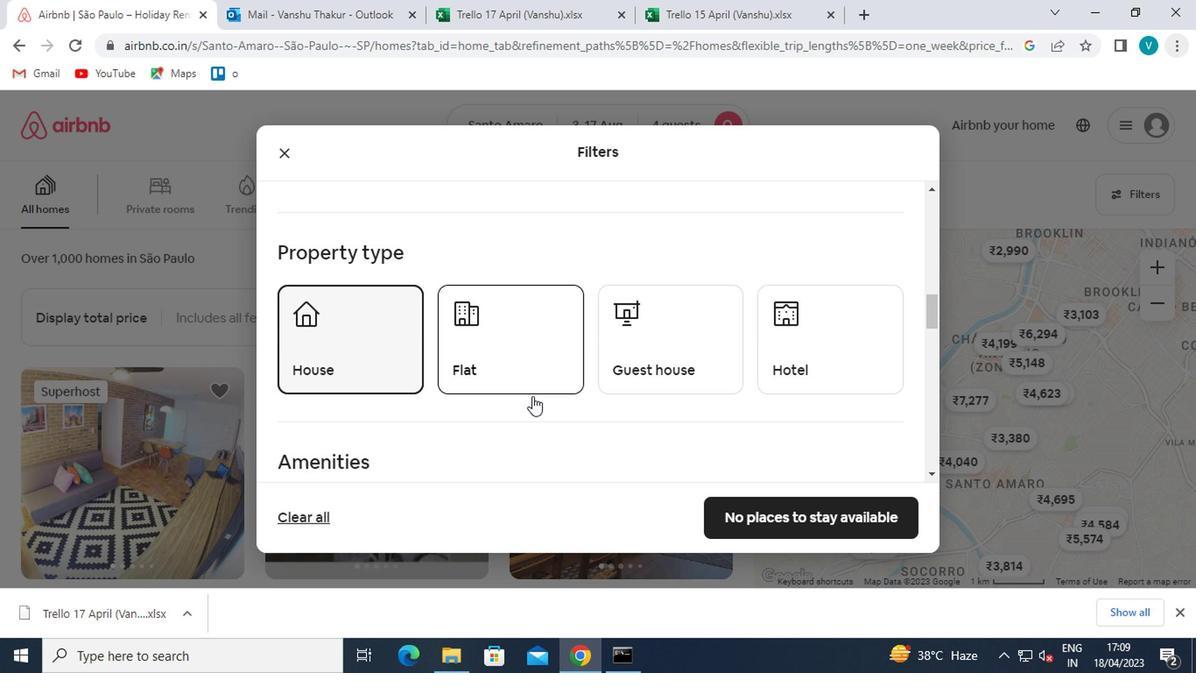 
Action: Mouse scrolled (538, 406) with delta (0, 0)
Screenshot: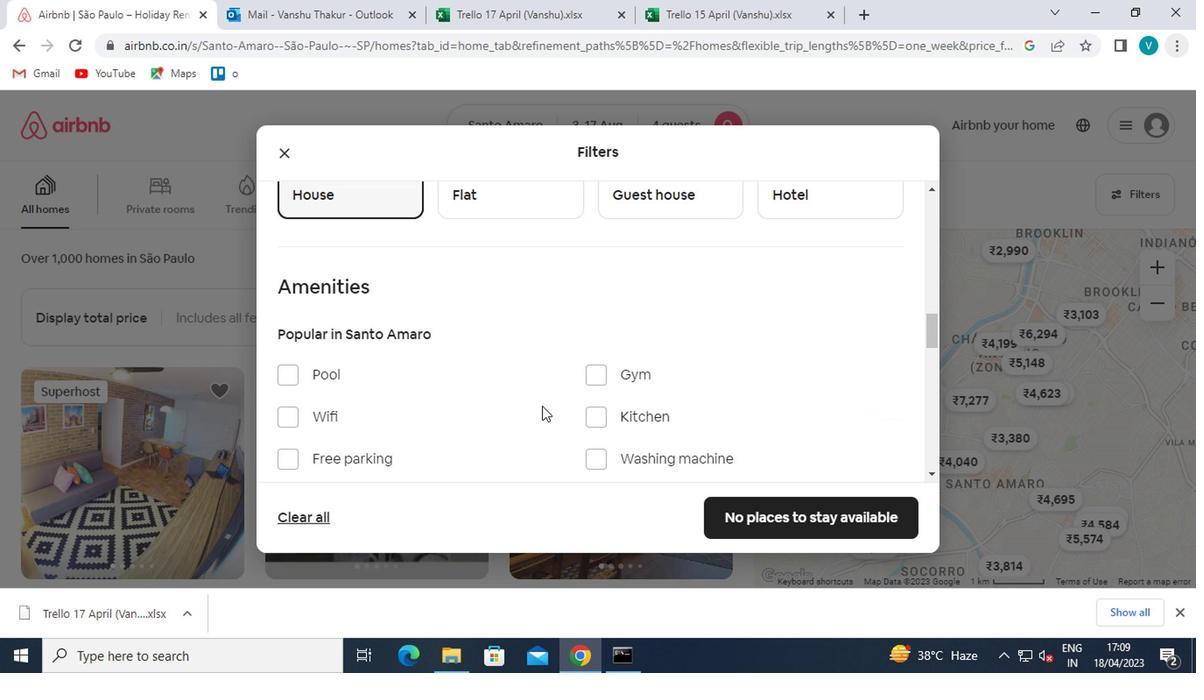 
Action: Mouse moved to (539, 407)
Screenshot: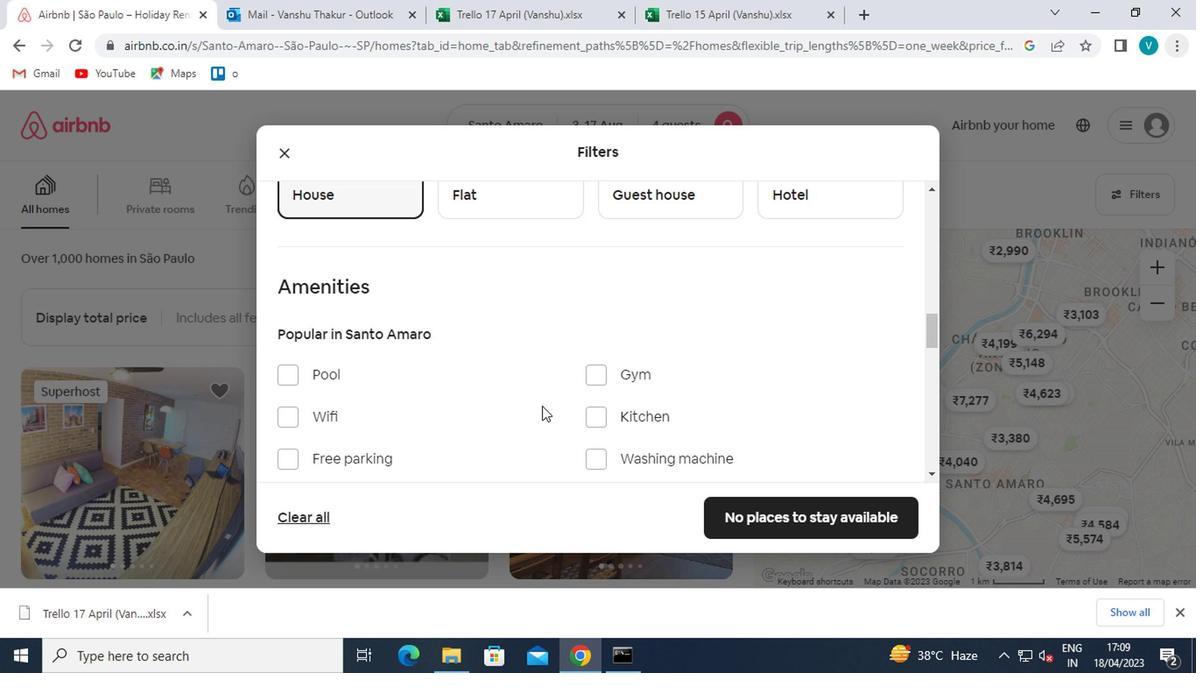 
Action: Mouse scrolled (539, 406) with delta (0, 0)
Screenshot: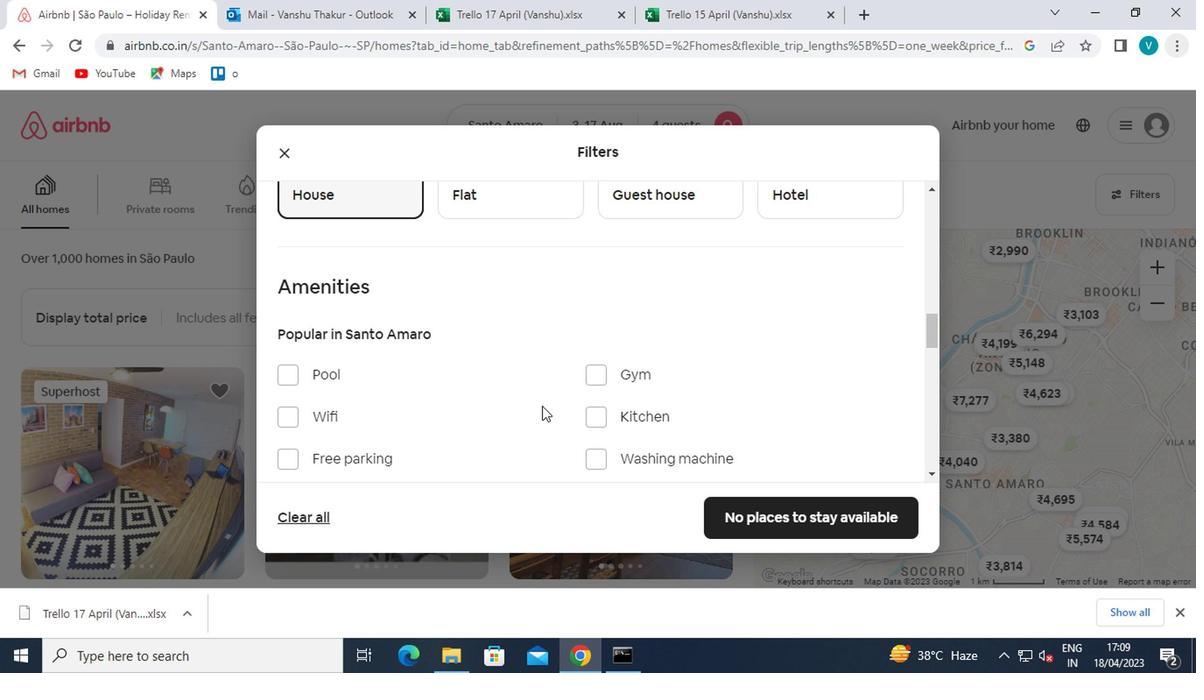 
Action: Mouse moved to (590, 272)
Screenshot: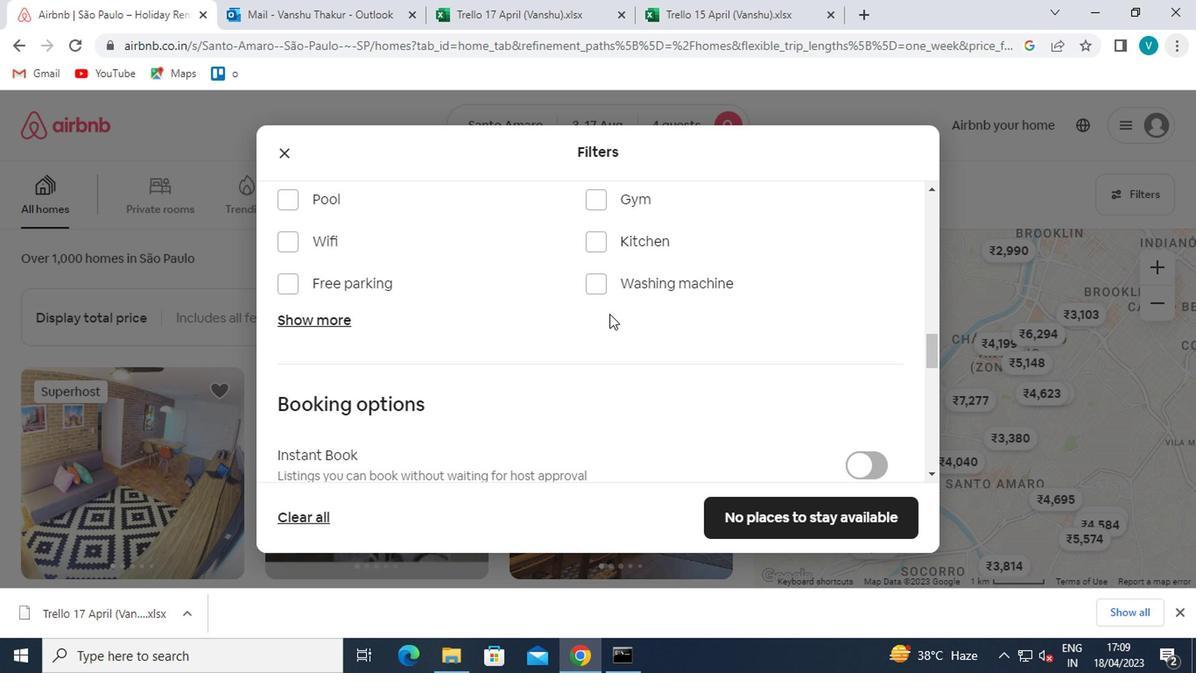 
Action: Mouse pressed left at (590, 272)
Screenshot: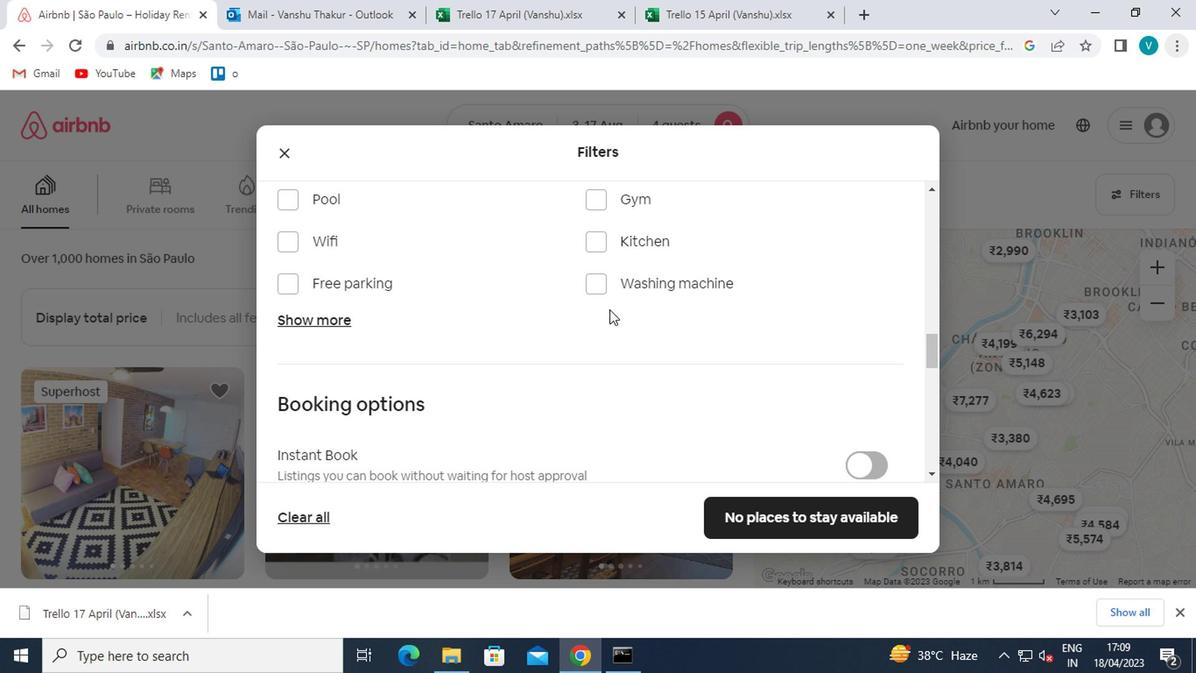 
Action: Mouse moved to (590, 287)
Screenshot: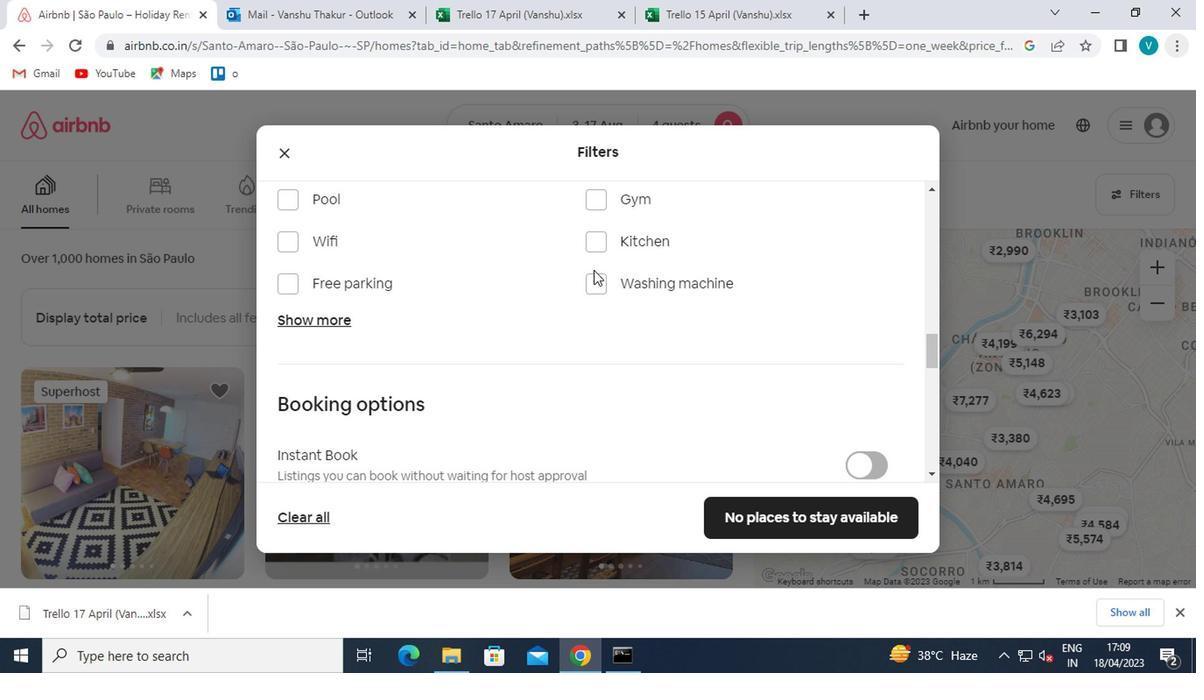 
Action: Mouse pressed left at (590, 287)
Screenshot: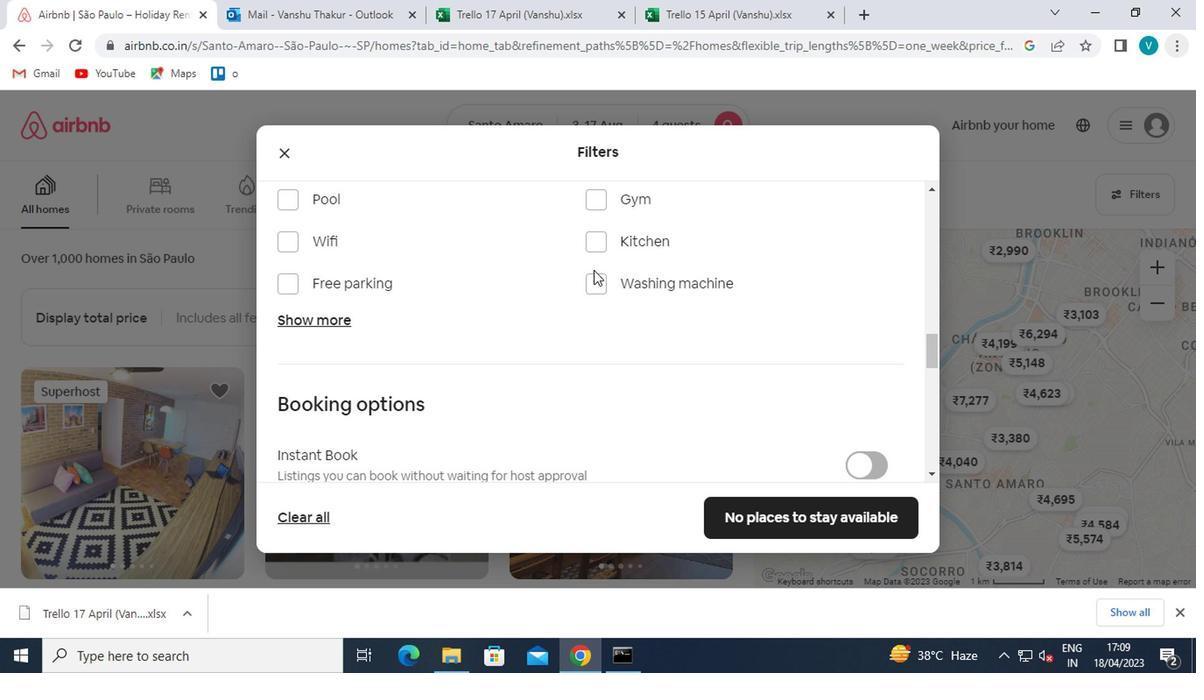
Action: Mouse moved to (588, 291)
Screenshot: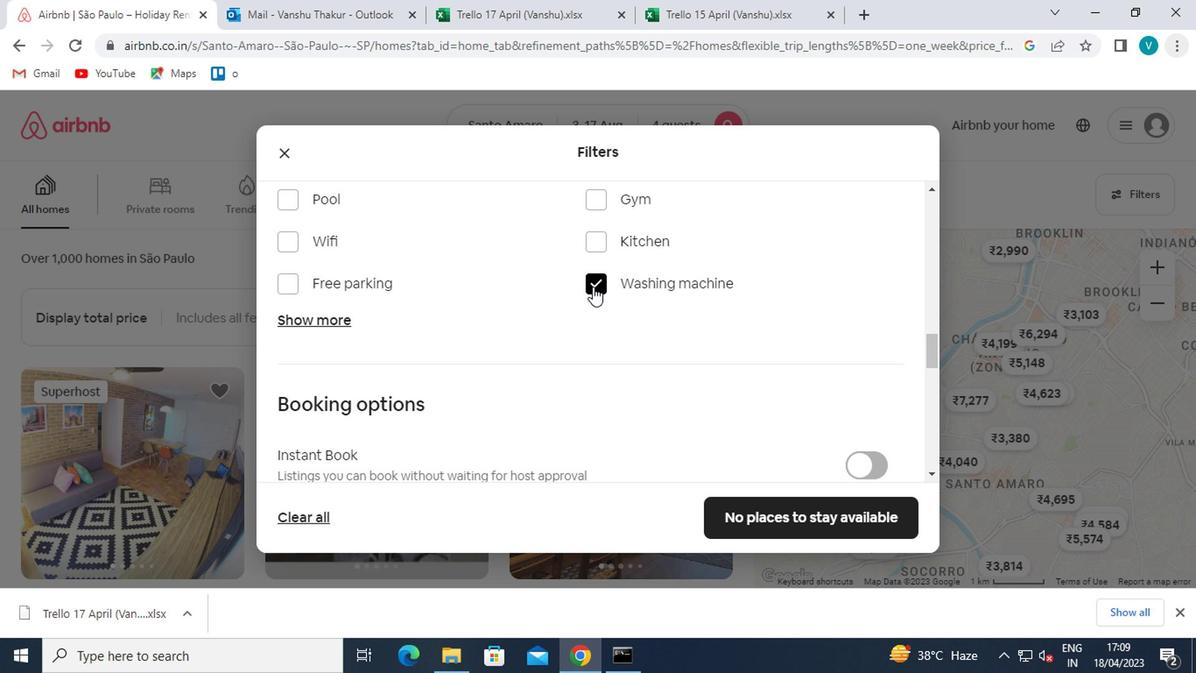 
Action: Mouse scrolled (588, 290) with delta (0, -1)
Screenshot: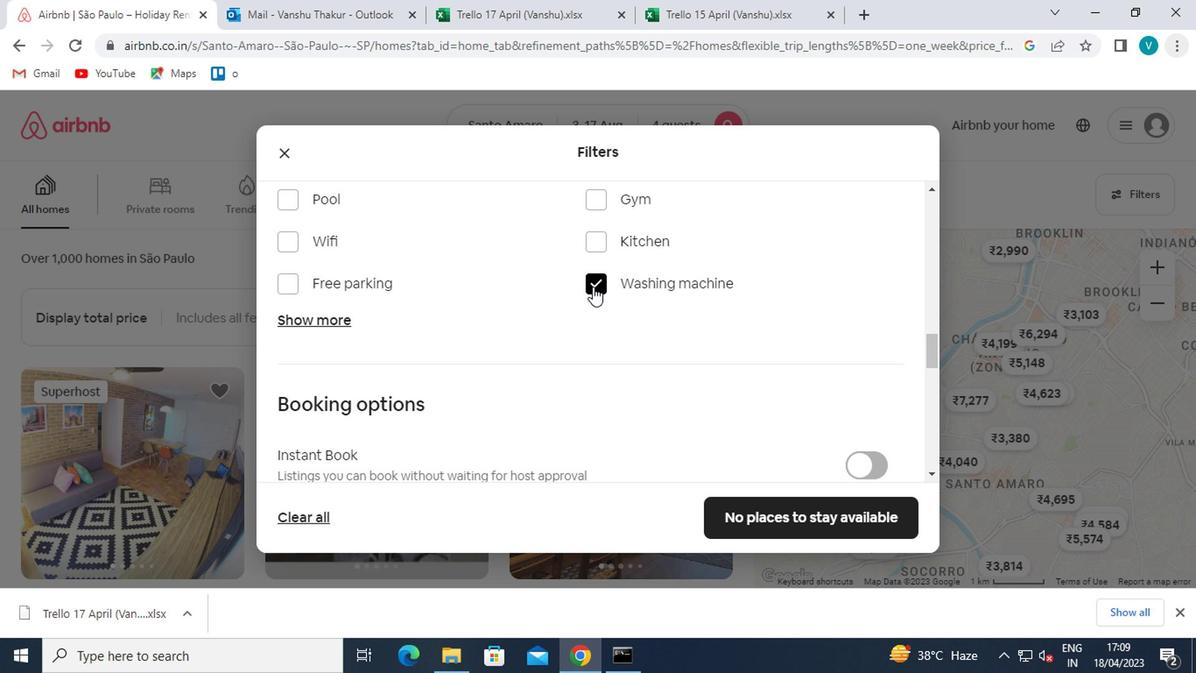 
Action: Mouse moved to (588, 292)
Screenshot: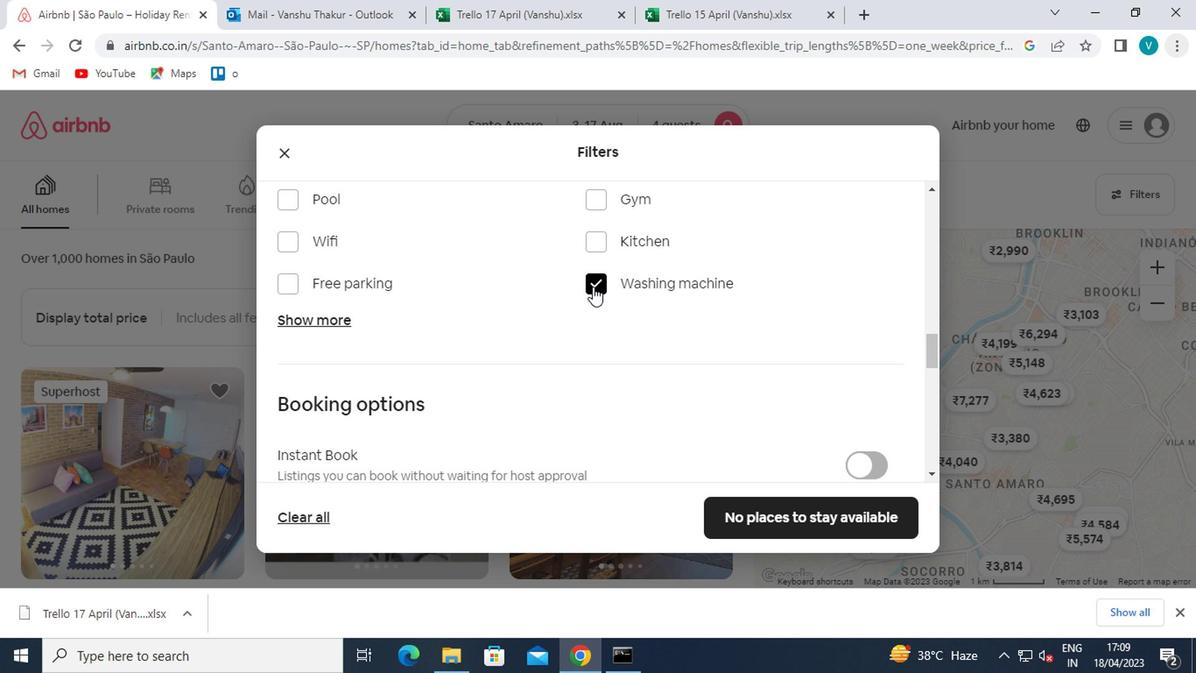 
Action: Mouse scrolled (588, 292) with delta (0, 0)
Screenshot: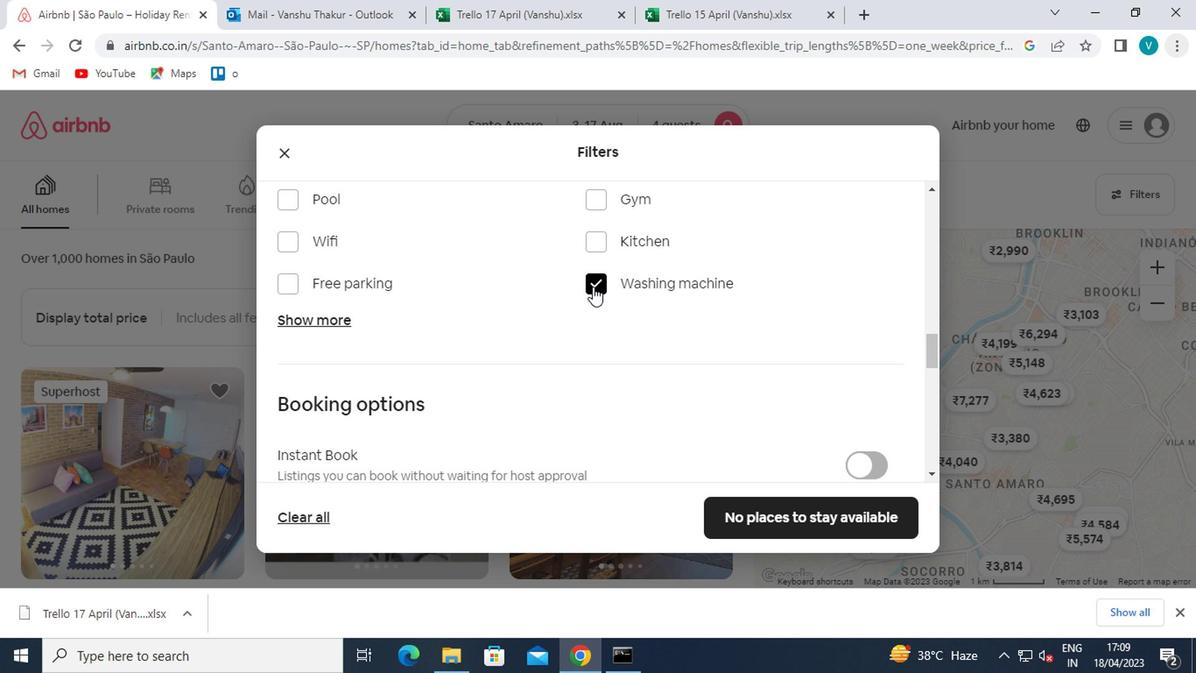 
Action: Mouse moved to (590, 296)
Screenshot: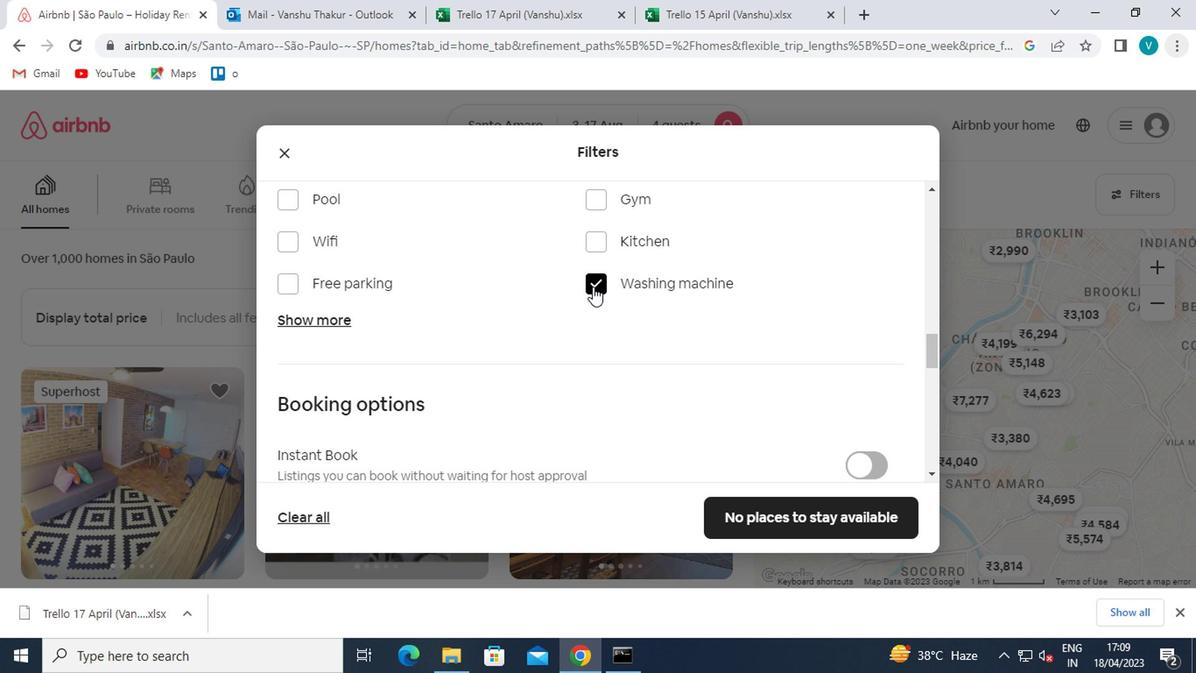 
Action: Mouse scrolled (590, 294) with delta (0, -1)
Screenshot: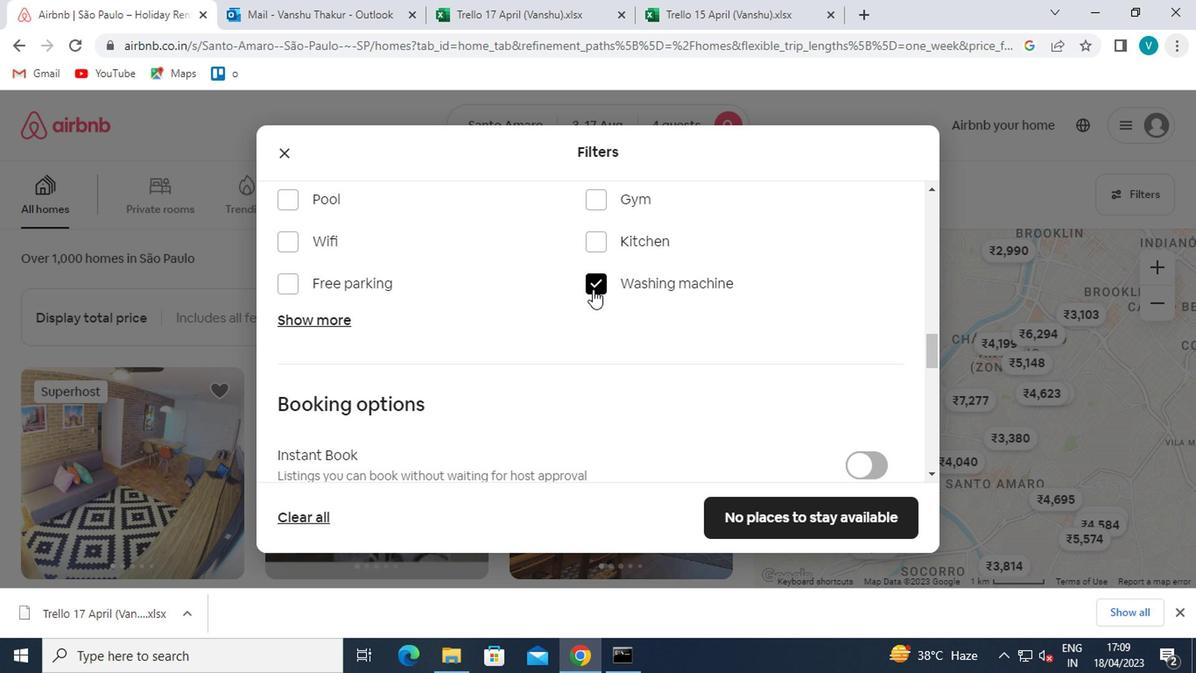 
Action: Mouse moved to (871, 267)
Screenshot: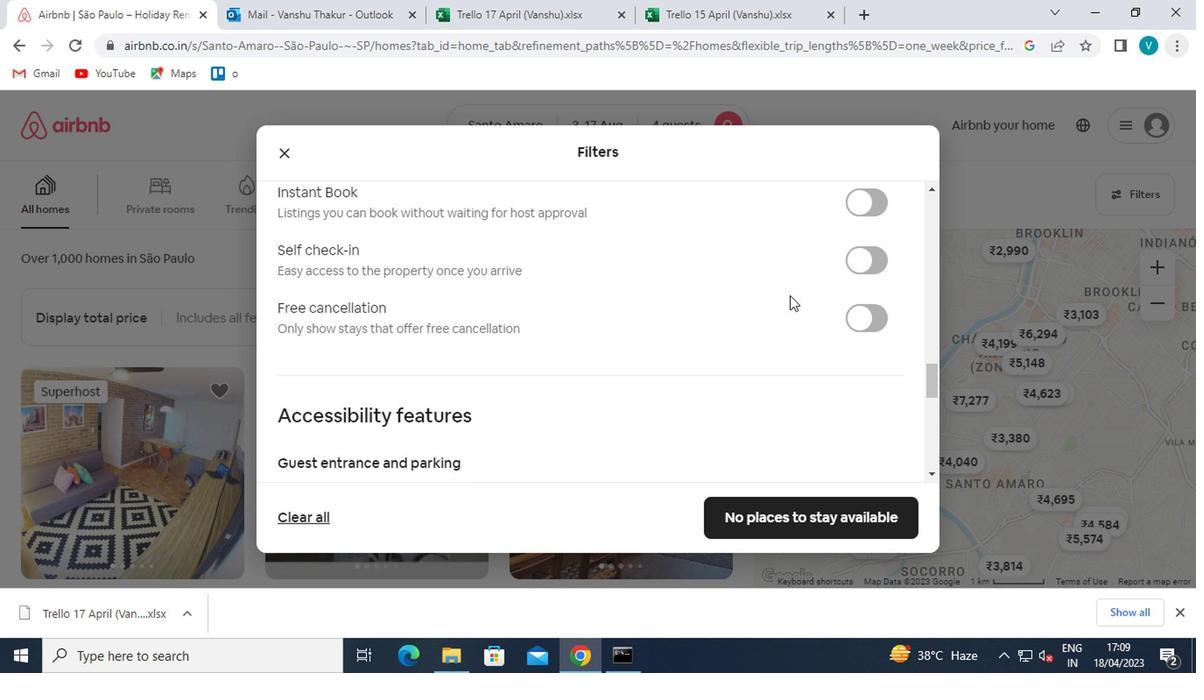 
Action: Mouse pressed left at (871, 267)
Screenshot: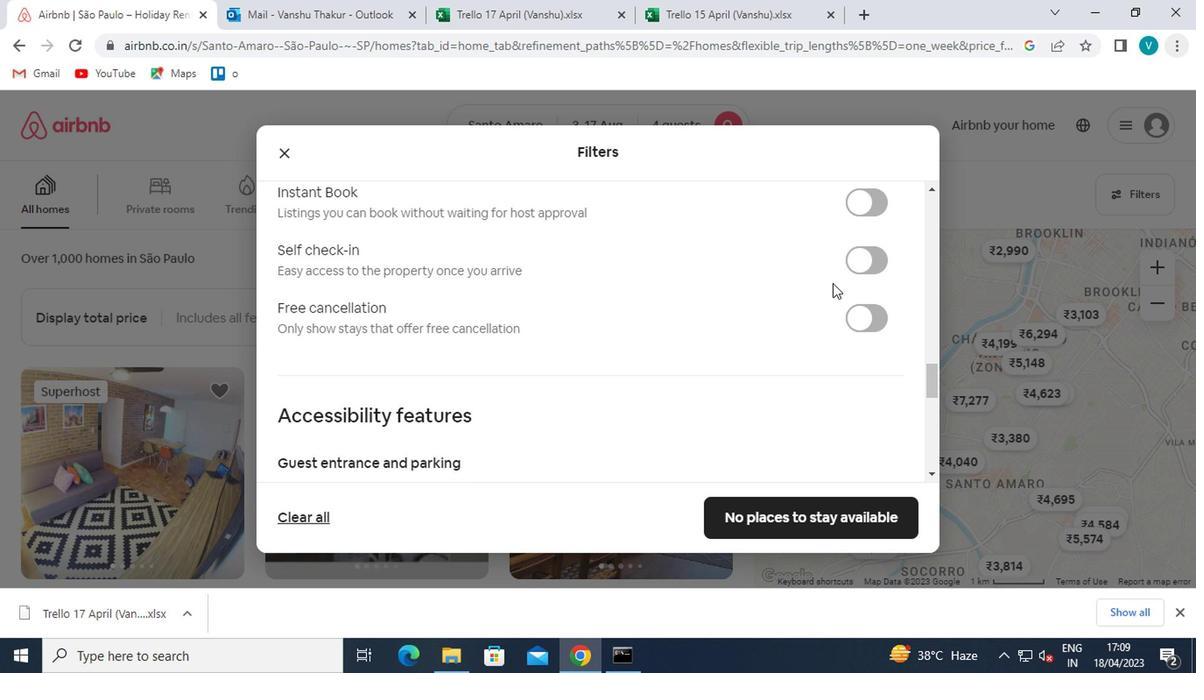 
Action: Mouse moved to (437, 303)
Screenshot: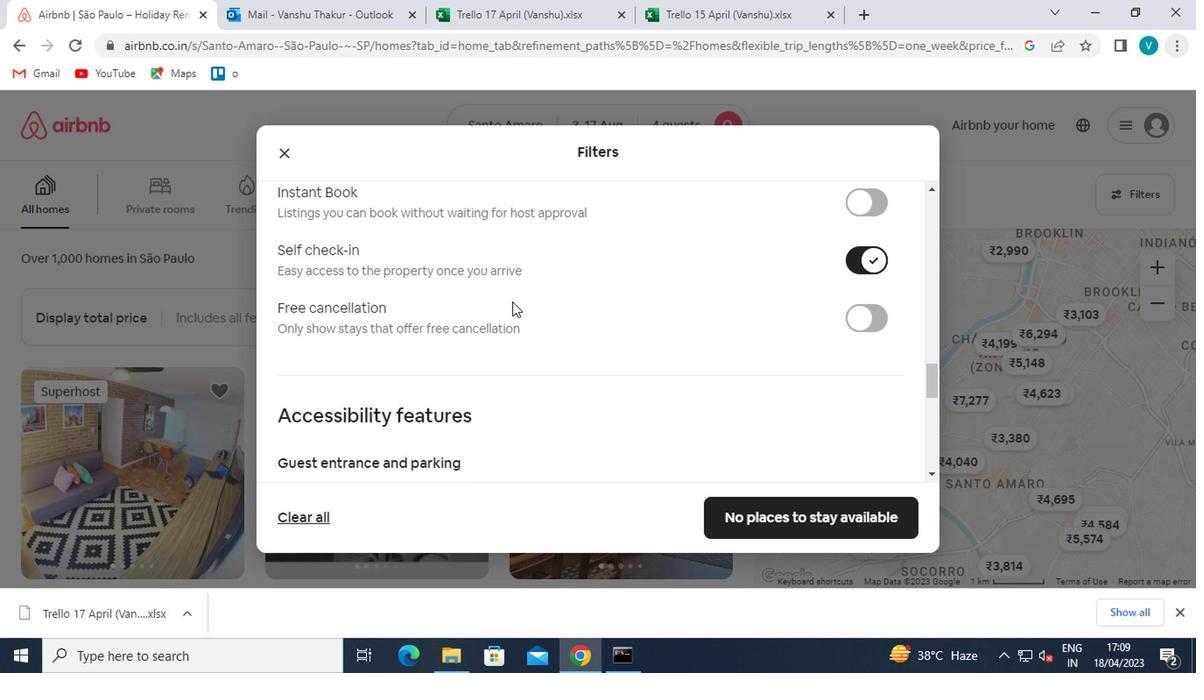 
Action: Mouse scrolled (437, 302) with delta (0, 0)
Screenshot: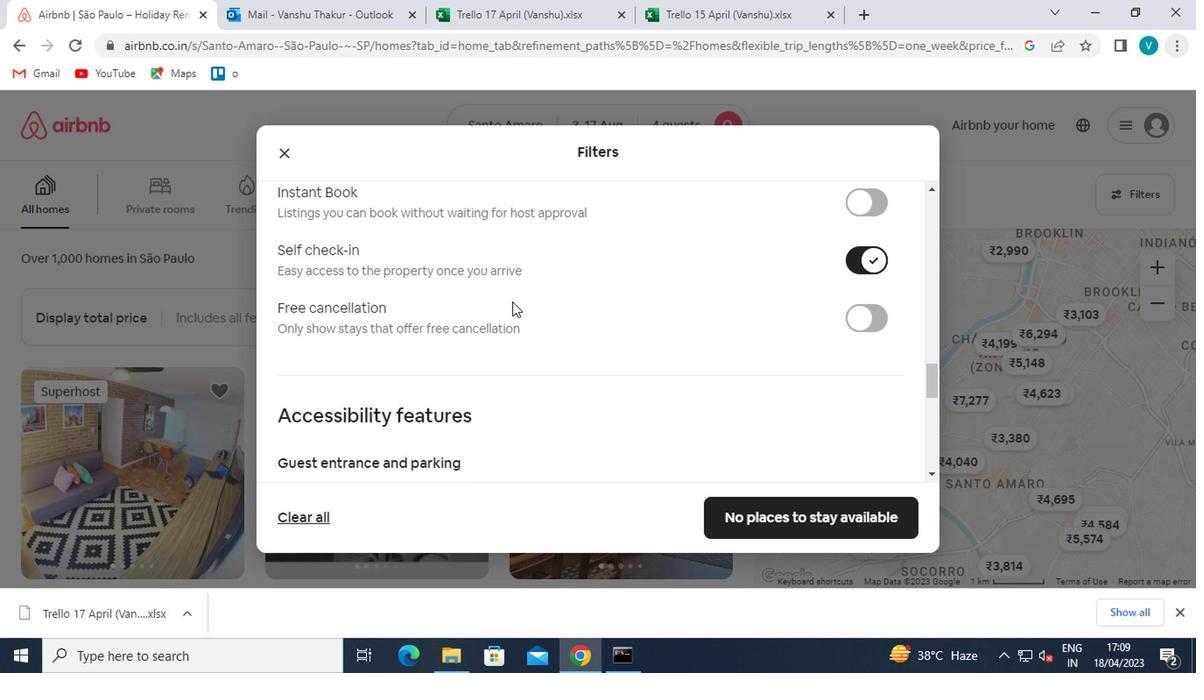 
Action: Mouse moved to (440, 312)
Screenshot: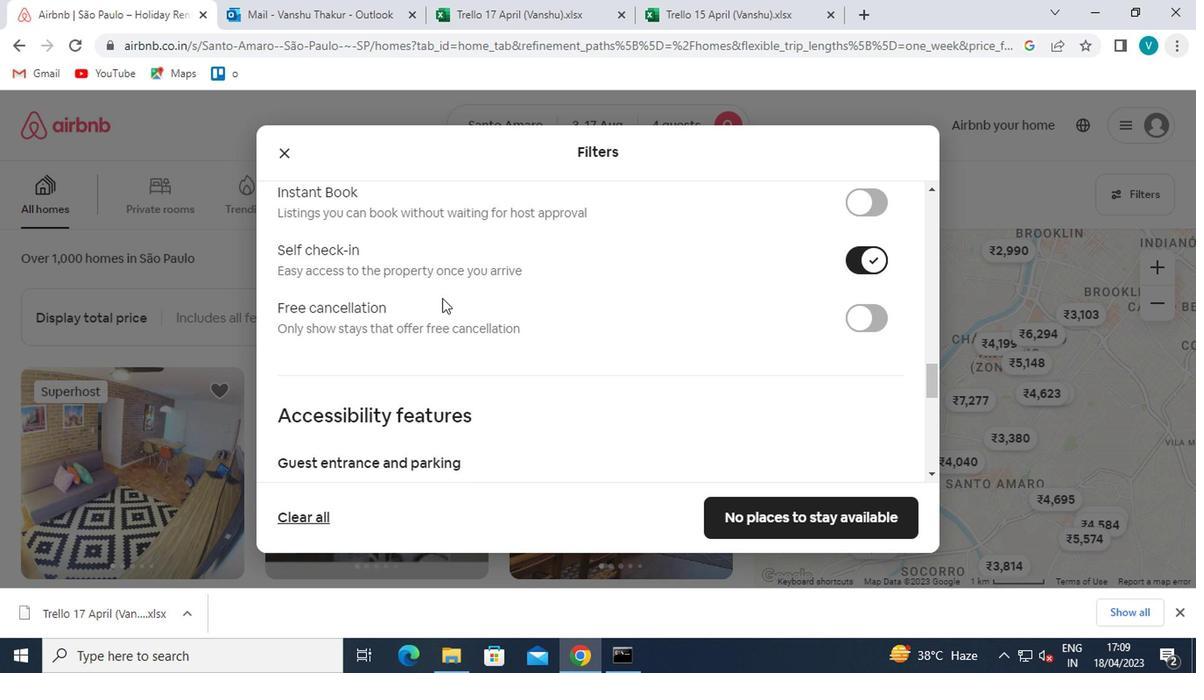 
Action: Mouse scrolled (440, 312) with delta (0, 0)
Screenshot: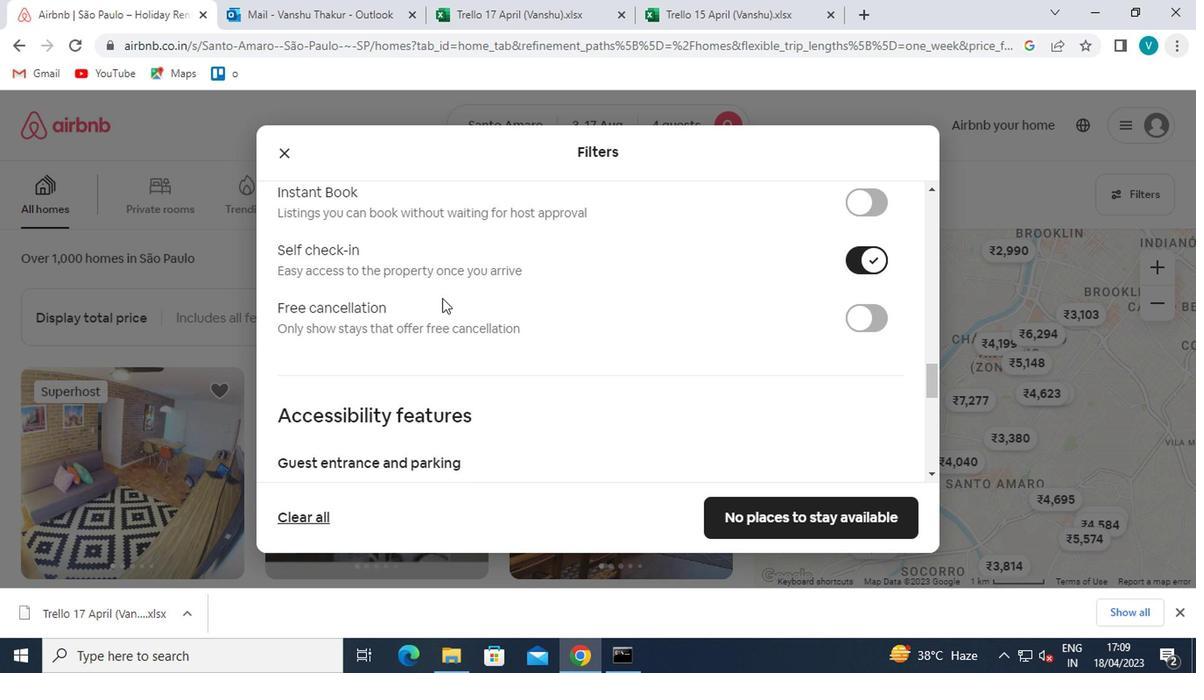 
Action: Mouse moved to (441, 314)
Screenshot: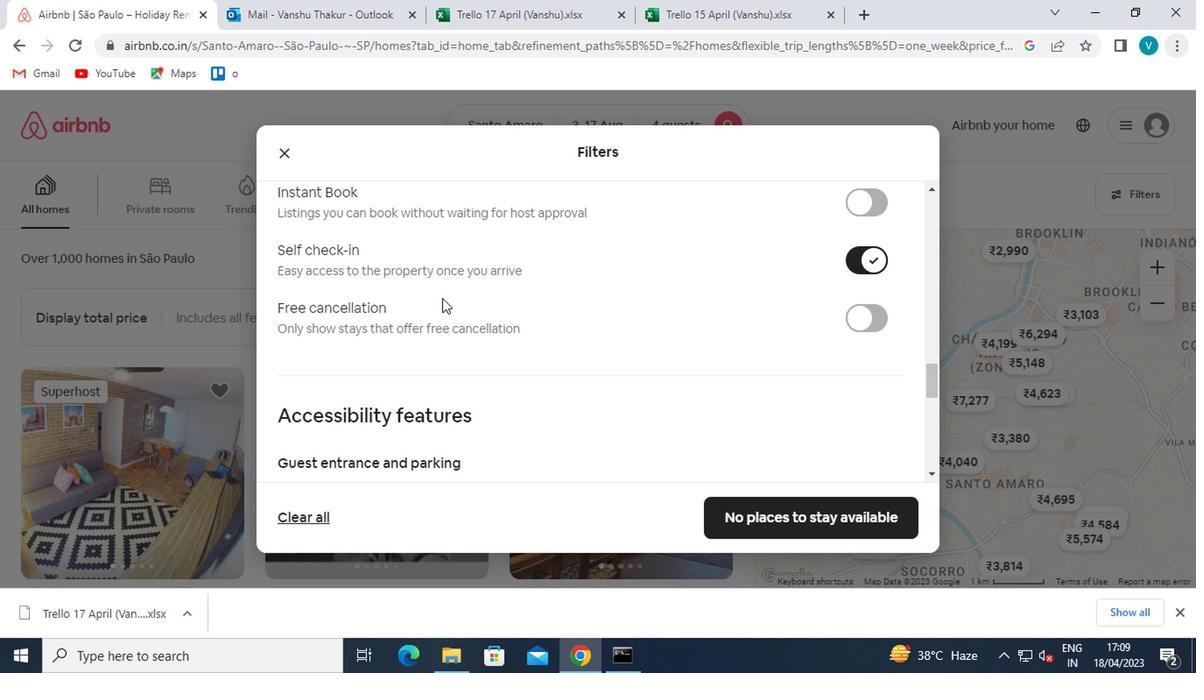 
Action: Mouse scrolled (441, 314) with delta (0, 0)
Screenshot: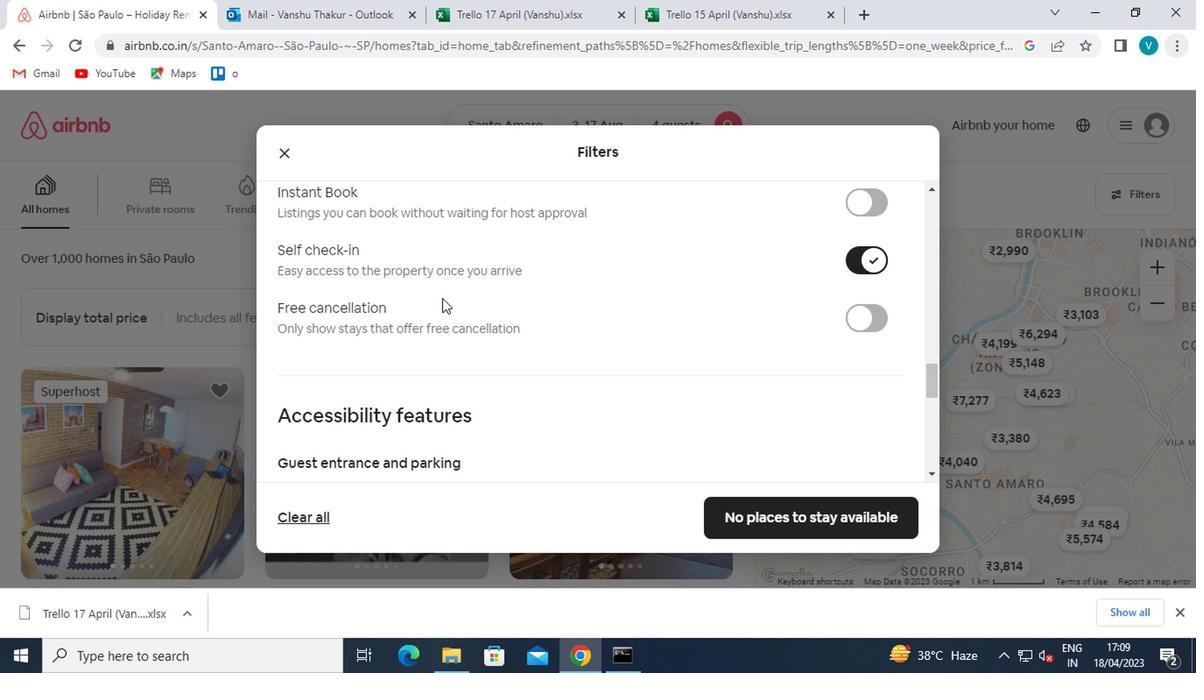 
Action: Mouse moved to (443, 319)
Screenshot: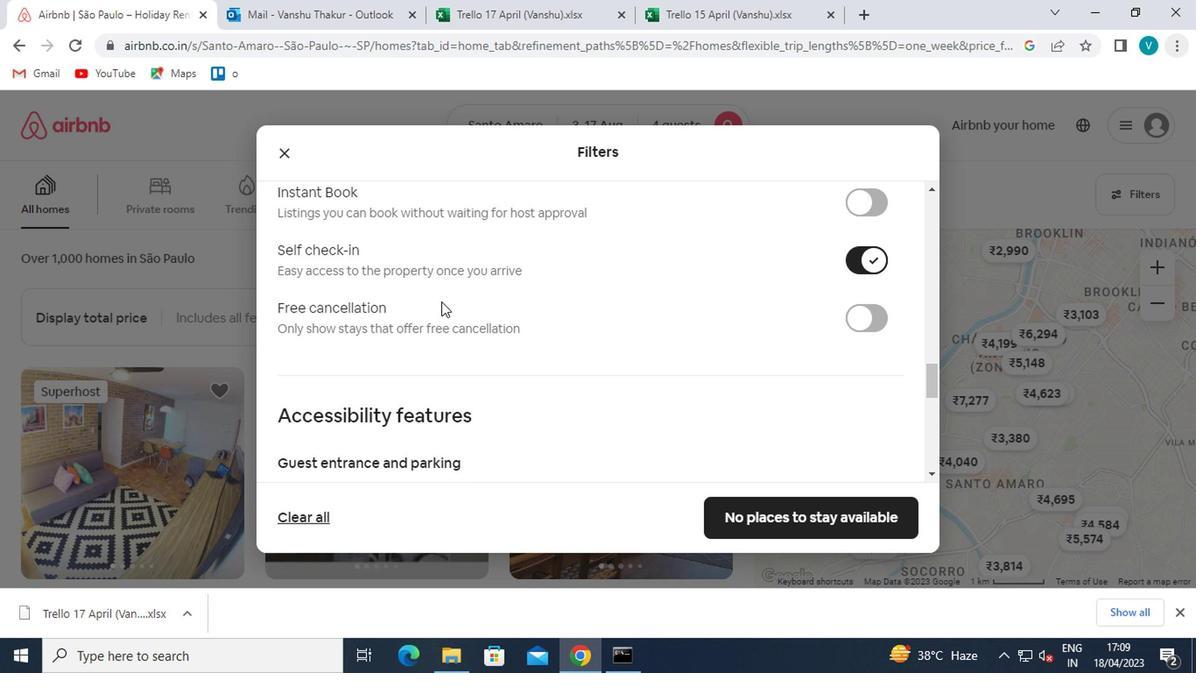 
Action: Mouse scrolled (443, 318) with delta (0, 0)
Screenshot: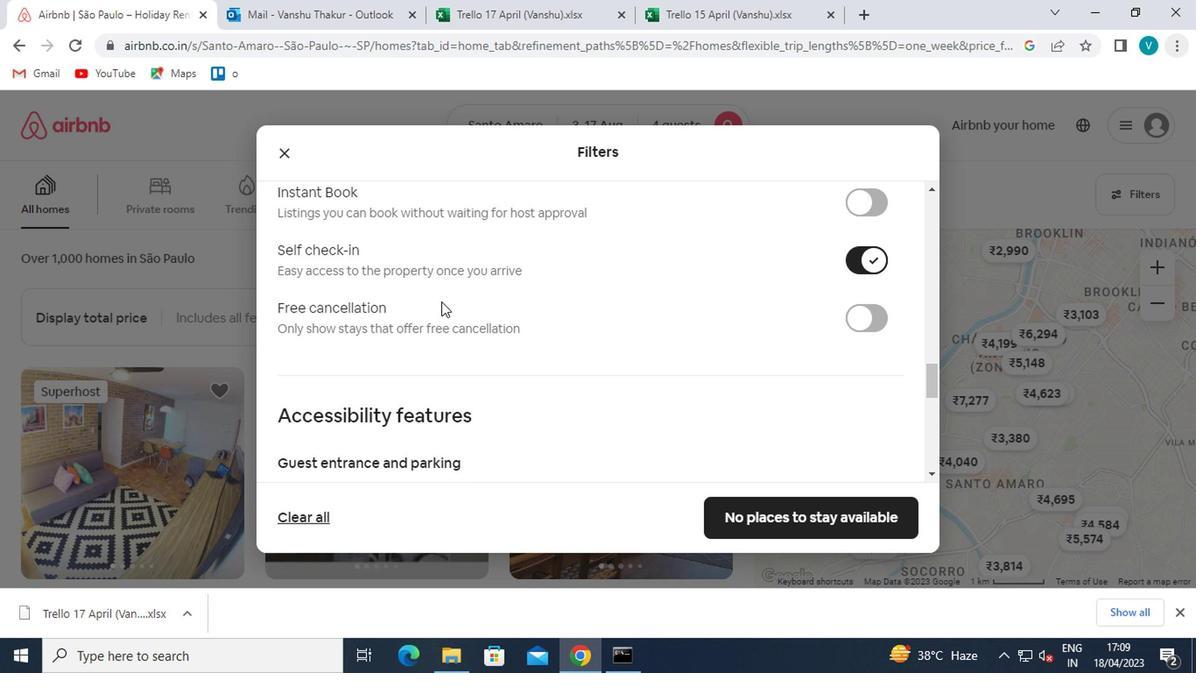 
Action: Mouse moved to (444, 320)
Screenshot: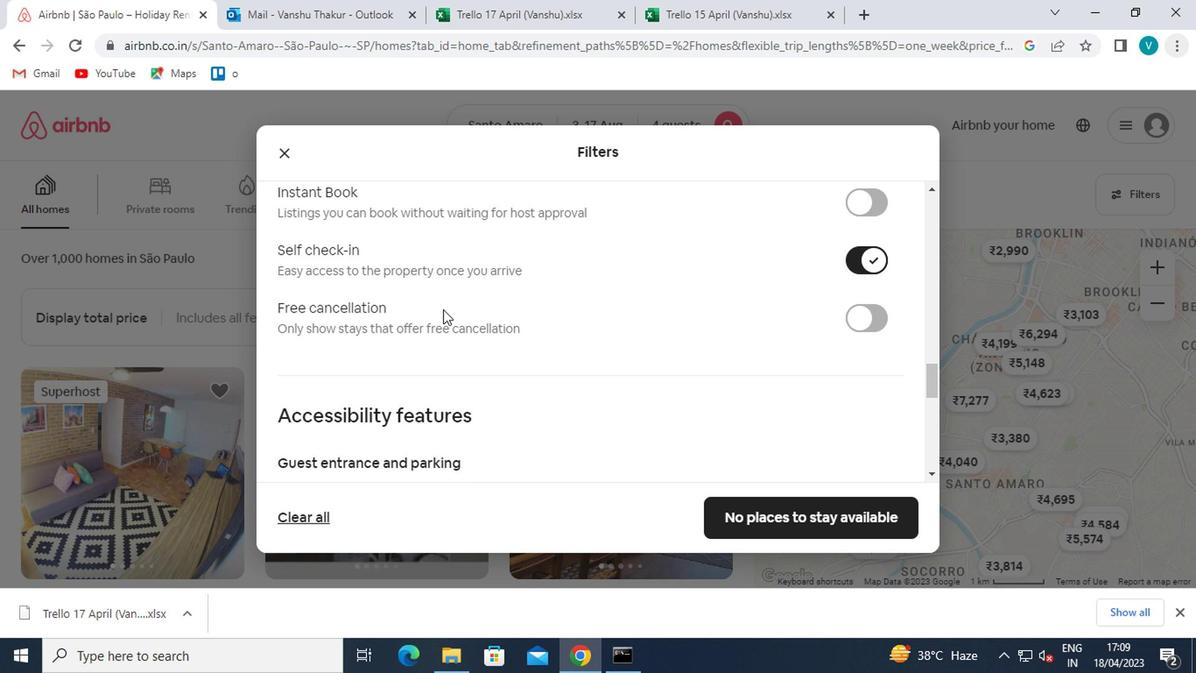 
Action: Mouse scrolled (444, 320) with delta (0, 0)
Screenshot: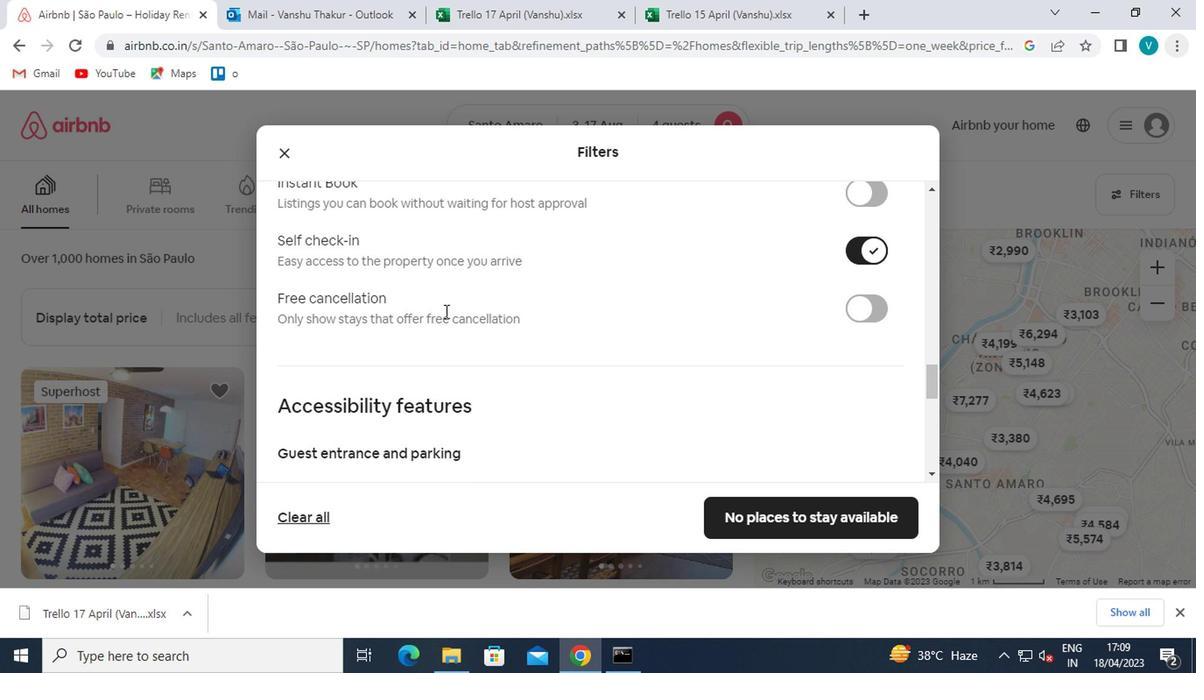 
Action: Mouse moved to (461, 334)
Screenshot: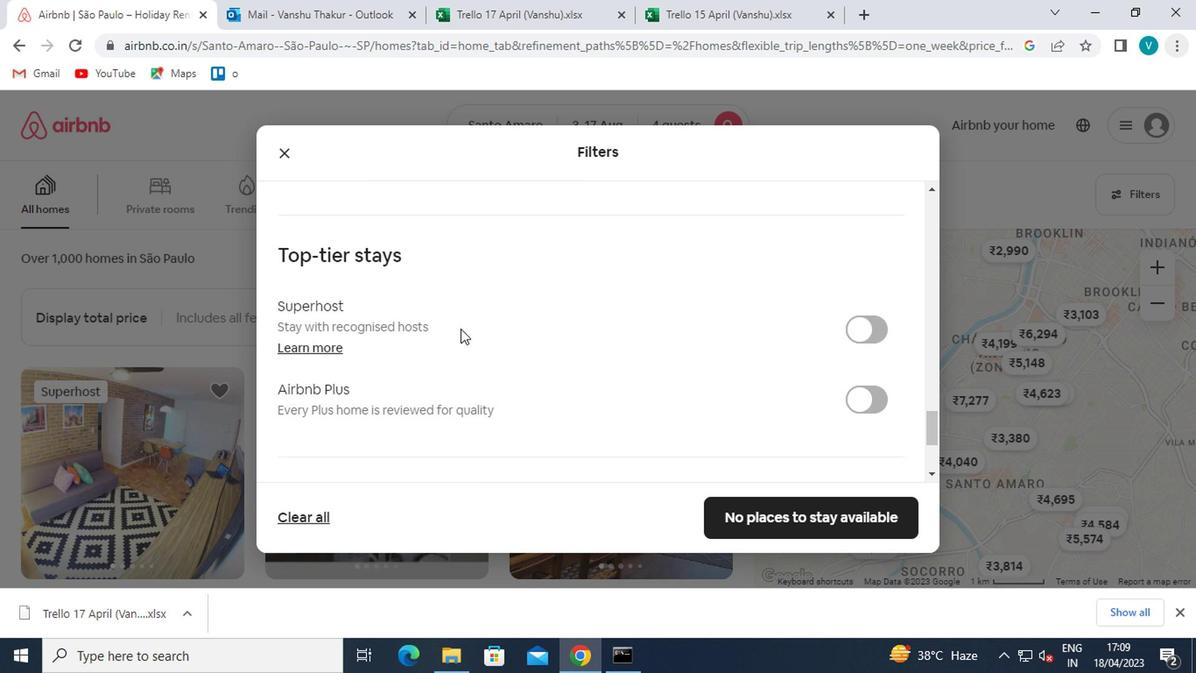 
Action: Mouse scrolled (461, 334) with delta (0, 0)
Screenshot: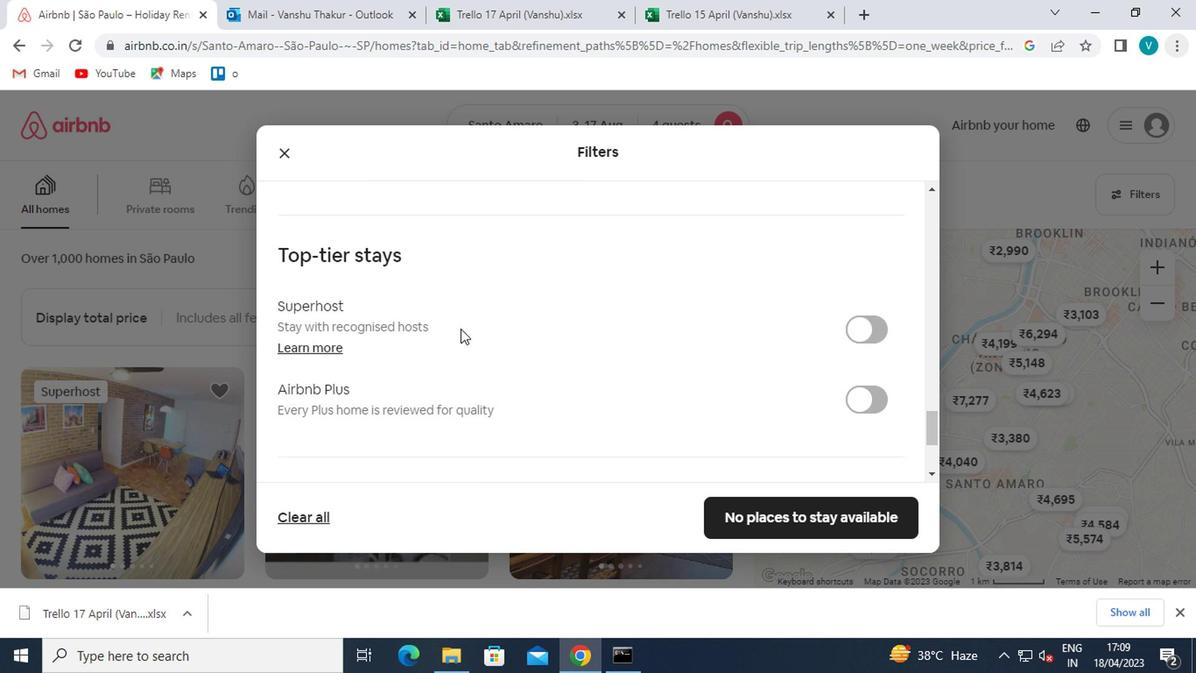 
Action: Mouse moved to (461, 334)
Screenshot: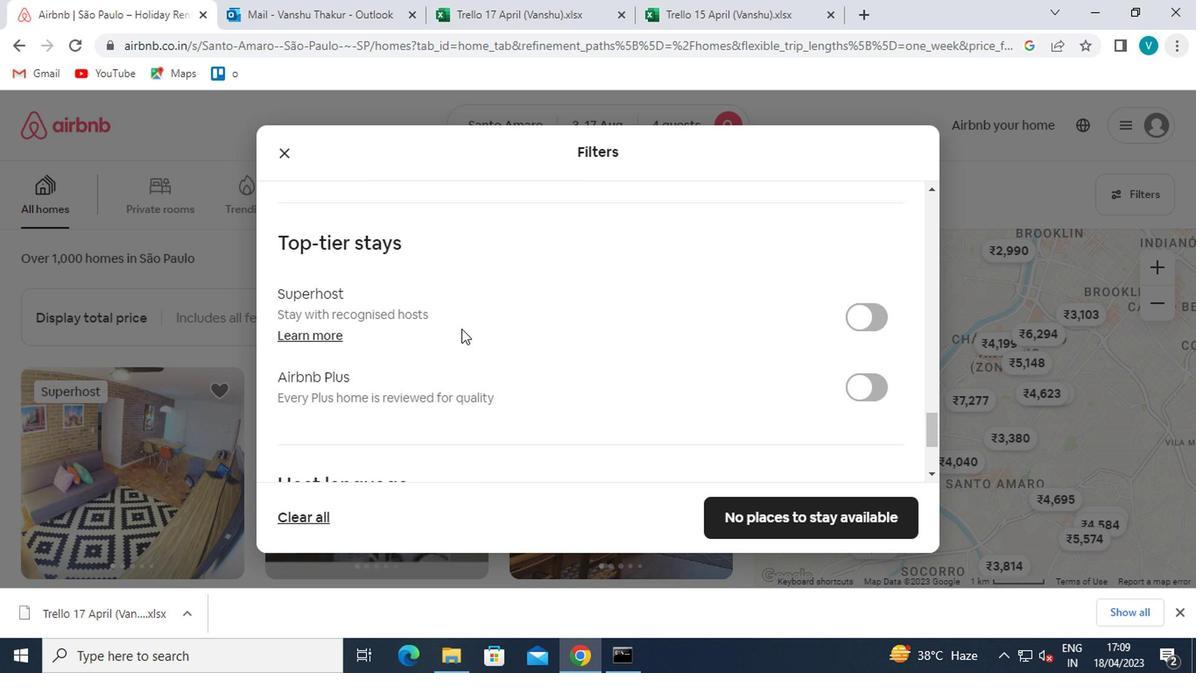 
Action: Mouse scrolled (461, 334) with delta (0, 0)
Screenshot: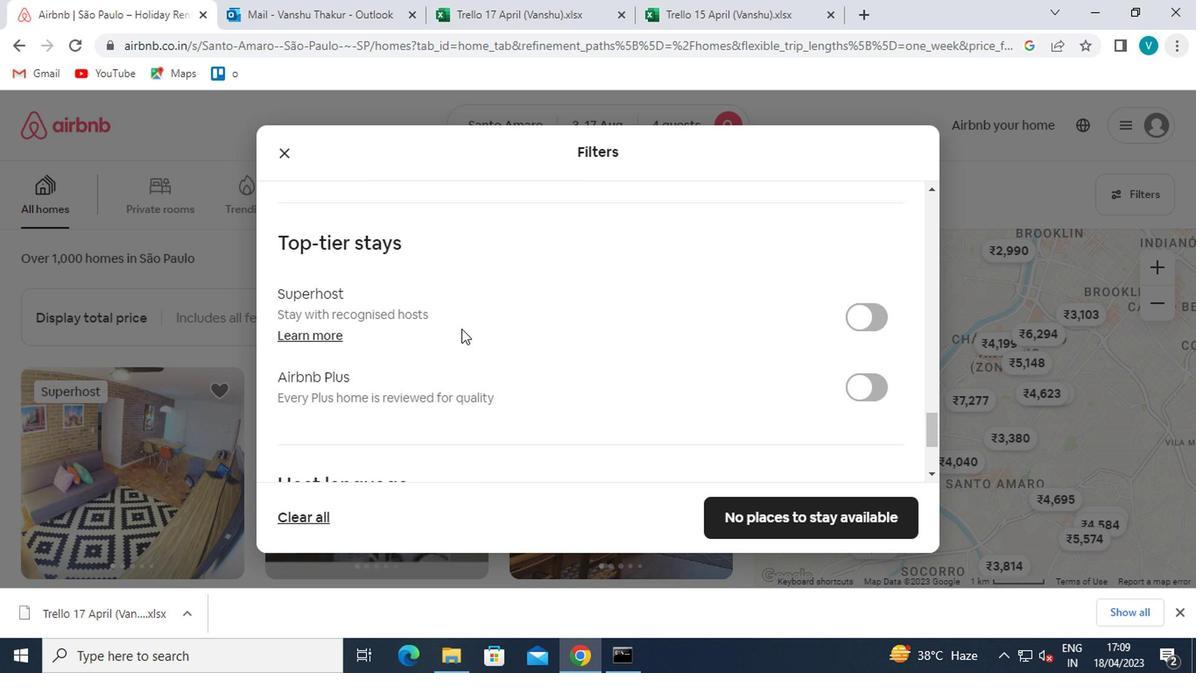 
Action: Mouse moved to (461, 336)
Screenshot: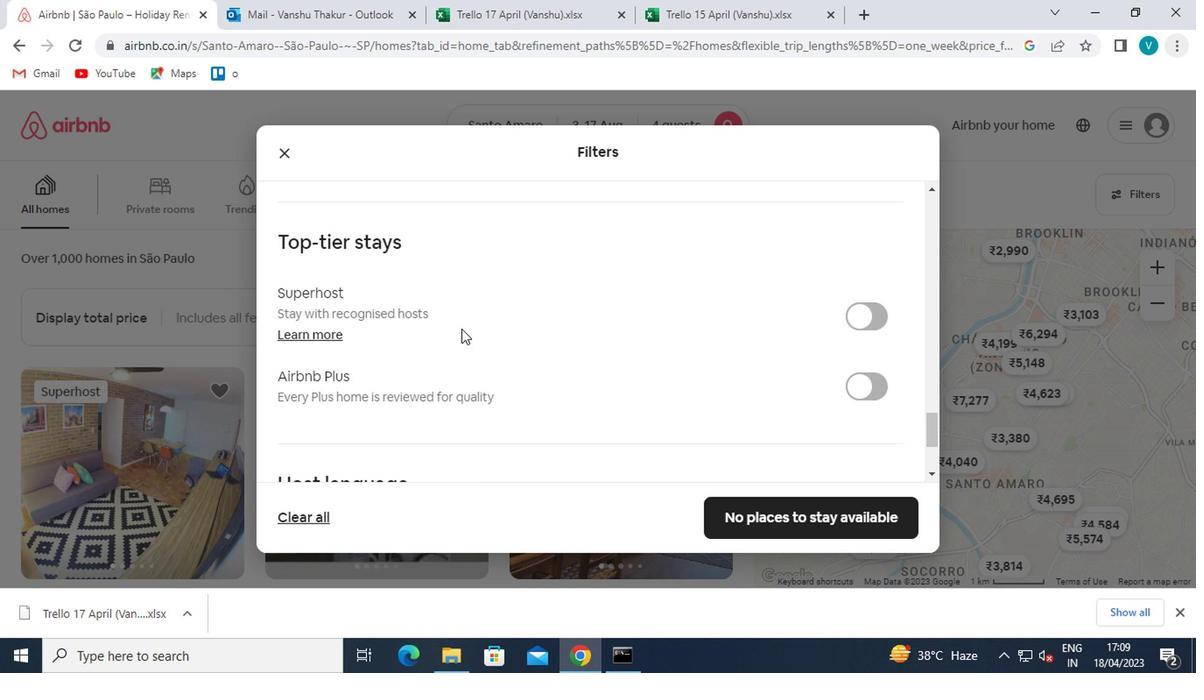
Action: Mouse scrolled (461, 335) with delta (0, 0)
Screenshot: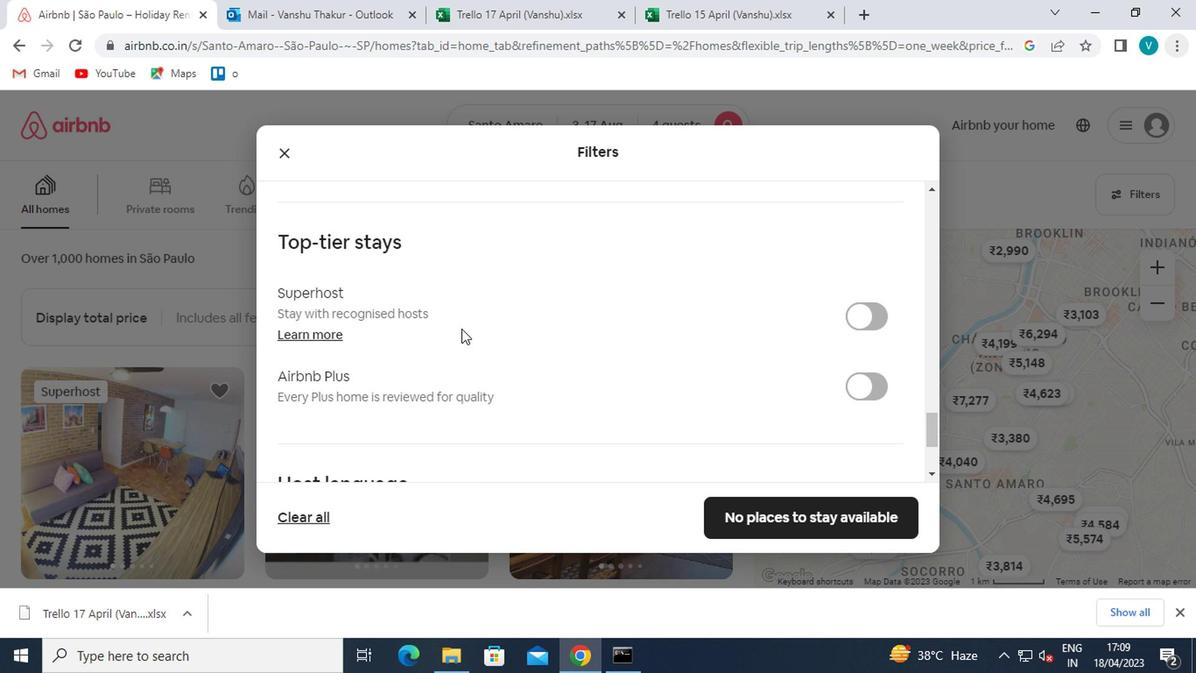 
Action: Mouse moved to (334, 438)
Screenshot: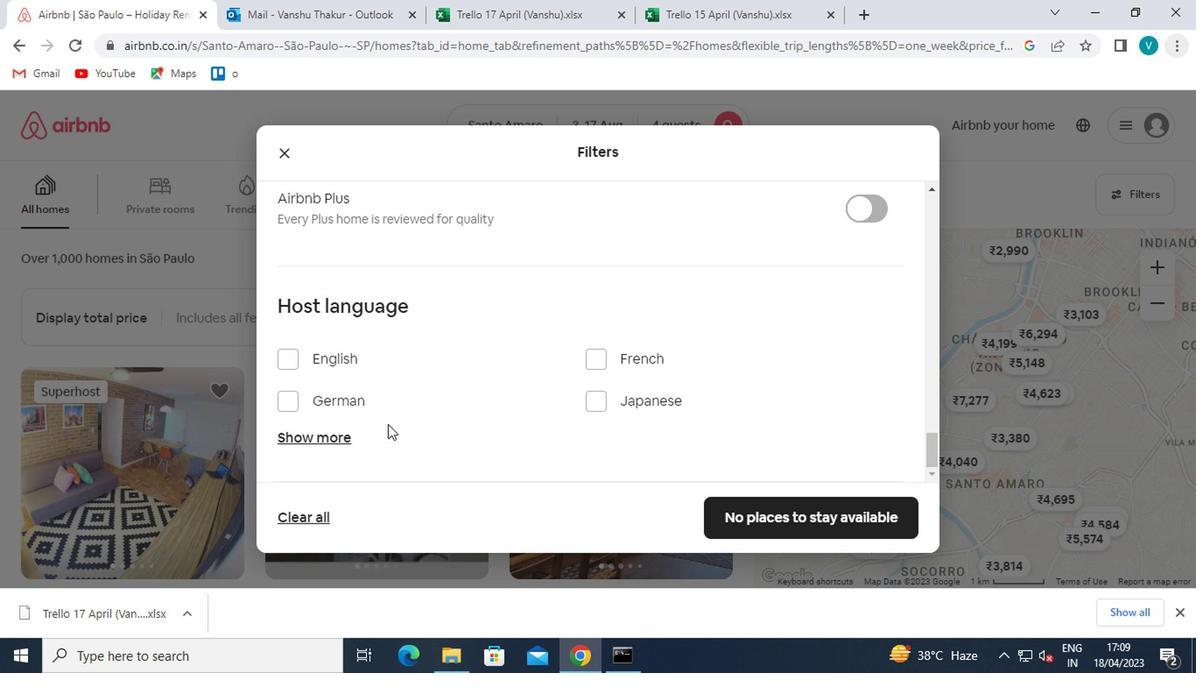 
Action: Mouse pressed left at (334, 438)
Screenshot: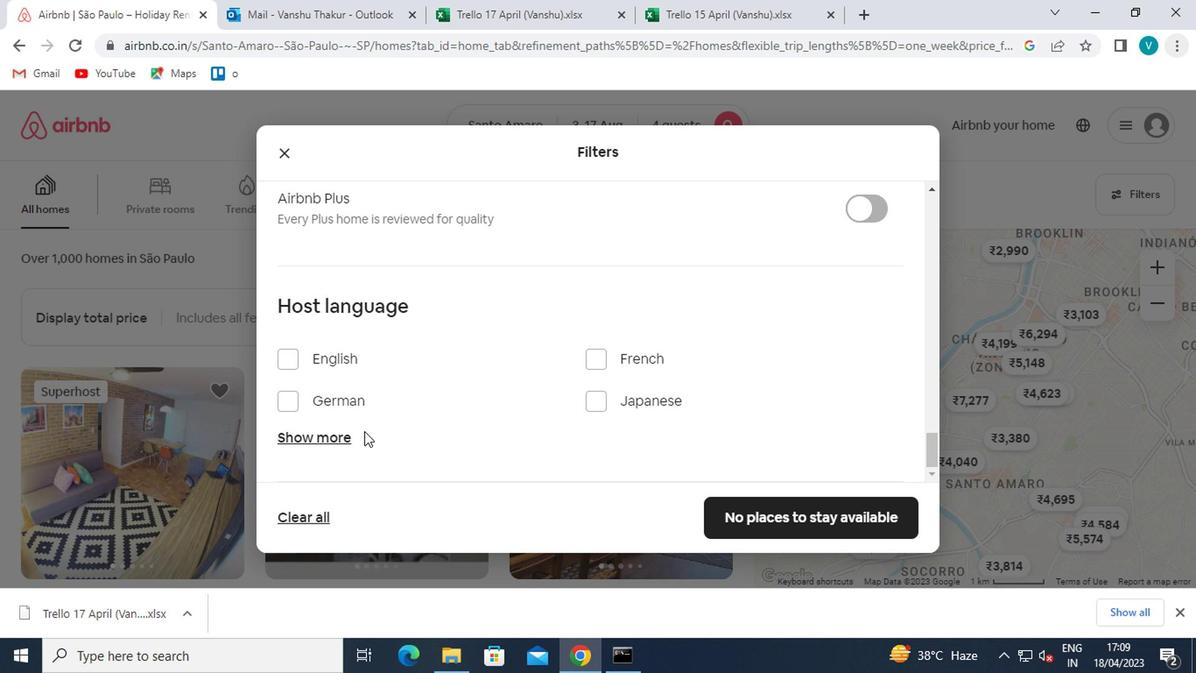 
Action: Mouse moved to (335, 435)
Screenshot: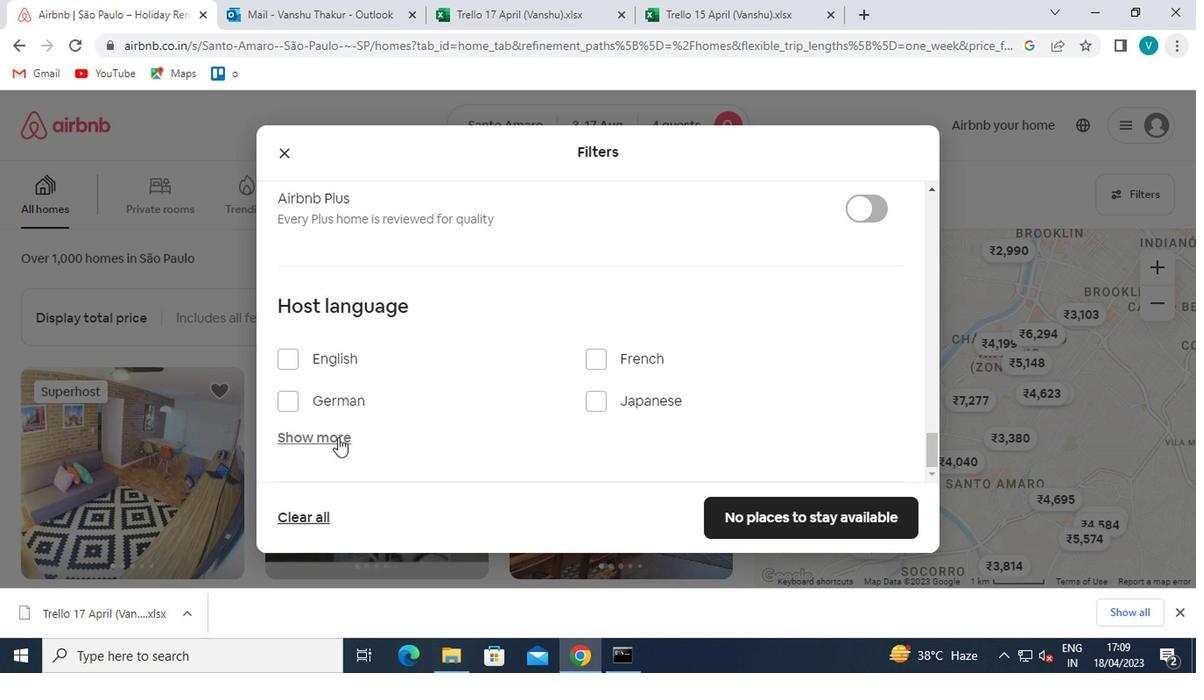 
Action: Mouse scrolled (335, 435) with delta (0, 0)
Screenshot: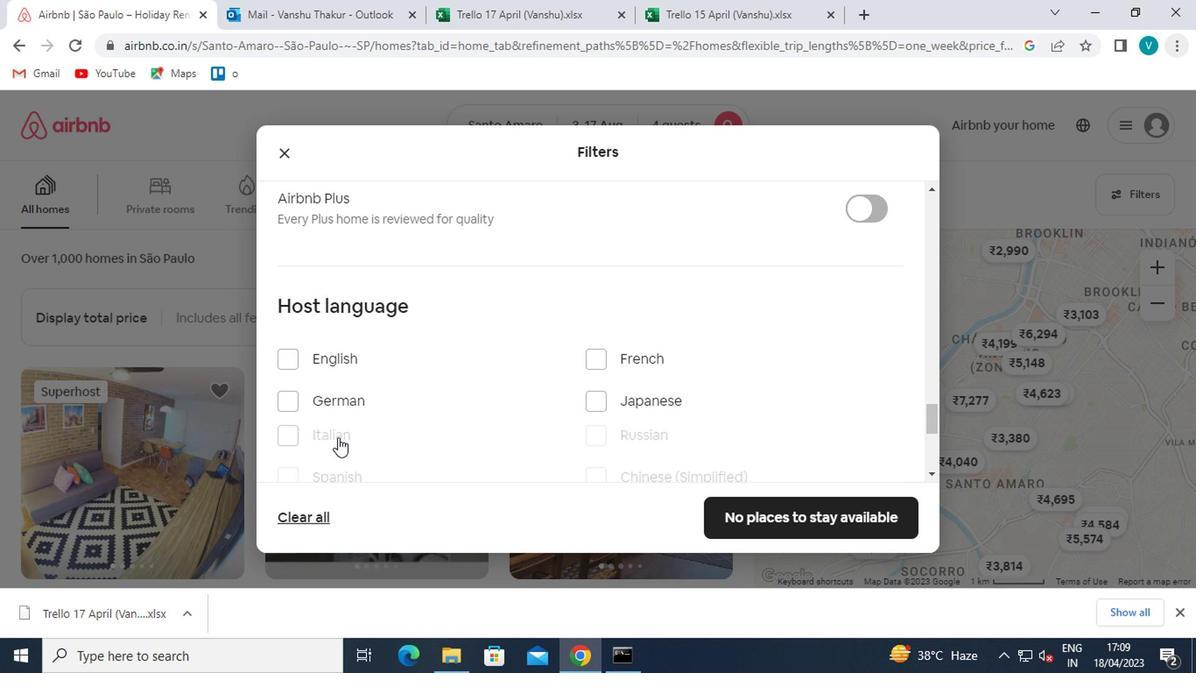 
Action: Mouse moved to (284, 402)
Screenshot: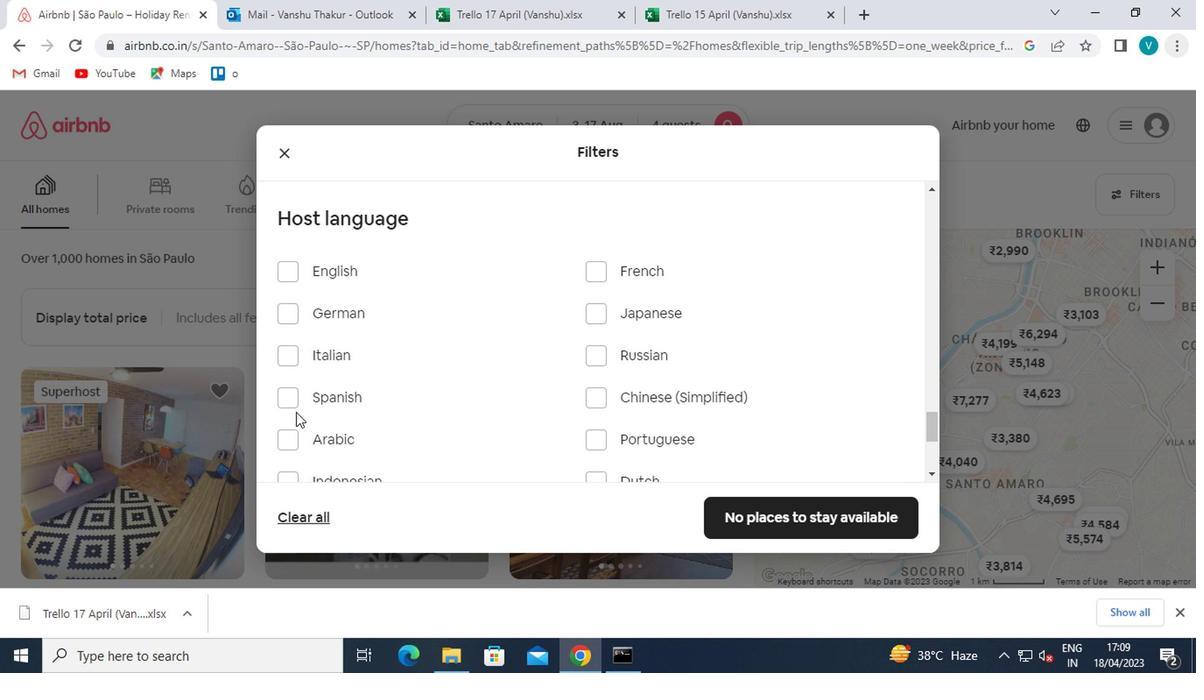 
Action: Mouse pressed left at (284, 402)
Screenshot: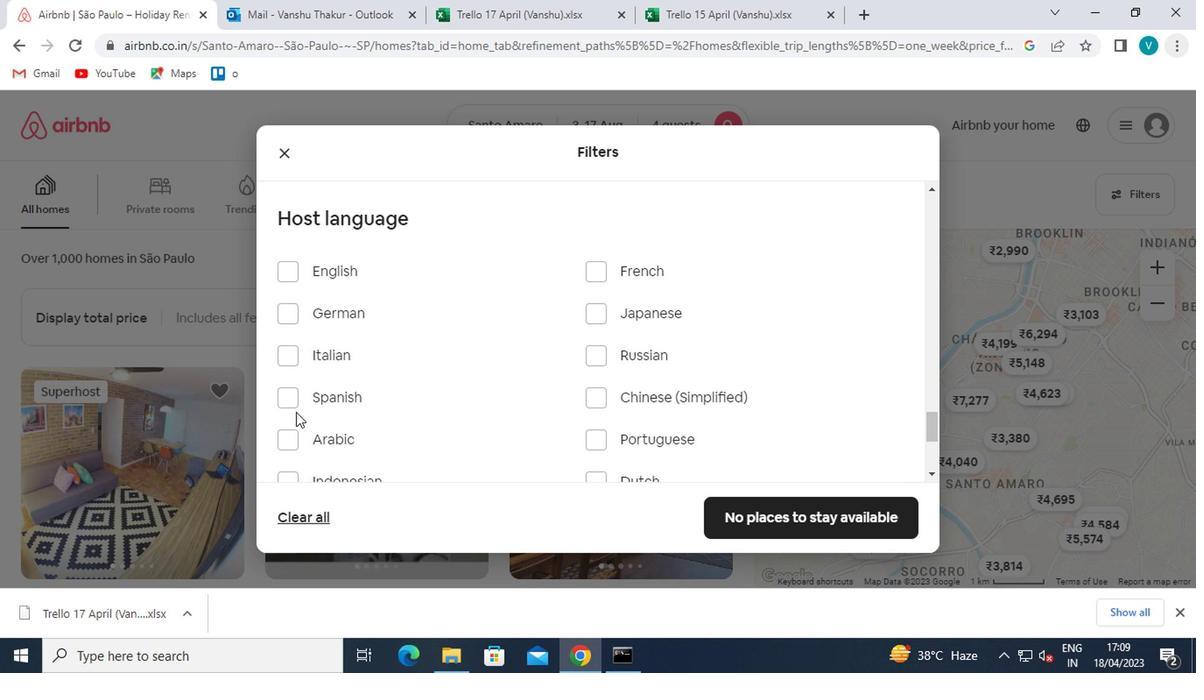 
Action: Mouse moved to (827, 519)
Screenshot: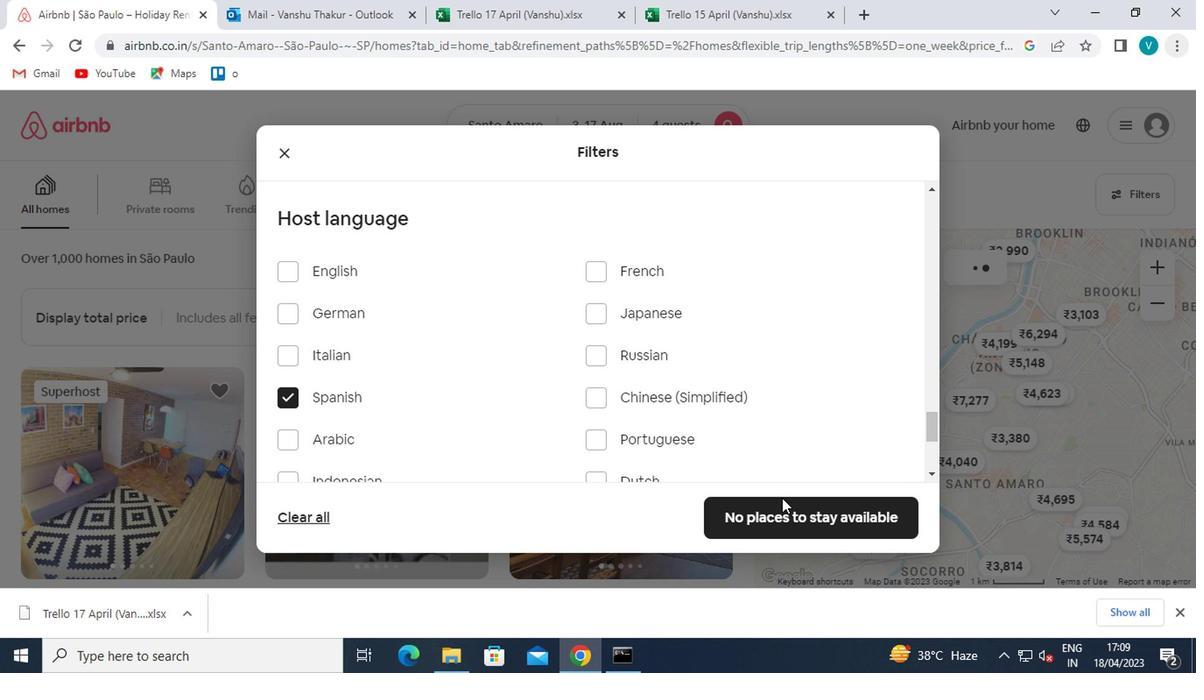 
Action: Mouse pressed left at (827, 519)
Screenshot: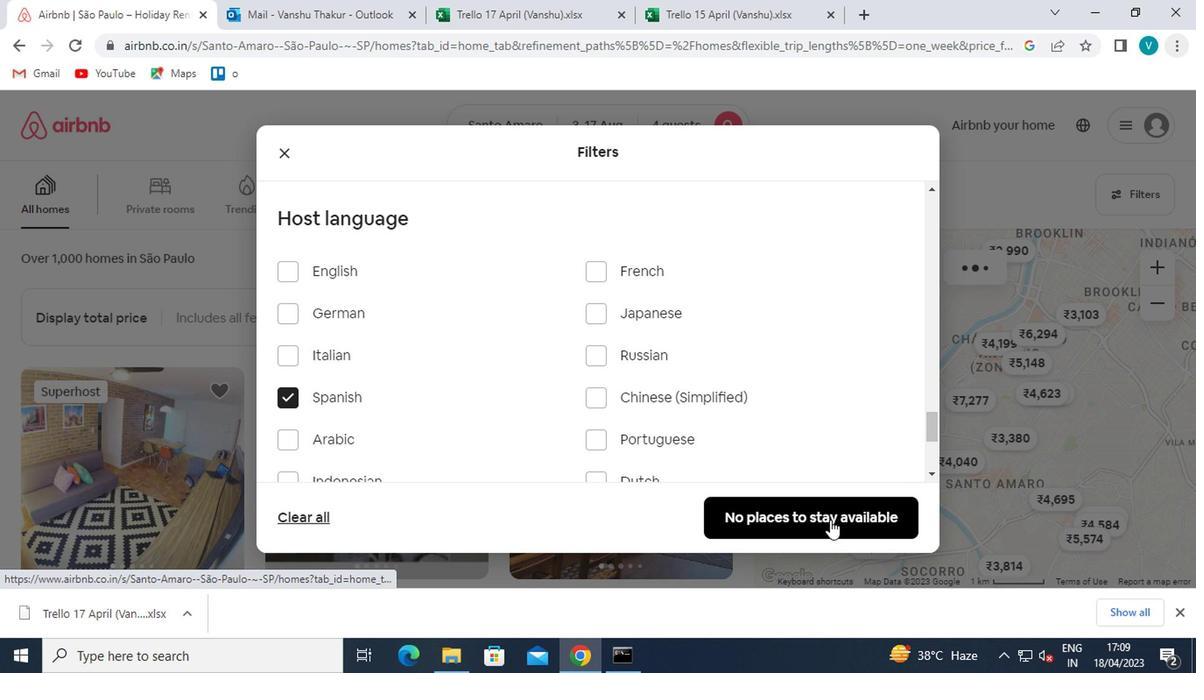 
Action: Mouse moved to (783, 463)
Screenshot: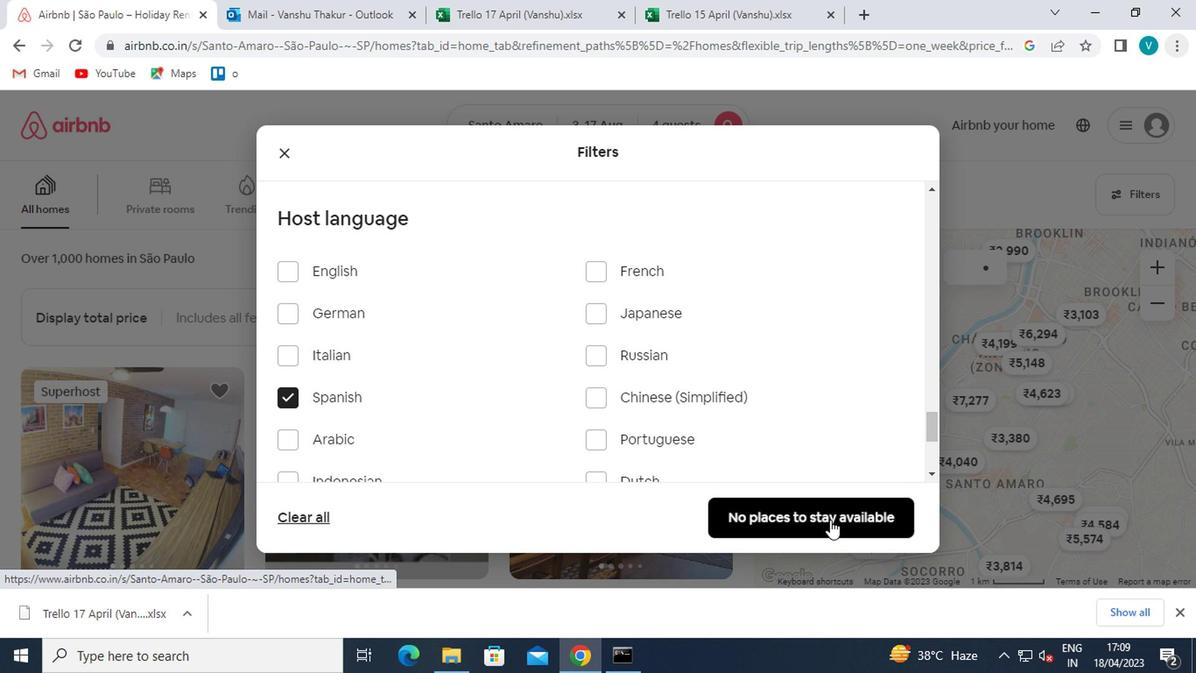 
